 Task: Look for space in Mingguang, China from 1st August, 2023 to 5th August, 2023 for 1 adult in price range Rs.6000 to Rs.15000. Place can be entire place with 1  bedroom having 1 bed and 1 bathroom. Property type can be house, flat, guest house. Booking option can be shelf check-in. Required host language is Chinese (Simplified).
Action: Mouse moved to (432, 140)
Screenshot: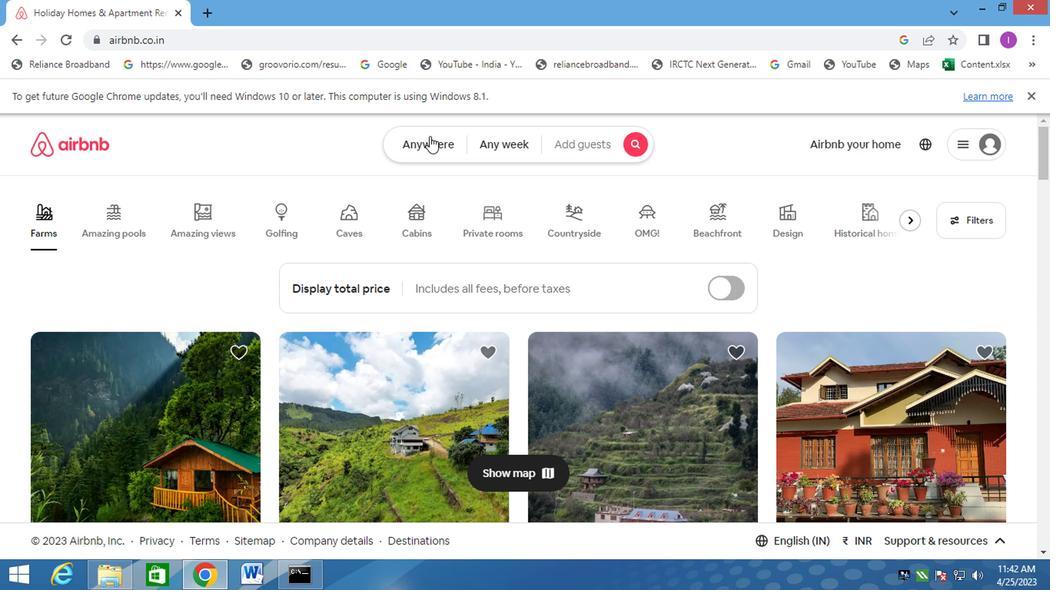 
Action: Mouse pressed left at (432, 140)
Screenshot: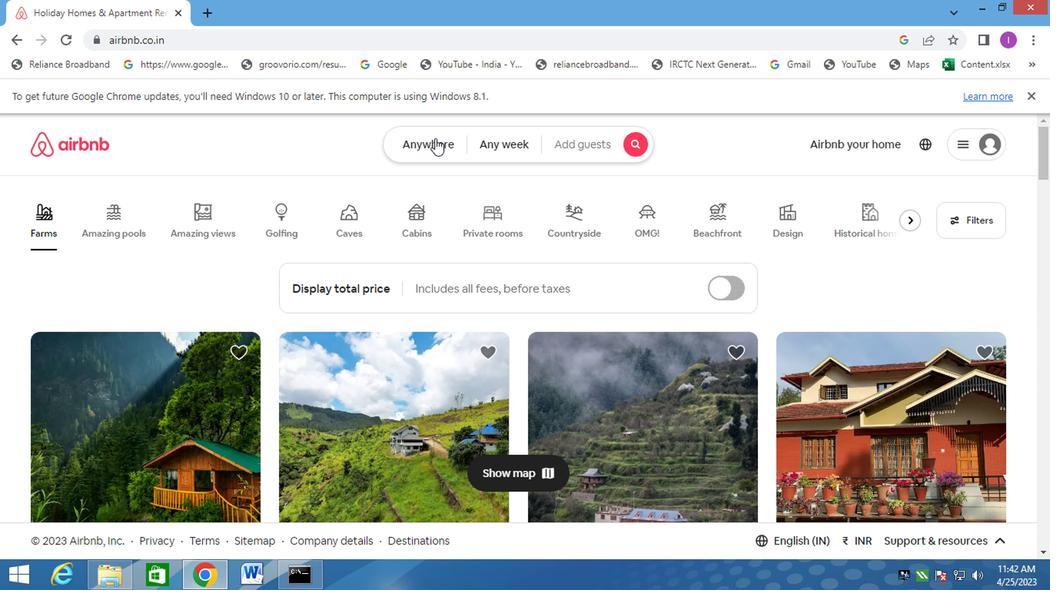 
Action: Mouse moved to (284, 211)
Screenshot: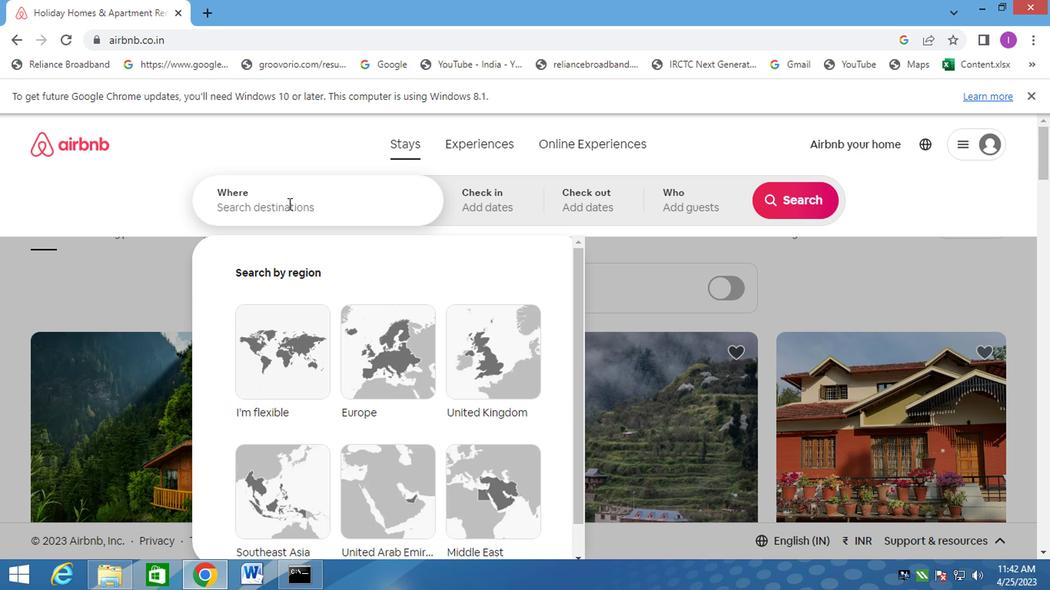 
Action: Mouse pressed left at (284, 211)
Screenshot: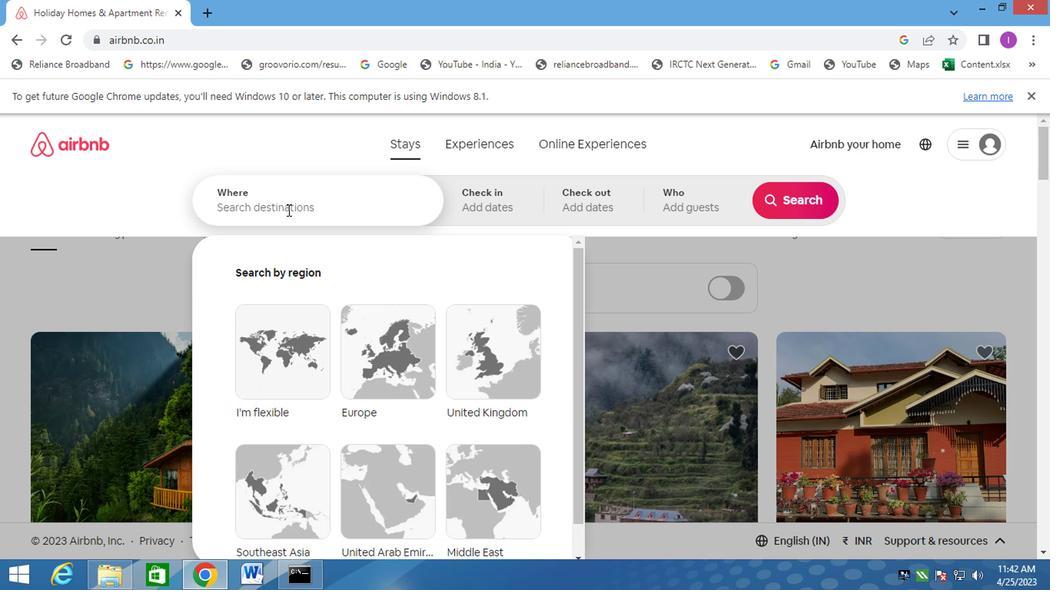 
Action: Mouse moved to (286, 211)
Screenshot: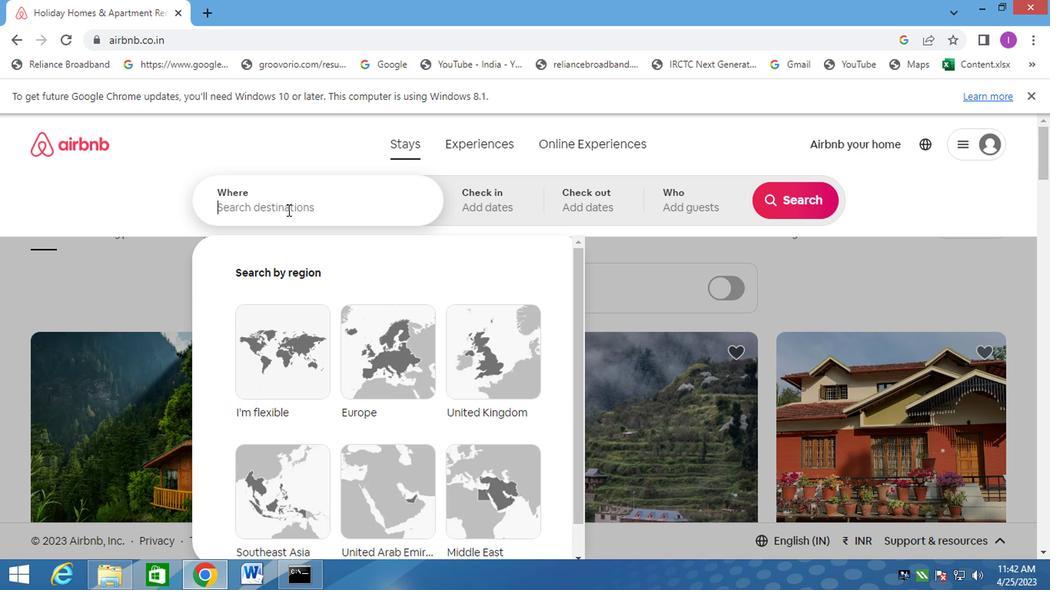 
Action: Key pressed mingguang
Screenshot: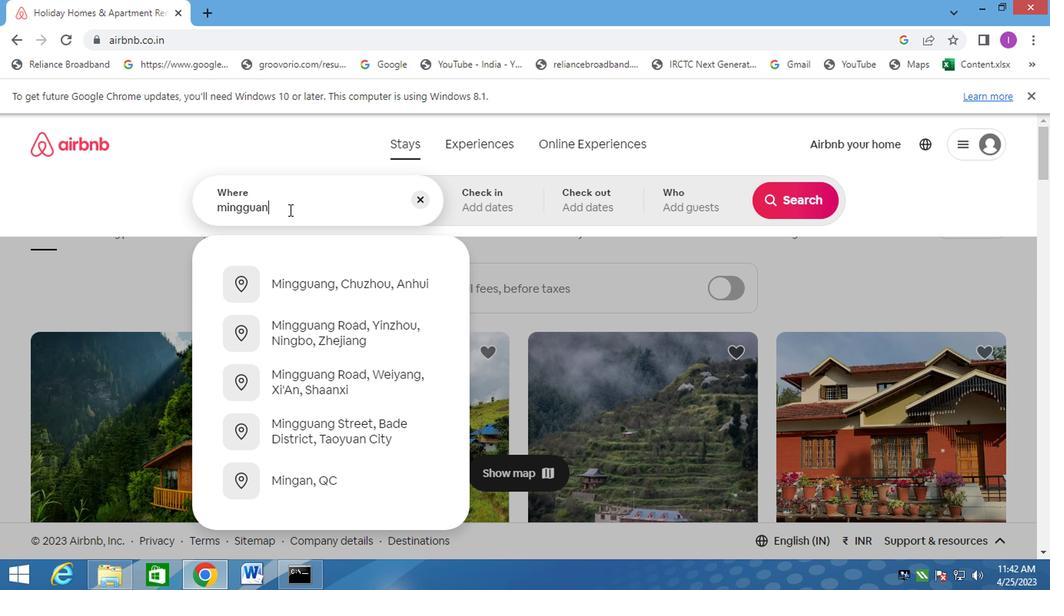 
Action: Mouse moved to (301, 330)
Screenshot: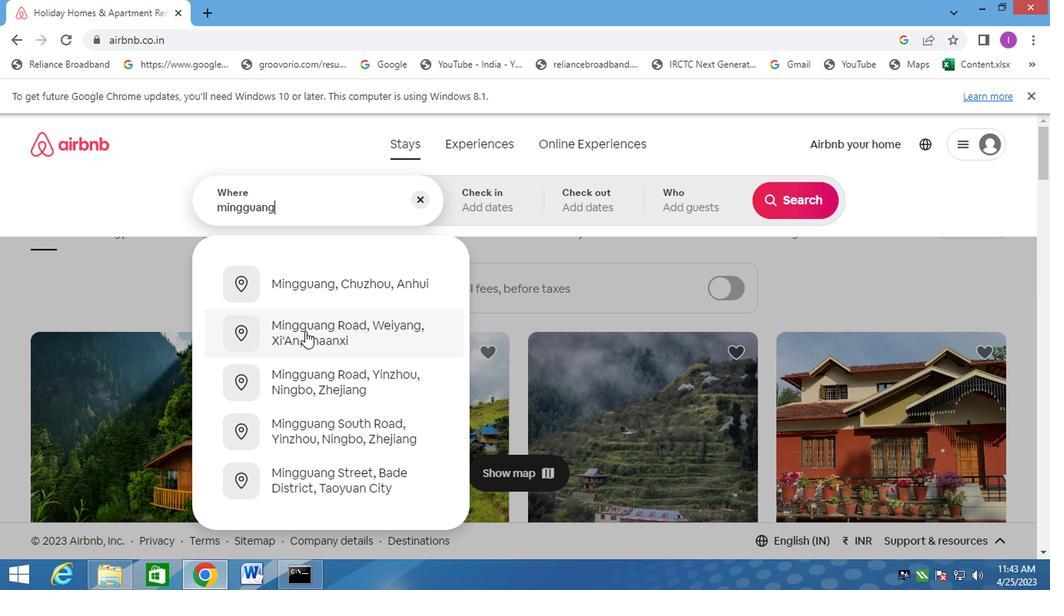
Action: Mouse pressed left at (301, 330)
Screenshot: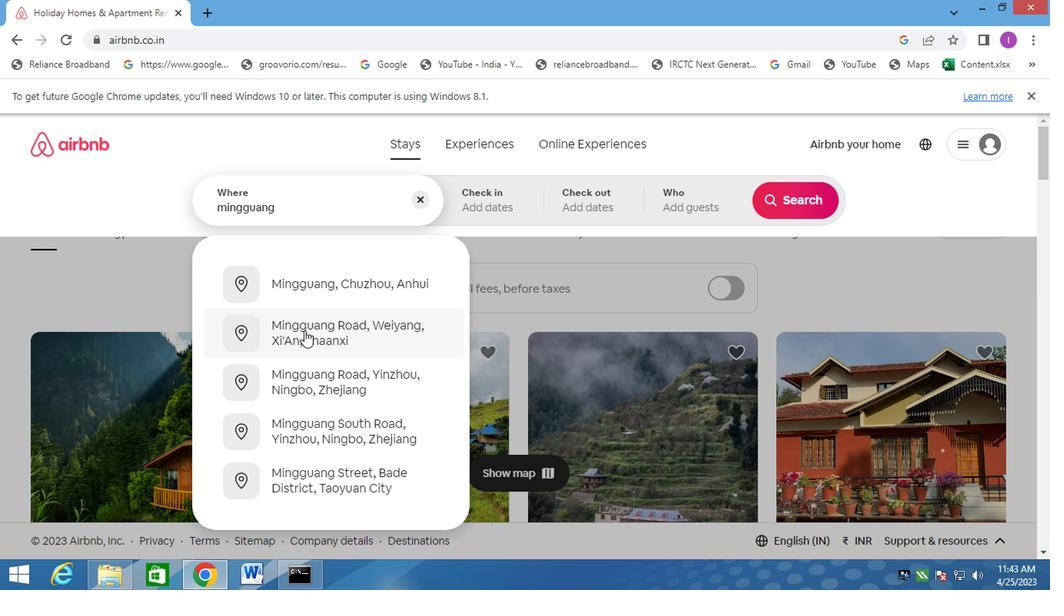 
Action: Mouse moved to (496, 195)
Screenshot: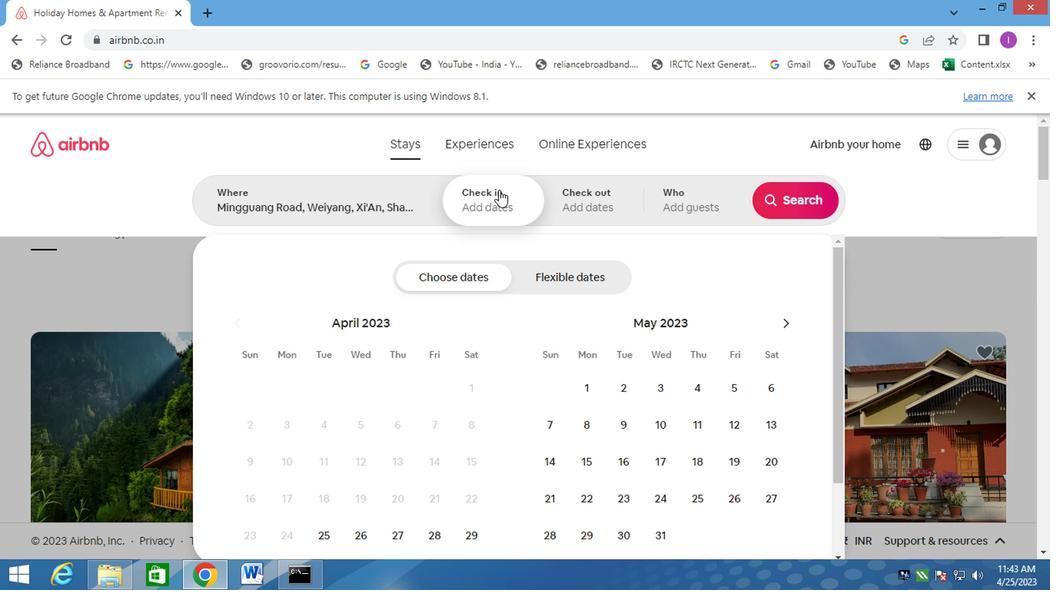 
Action: Mouse pressed left at (496, 195)
Screenshot: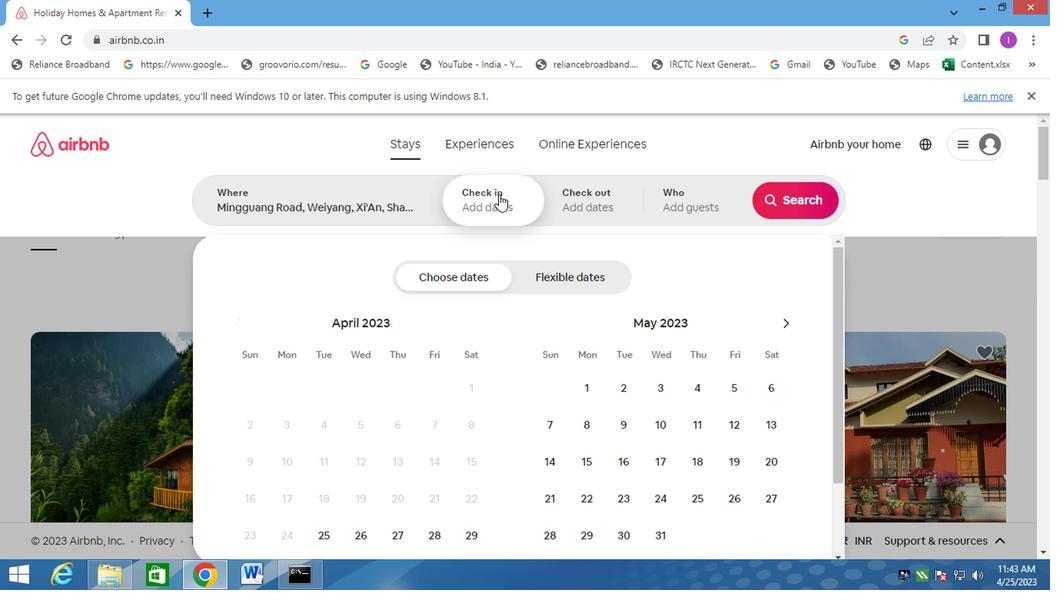 
Action: Mouse moved to (490, 192)
Screenshot: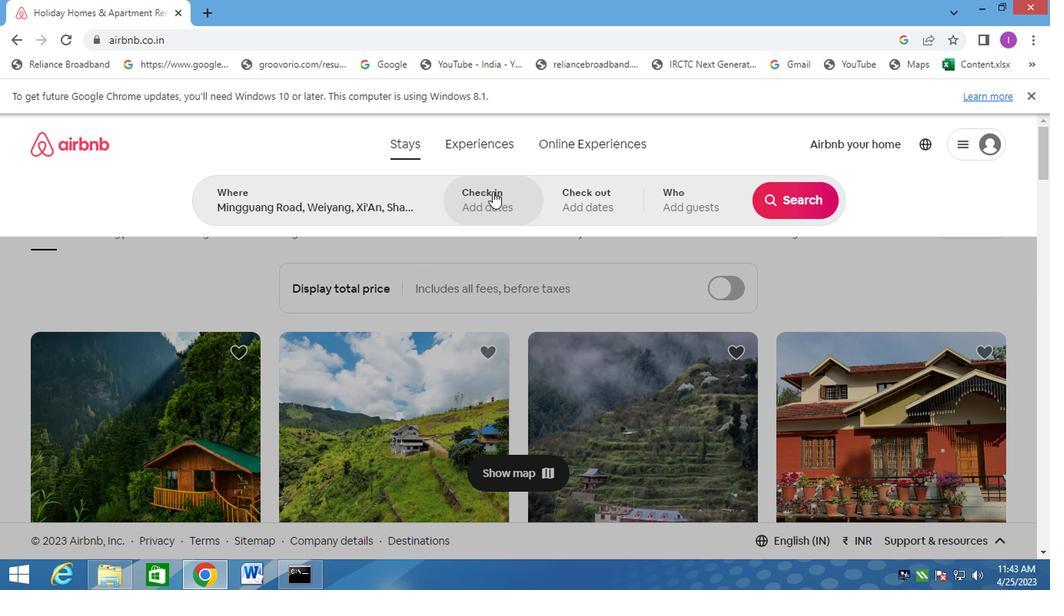 
Action: Mouse pressed left at (490, 192)
Screenshot: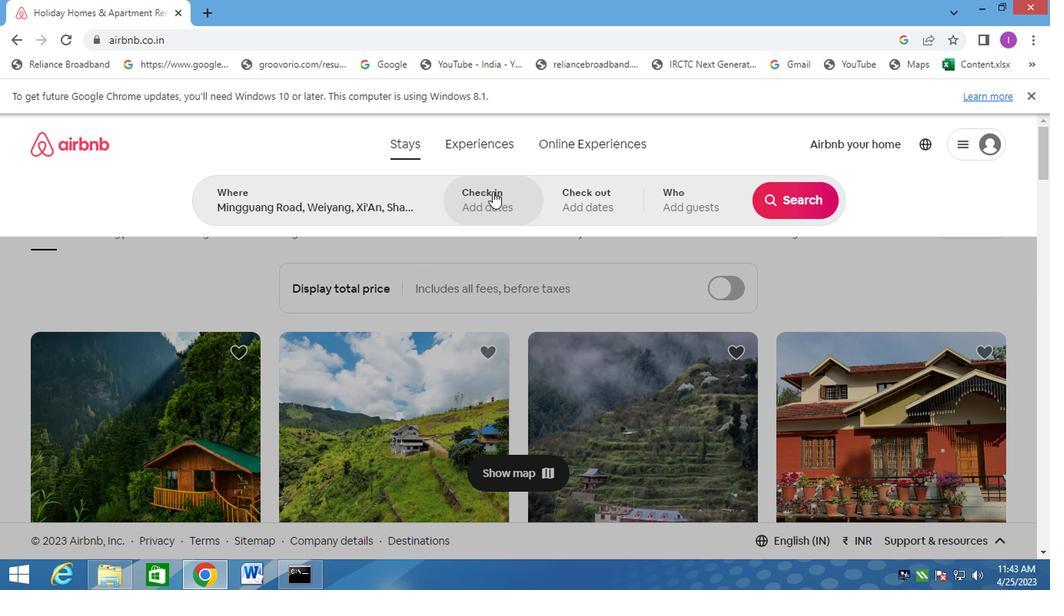 
Action: Mouse moved to (782, 326)
Screenshot: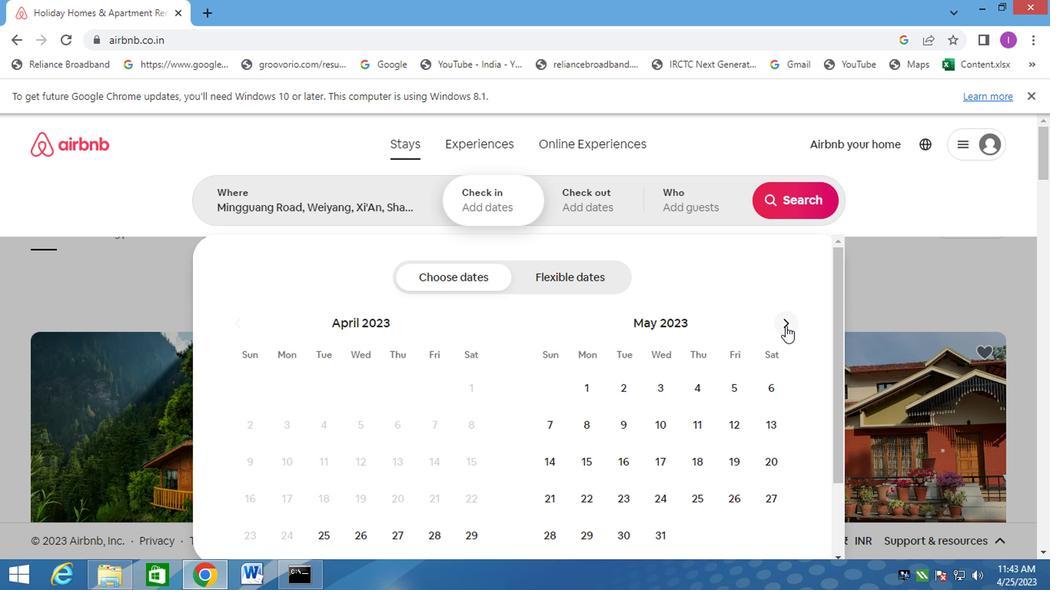 
Action: Mouse pressed left at (782, 326)
Screenshot: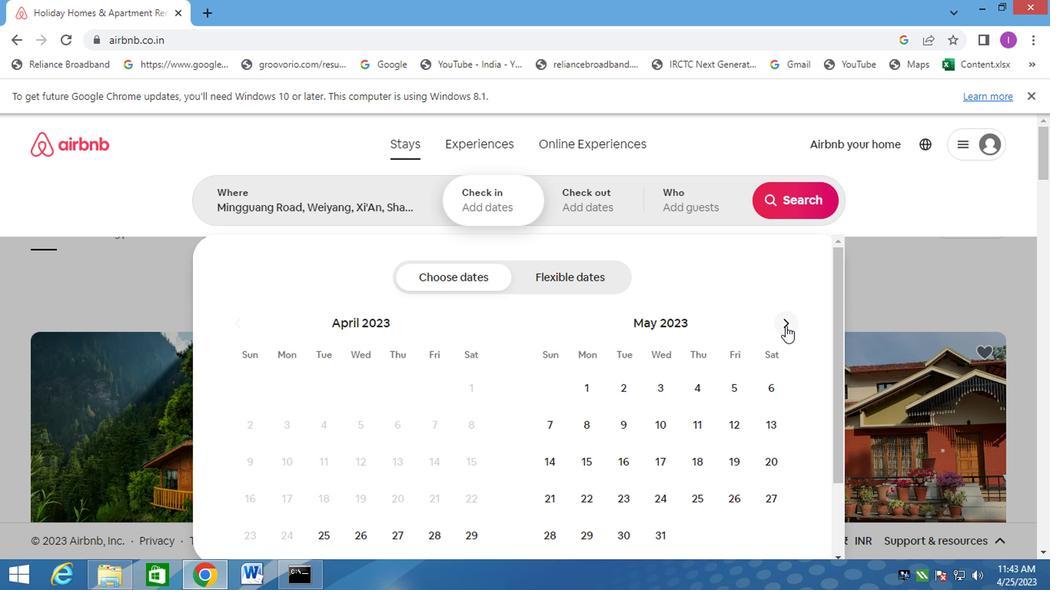 
Action: Mouse pressed left at (782, 326)
Screenshot: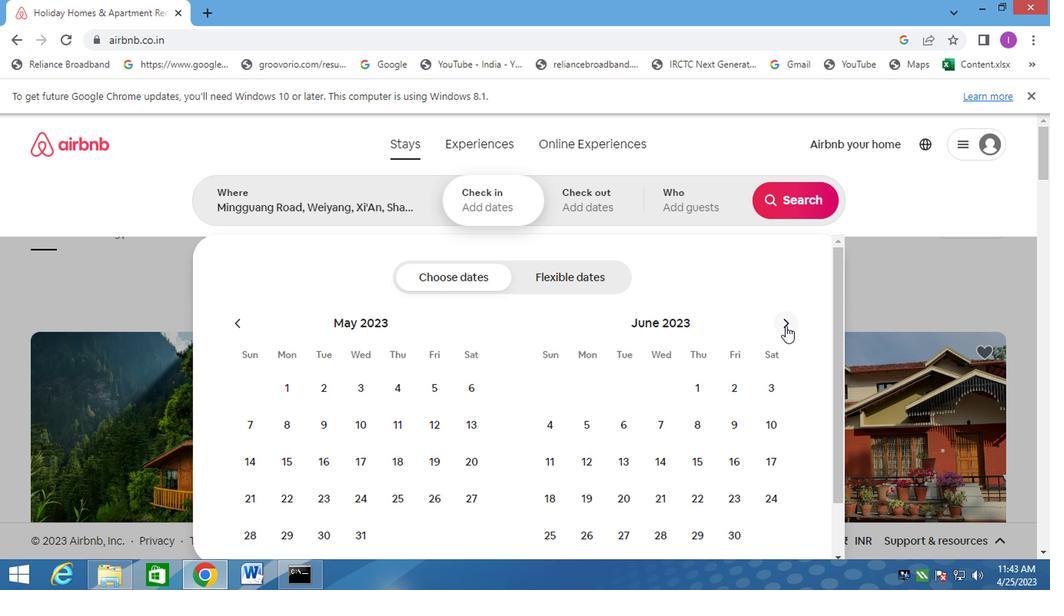 
Action: Mouse pressed left at (782, 326)
Screenshot: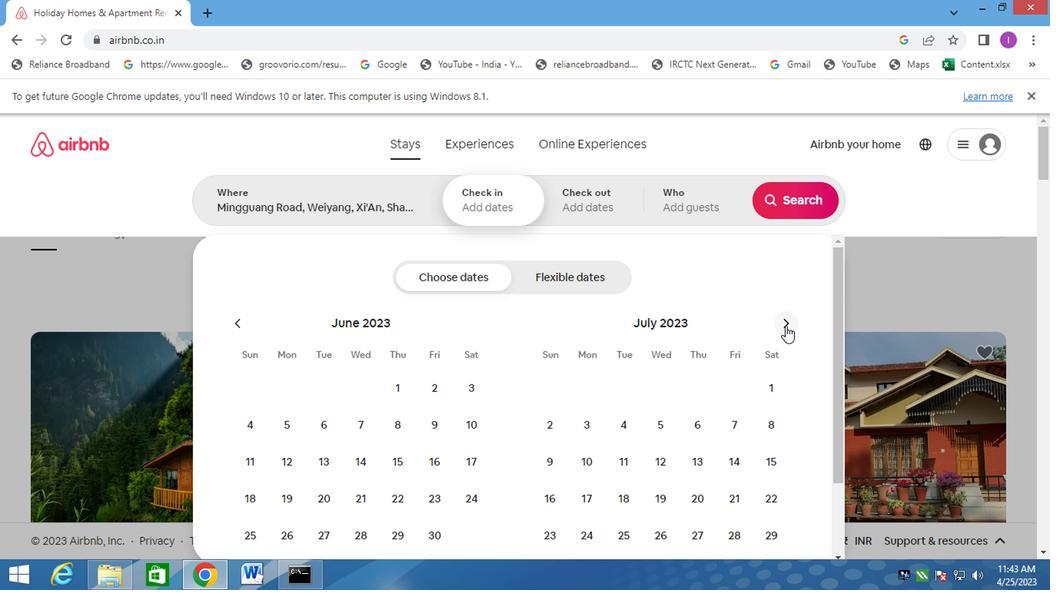 
Action: Mouse moved to (617, 392)
Screenshot: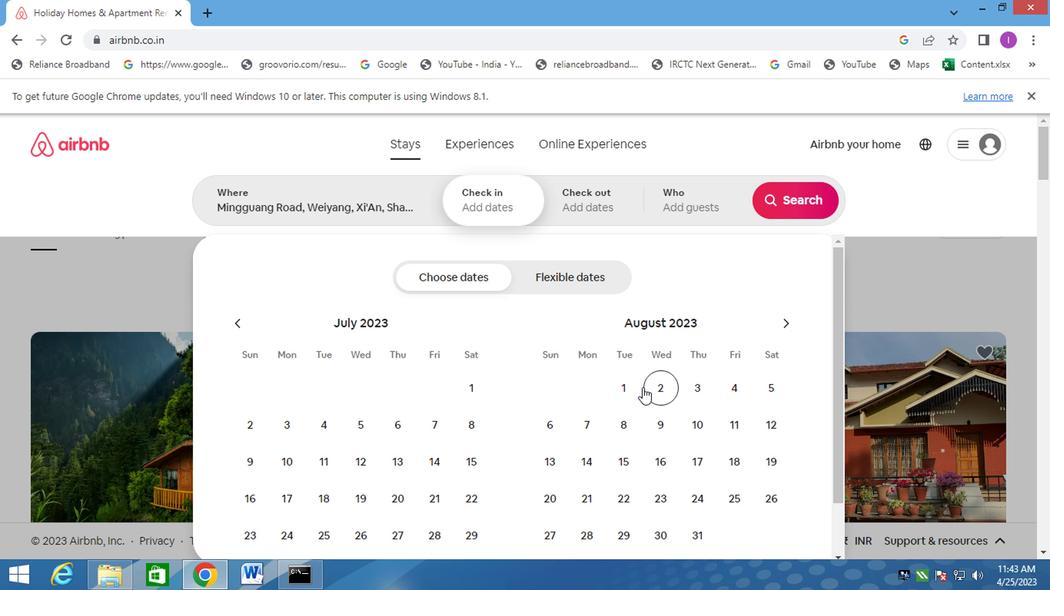 
Action: Mouse pressed left at (617, 392)
Screenshot: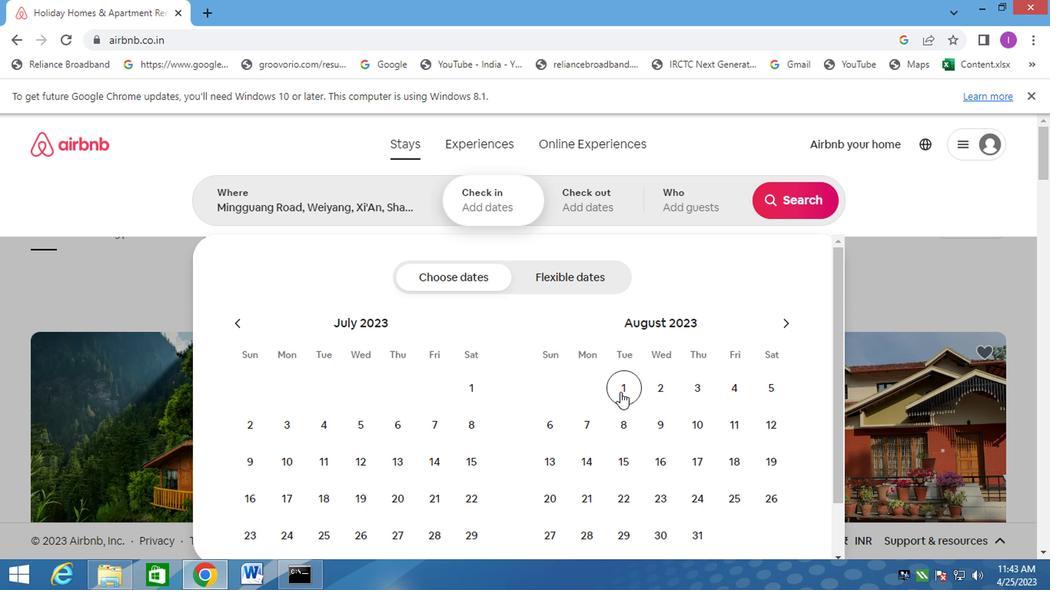 
Action: Mouse moved to (759, 389)
Screenshot: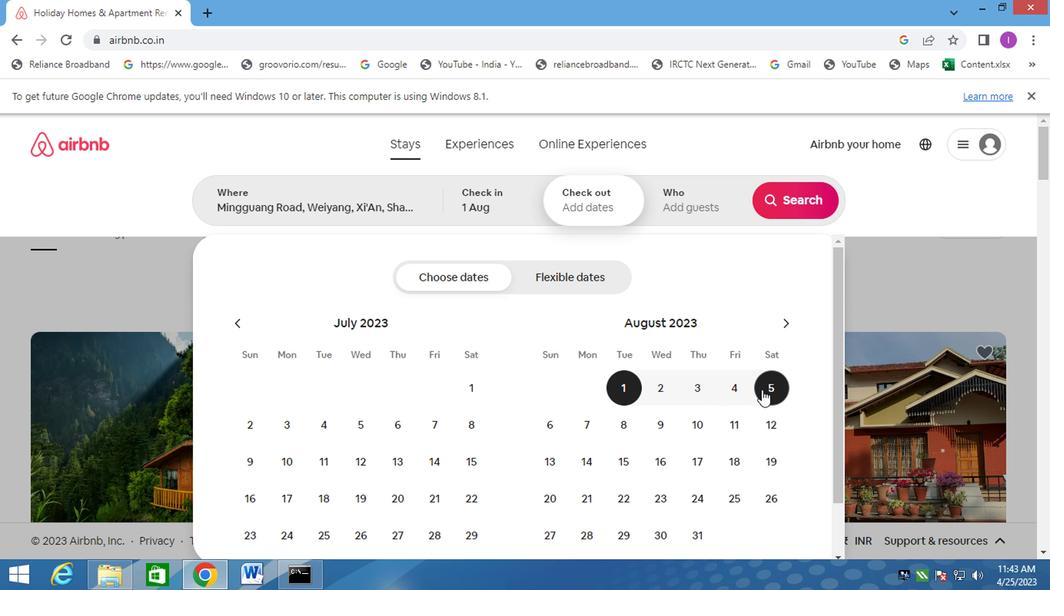 
Action: Mouse pressed left at (759, 389)
Screenshot: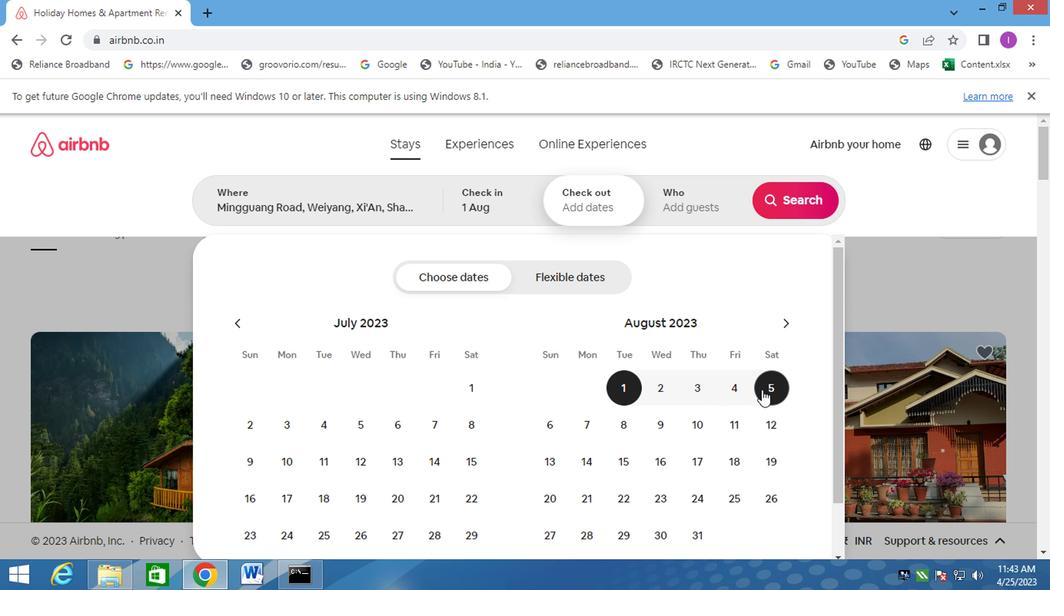 
Action: Mouse moved to (699, 213)
Screenshot: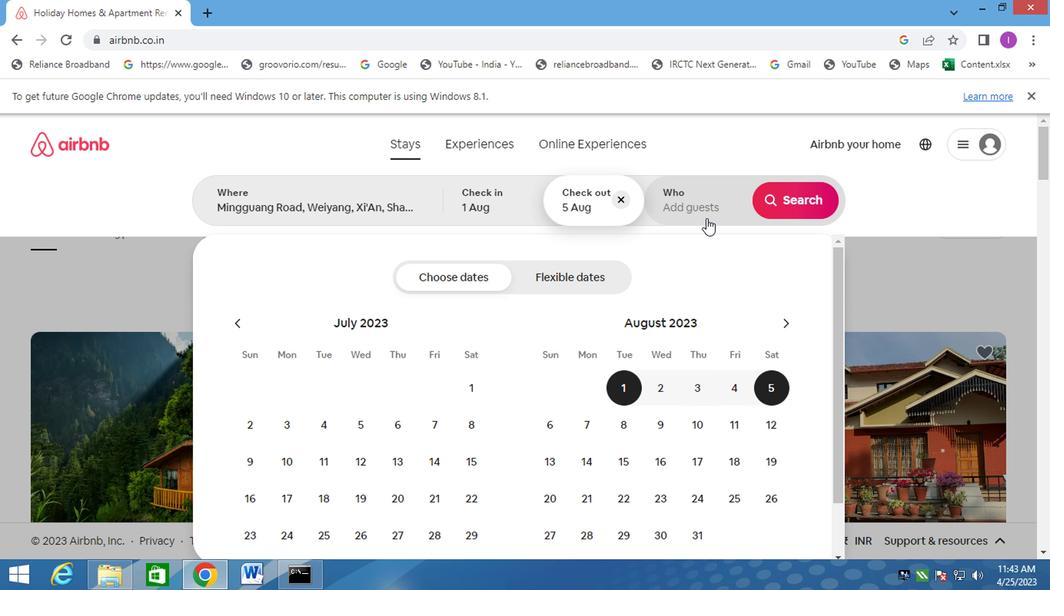 
Action: Mouse pressed left at (699, 213)
Screenshot: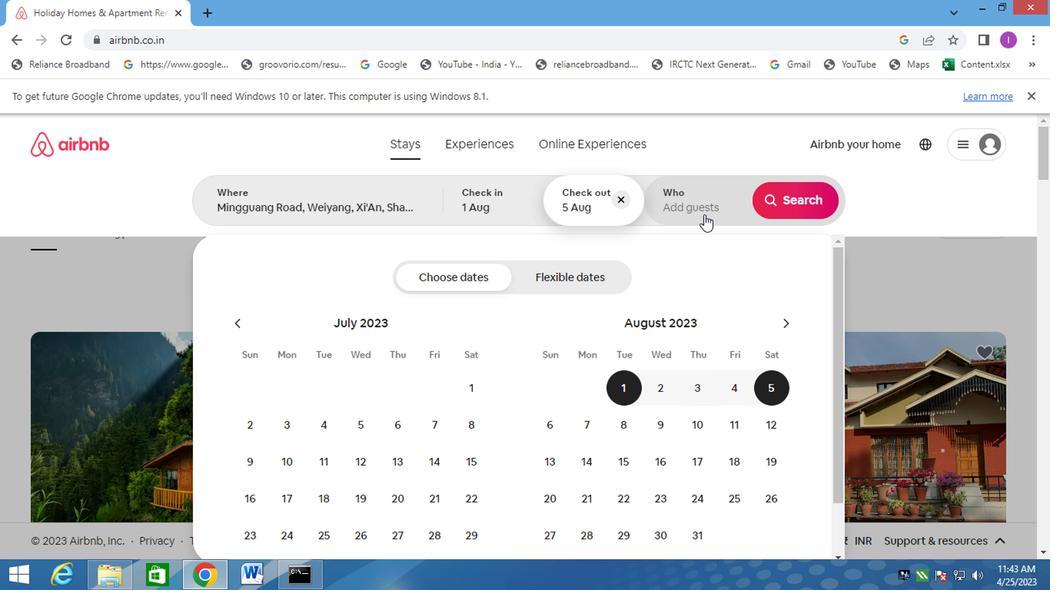 
Action: Mouse moved to (792, 282)
Screenshot: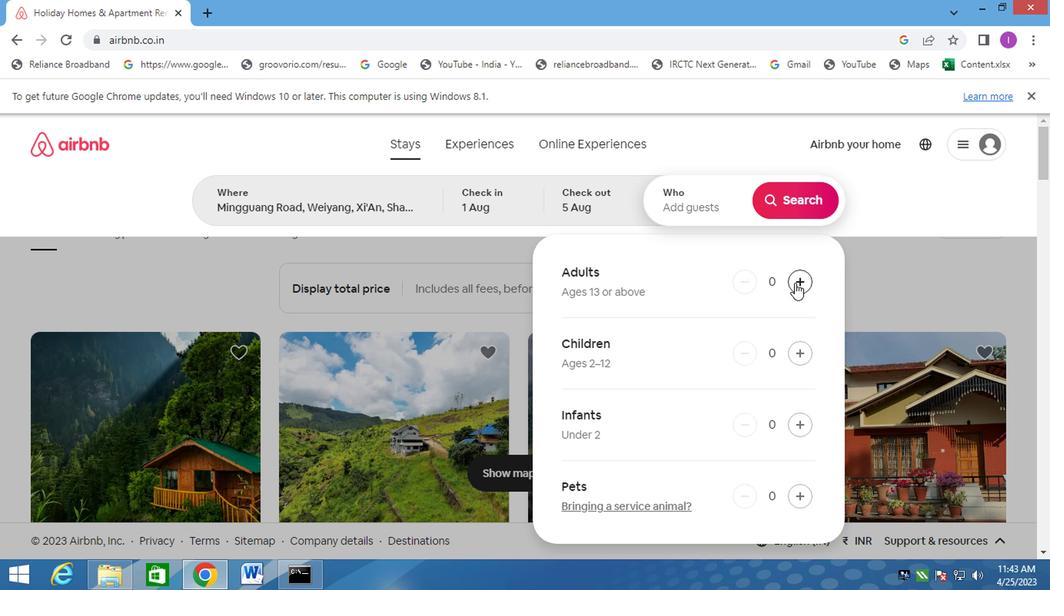 
Action: Mouse pressed left at (792, 282)
Screenshot: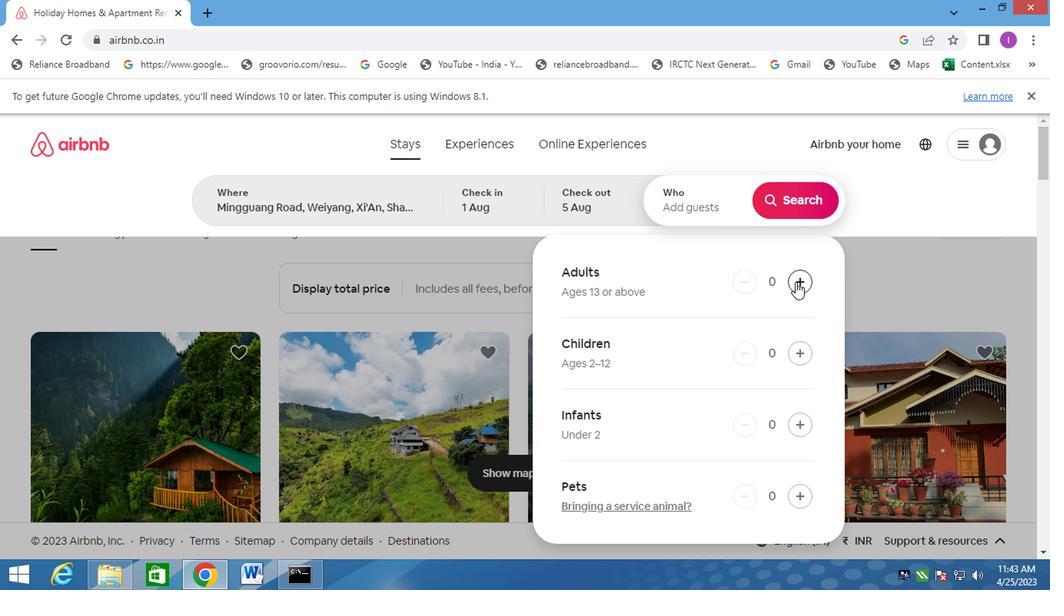 
Action: Mouse moved to (788, 195)
Screenshot: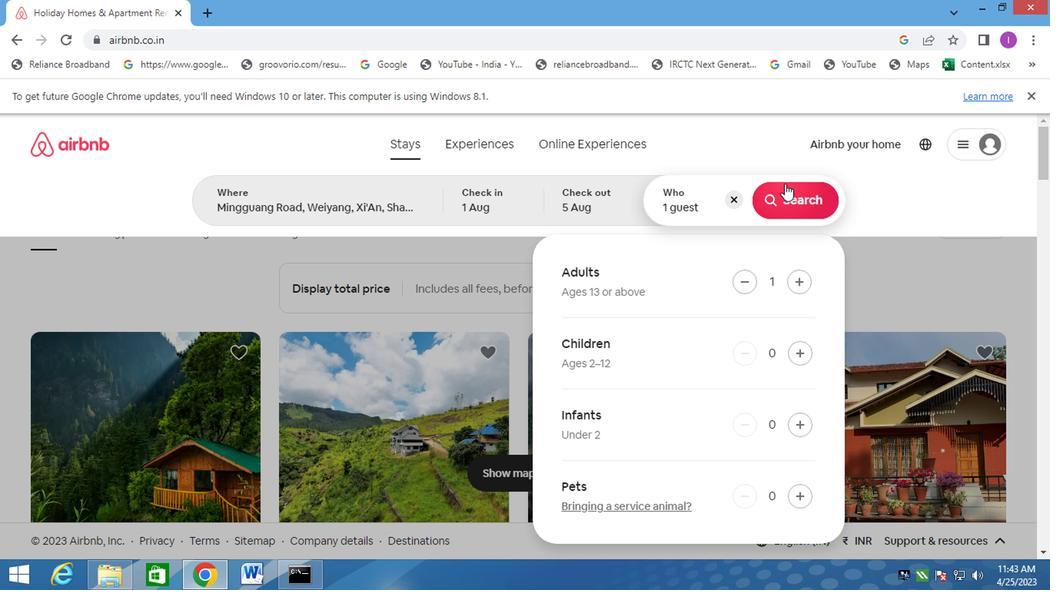 
Action: Mouse pressed left at (788, 195)
Screenshot: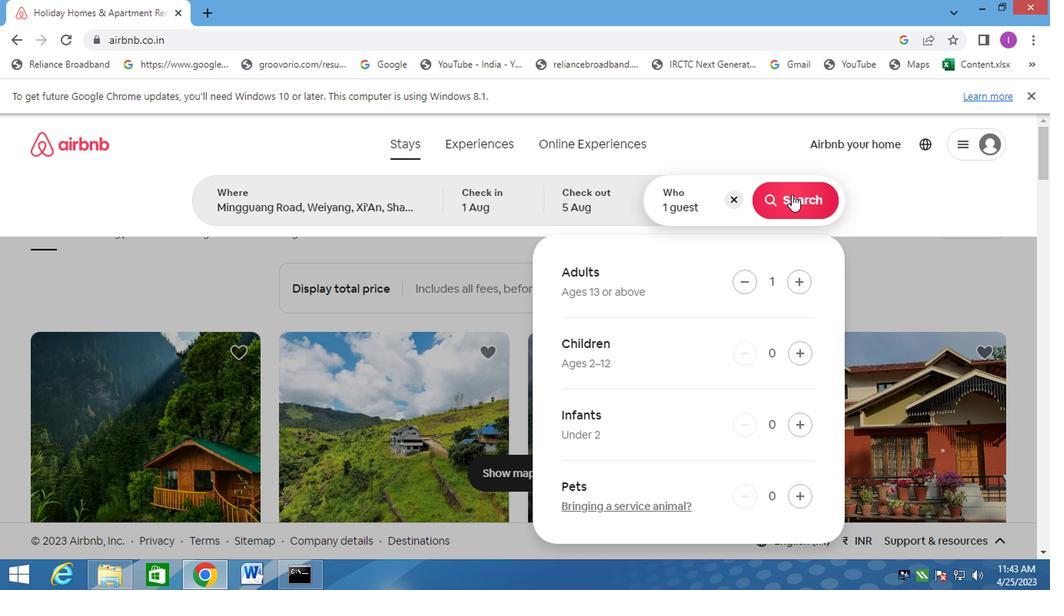 
Action: Mouse moved to (986, 209)
Screenshot: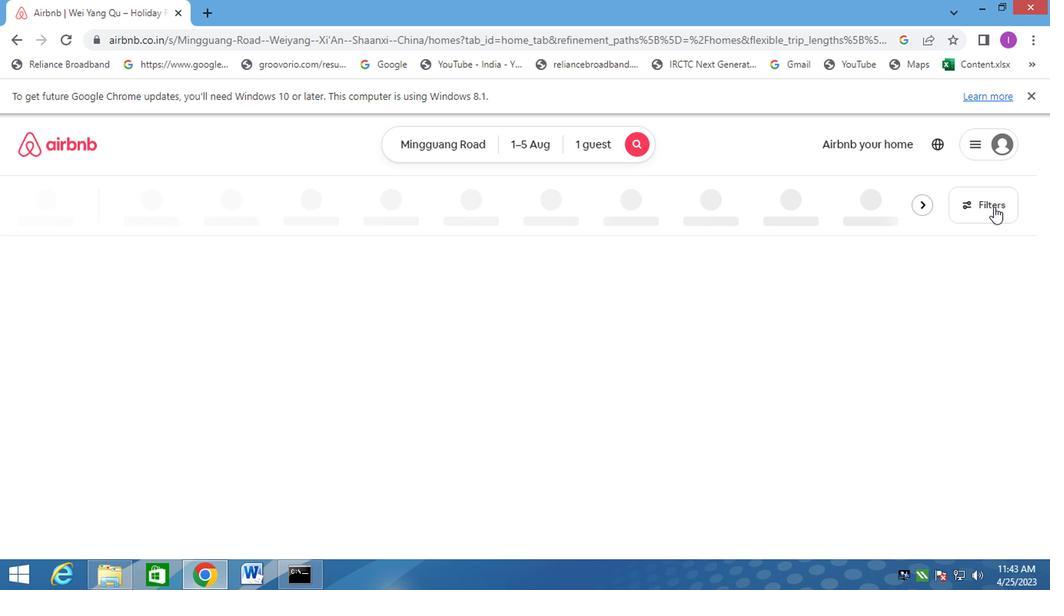 
Action: Mouse pressed left at (986, 209)
Screenshot: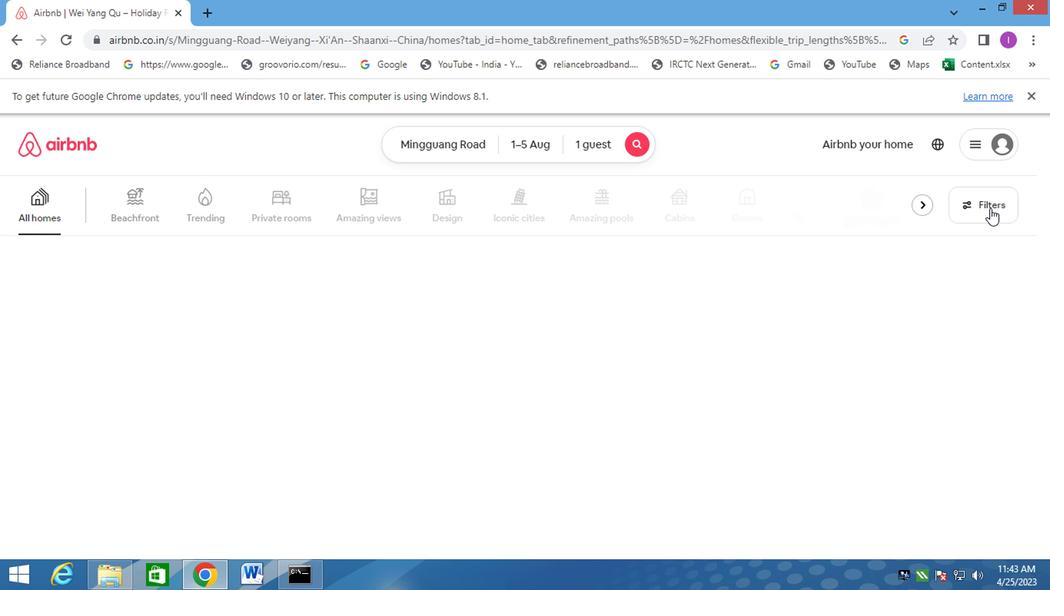 
Action: Mouse moved to (336, 286)
Screenshot: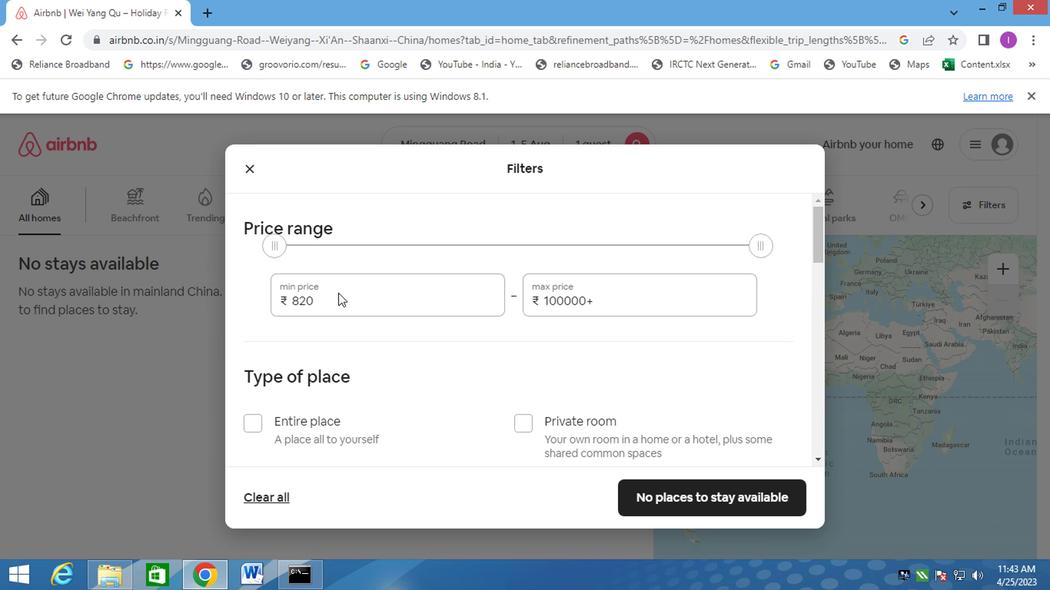 
Action: Mouse pressed left at (336, 286)
Screenshot: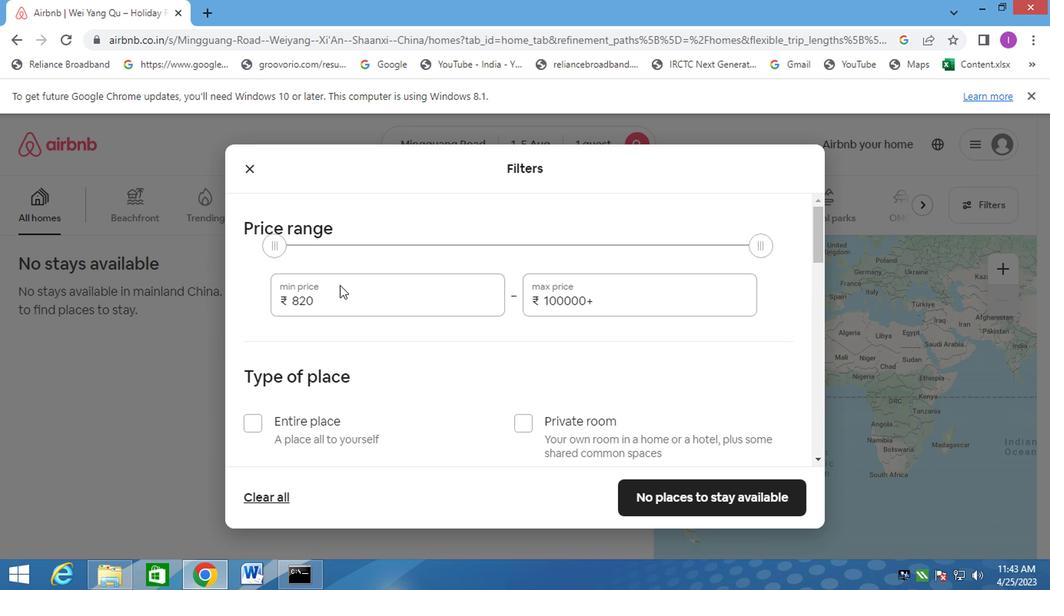 
Action: Mouse moved to (327, 299)
Screenshot: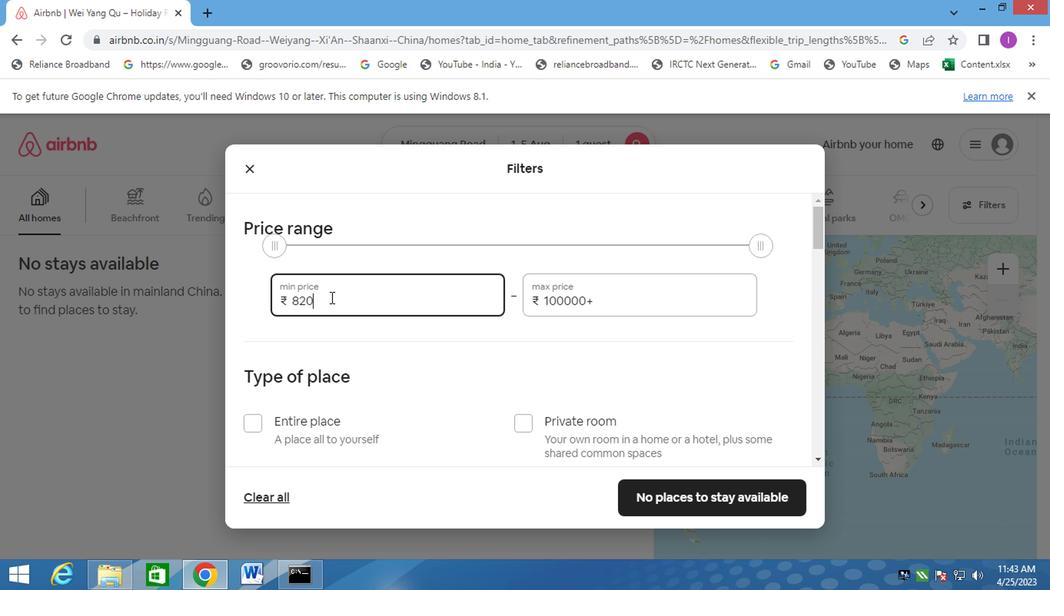
Action: Mouse pressed left at (327, 299)
Screenshot: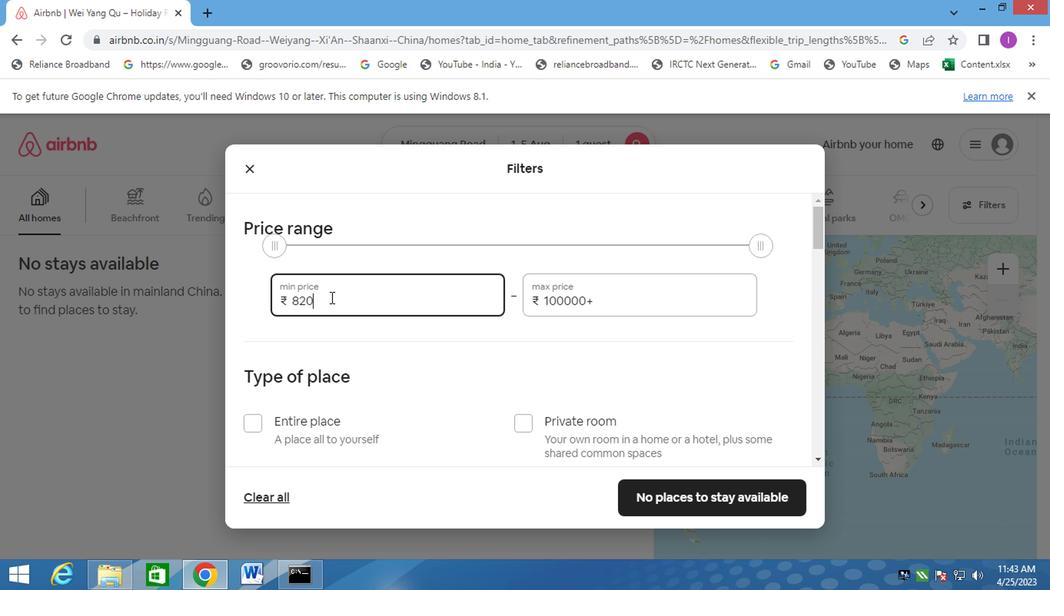 
Action: Mouse moved to (374, 310)
Screenshot: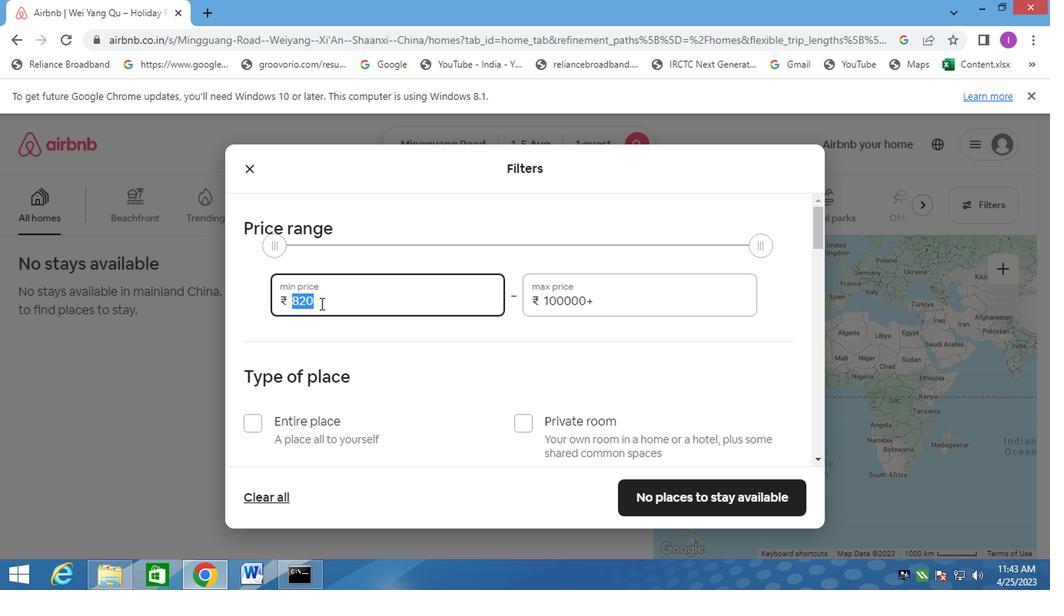 
Action: Key pressed 6000
Screenshot: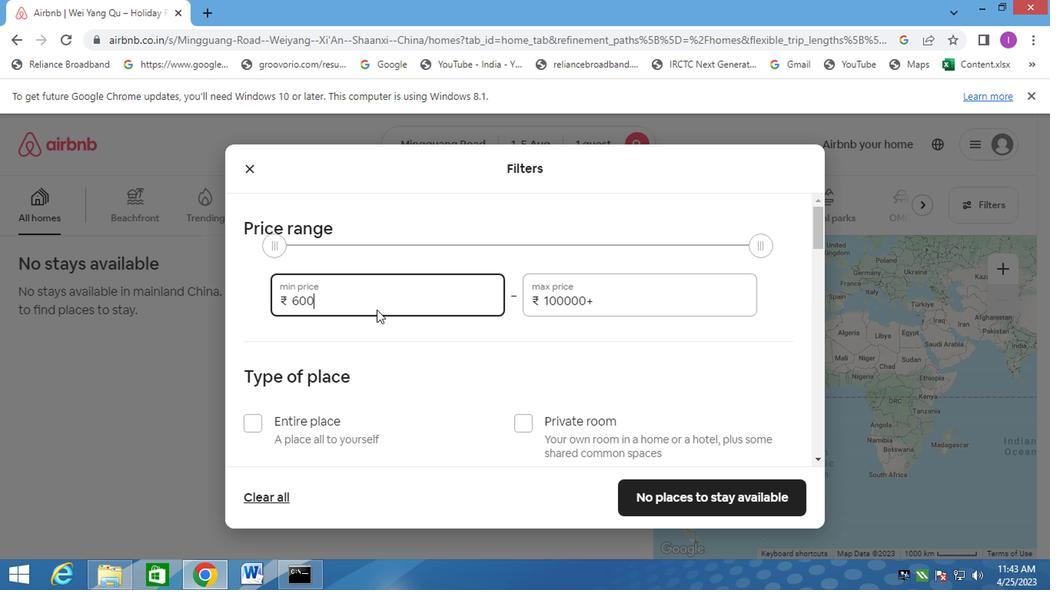 
Action: Mouse moved to (587, 295)
Screenshot: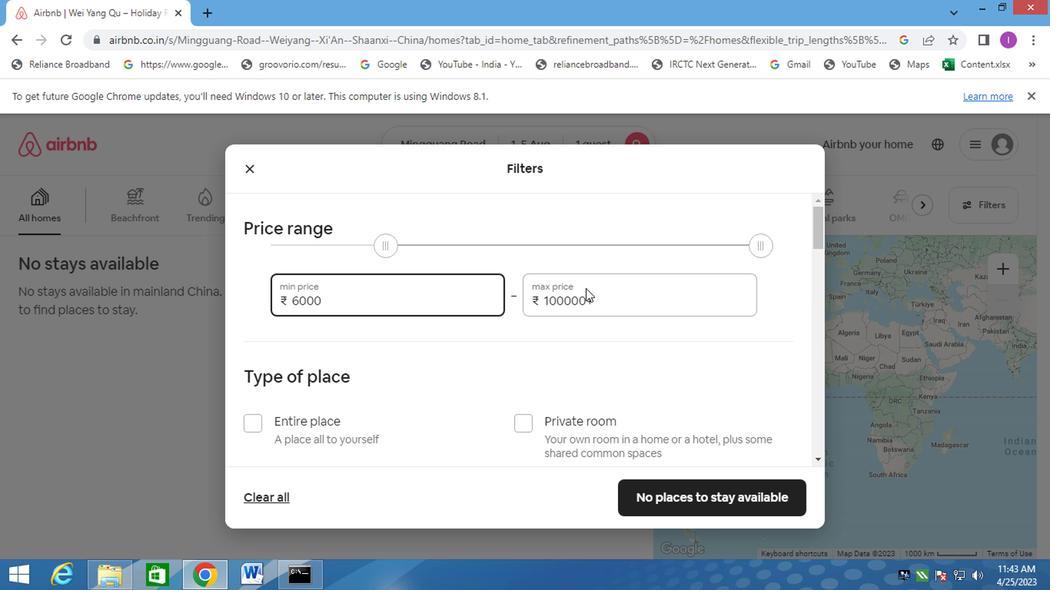 
Action: Mouse pressed left at (587, 295)
Screenshot: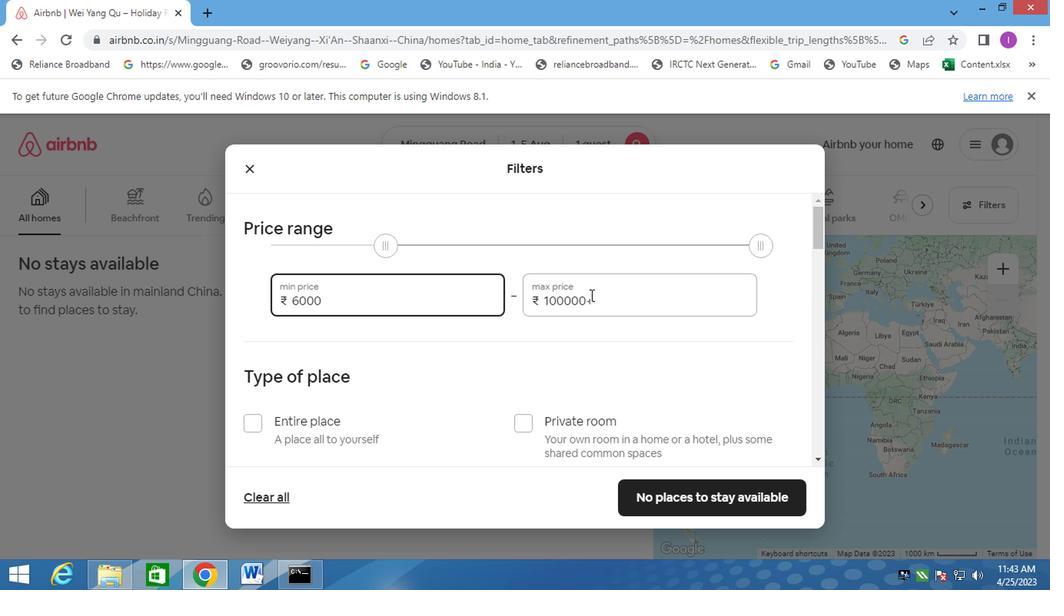 
Action: Mouse moved to (518, 303)
Screenshot: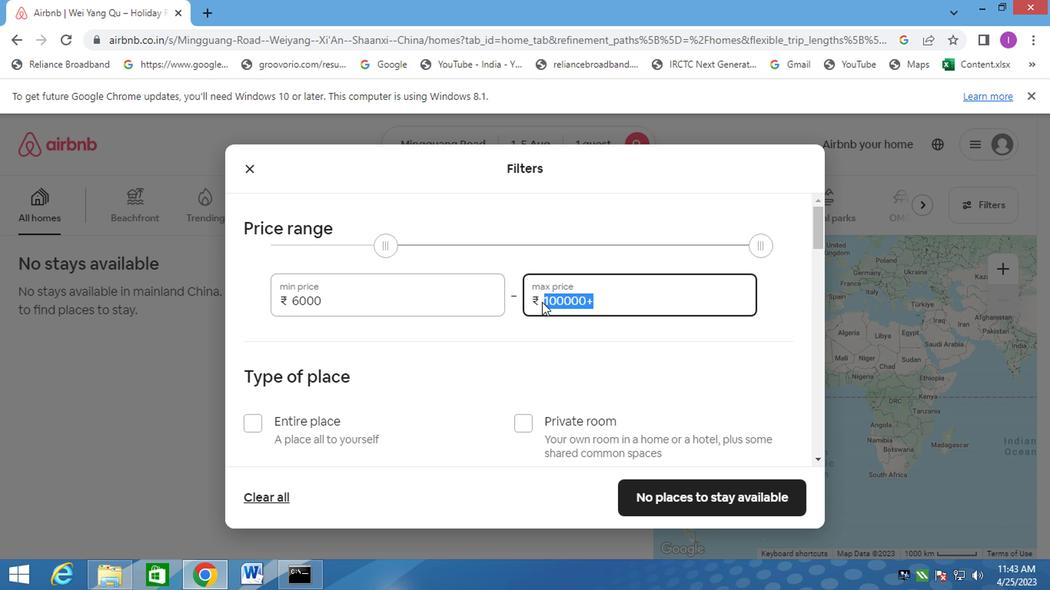 
Action: Key pressed 15000
Screenshot: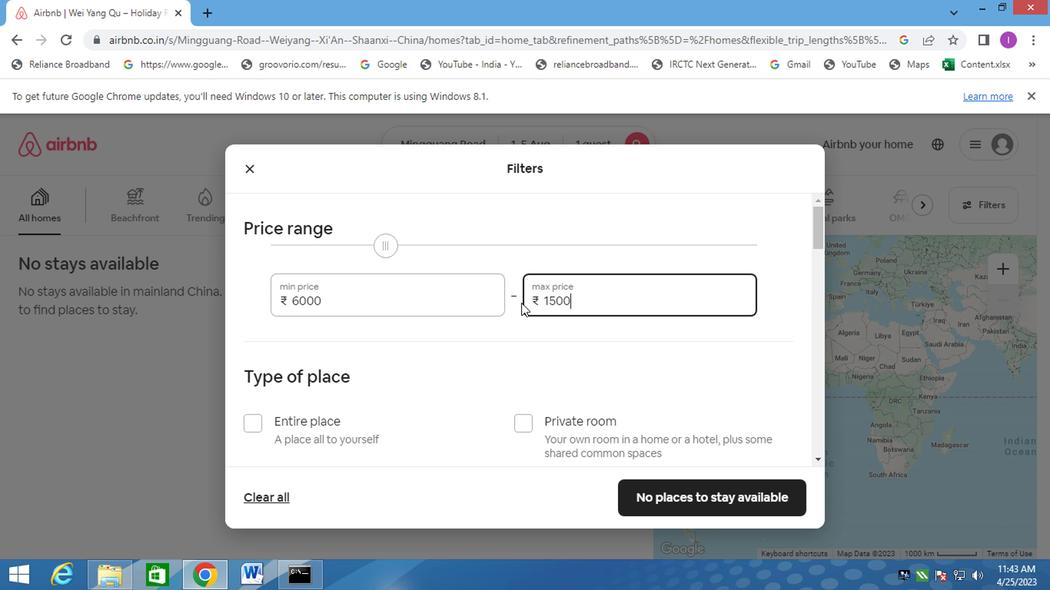 
Action: Mouse moved to (362, 355)
Screenshot: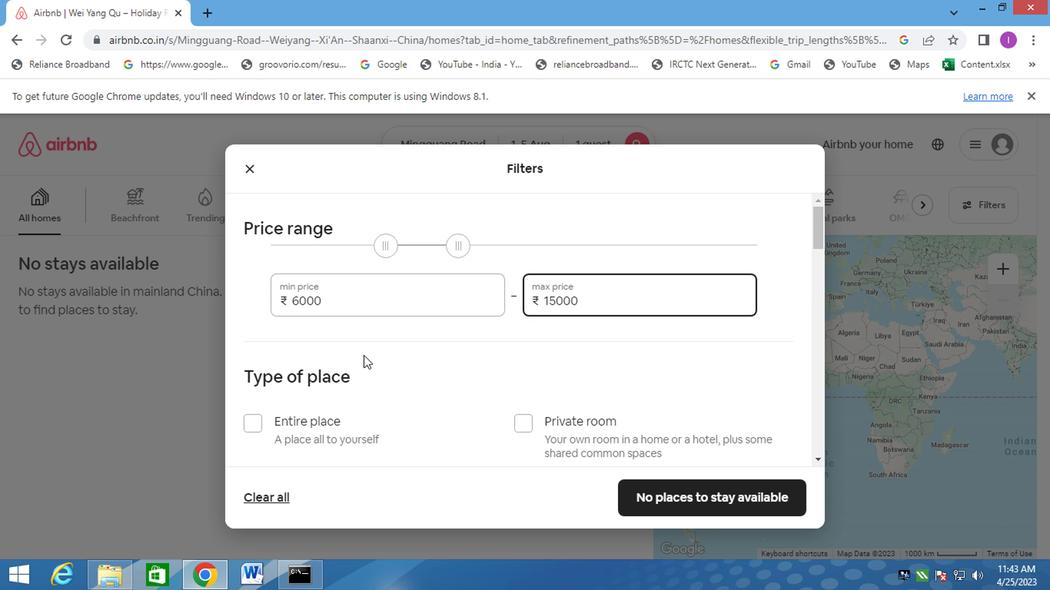 
Action: Mouse scrolled (362, 354) with delta (0, 0)
Screenshot: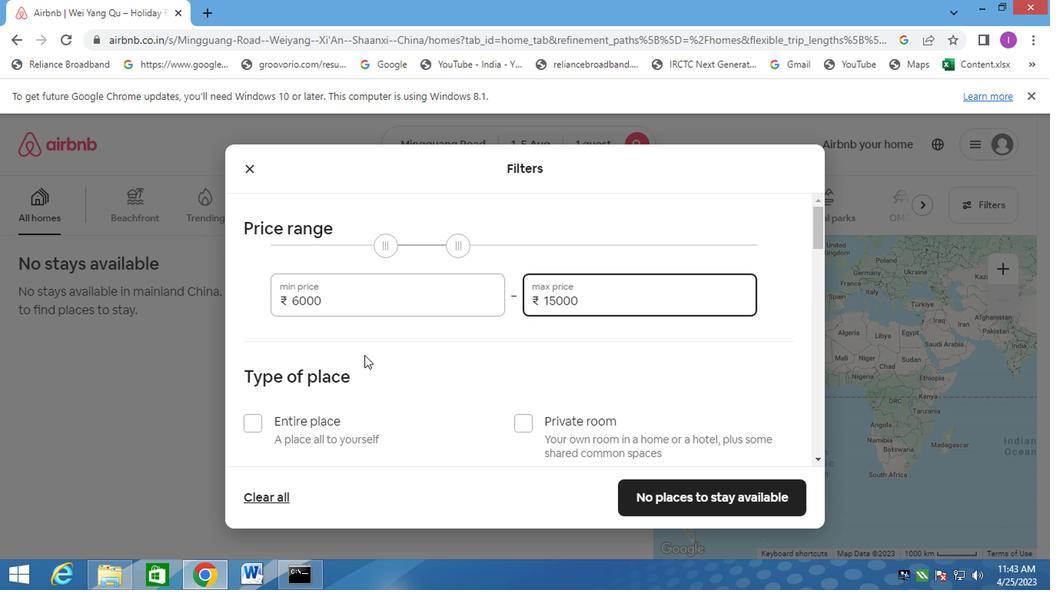 
Action: Mouse moved to (250, 347)
Screenshot: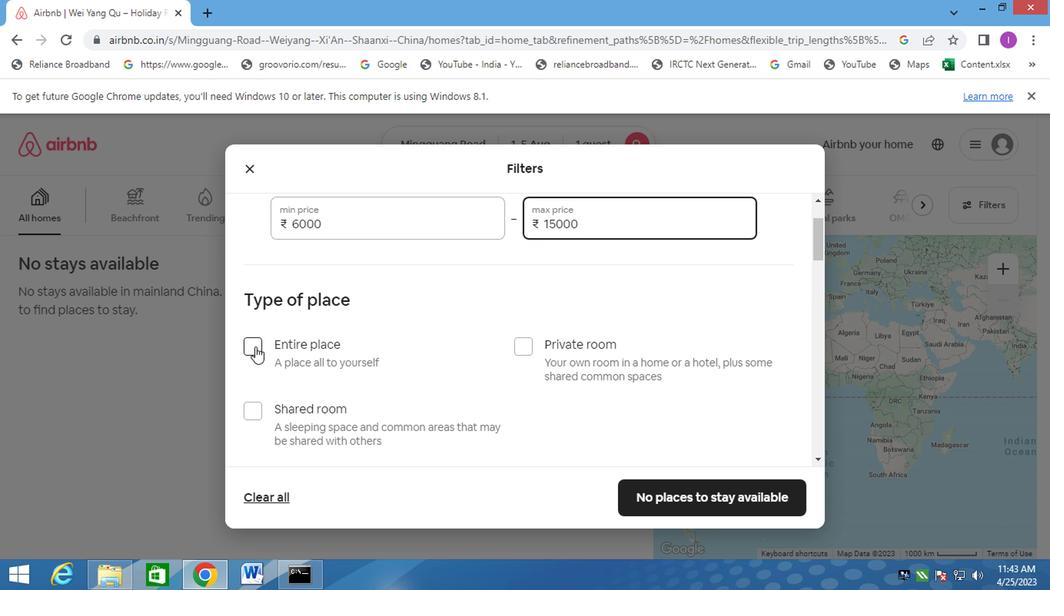 
Action: Mouse pressed left at (250, 347)
Screenshot: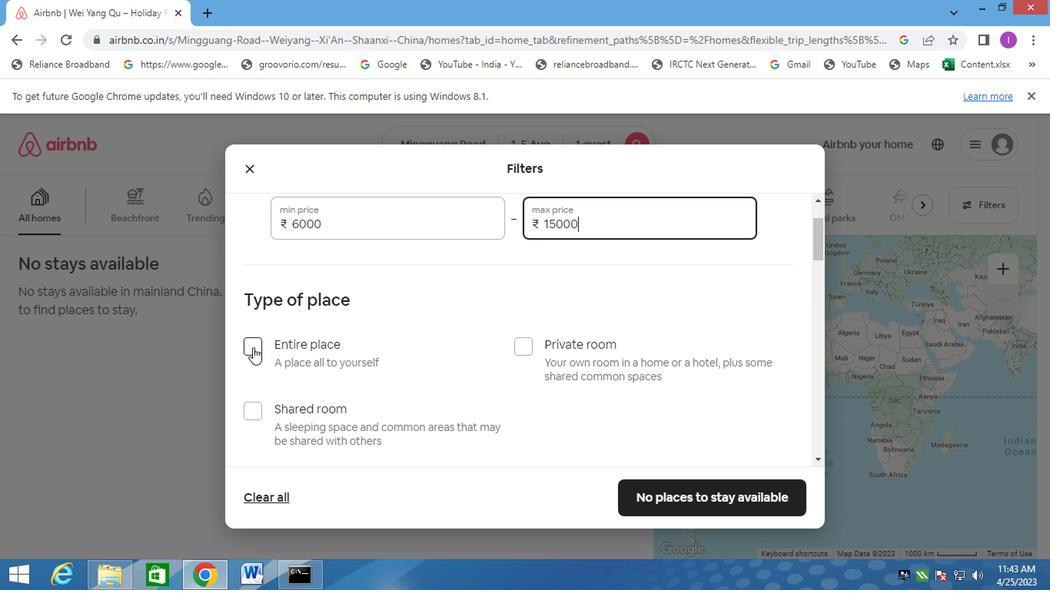 
Action: Mouse moved to (510, 361)
Screenshot: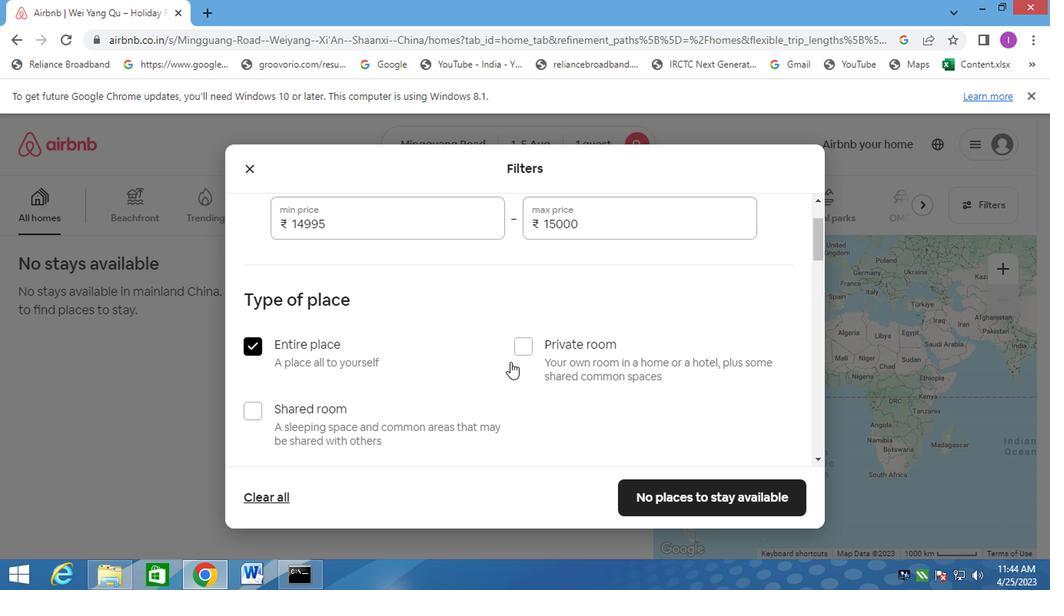 
Action: Mouse scrolled (510, 360) with delta (0, 0)
Screenshot: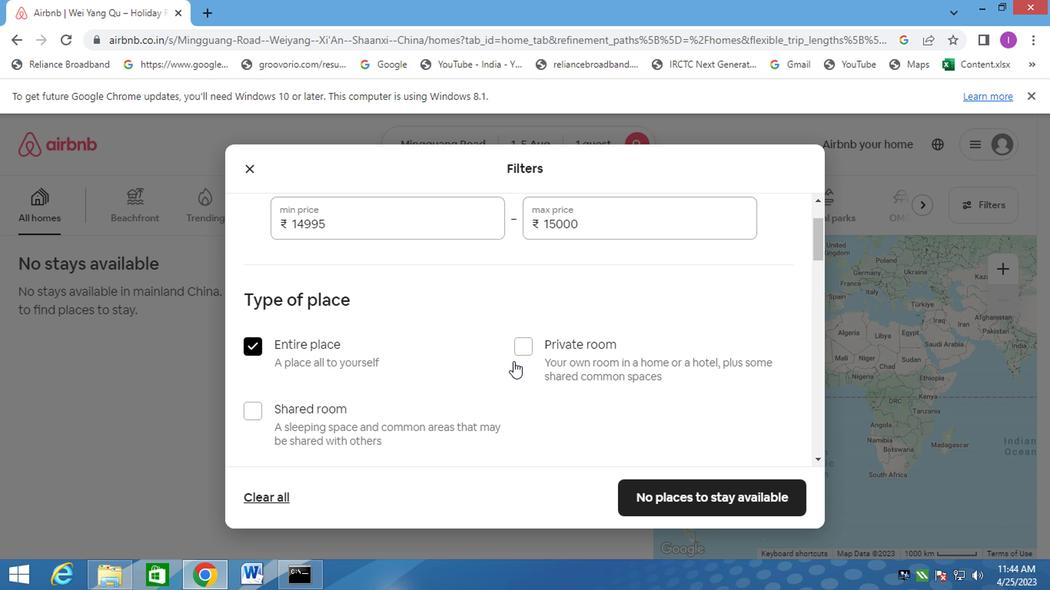 
Action: Mouse scrolled (510, 360) with delta (0, 0)
Screenshot: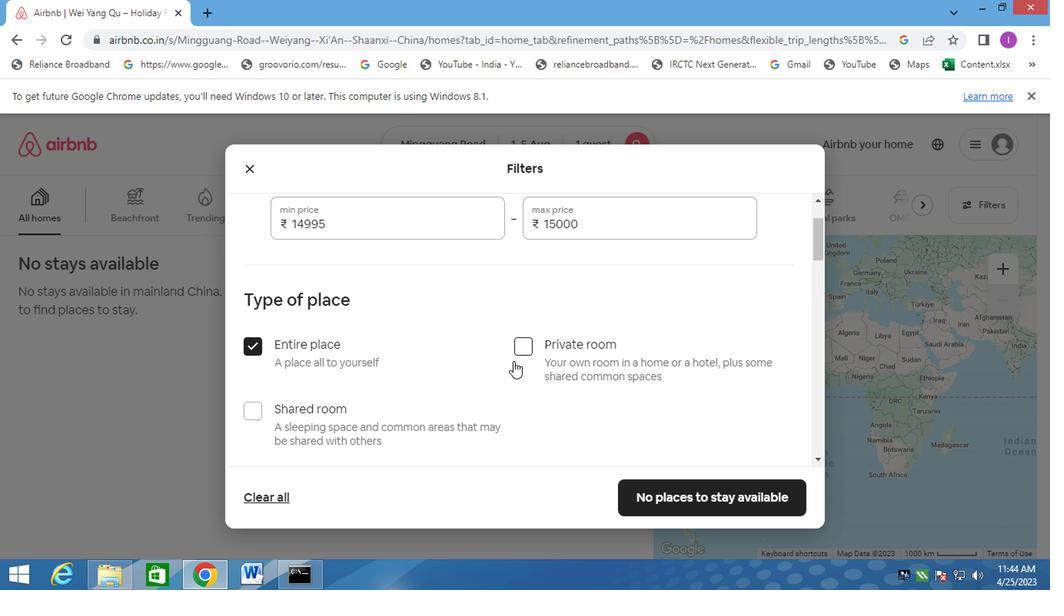 
Action: Mouse scrolled (510, 360) with delta (0, 0)
Screenshot: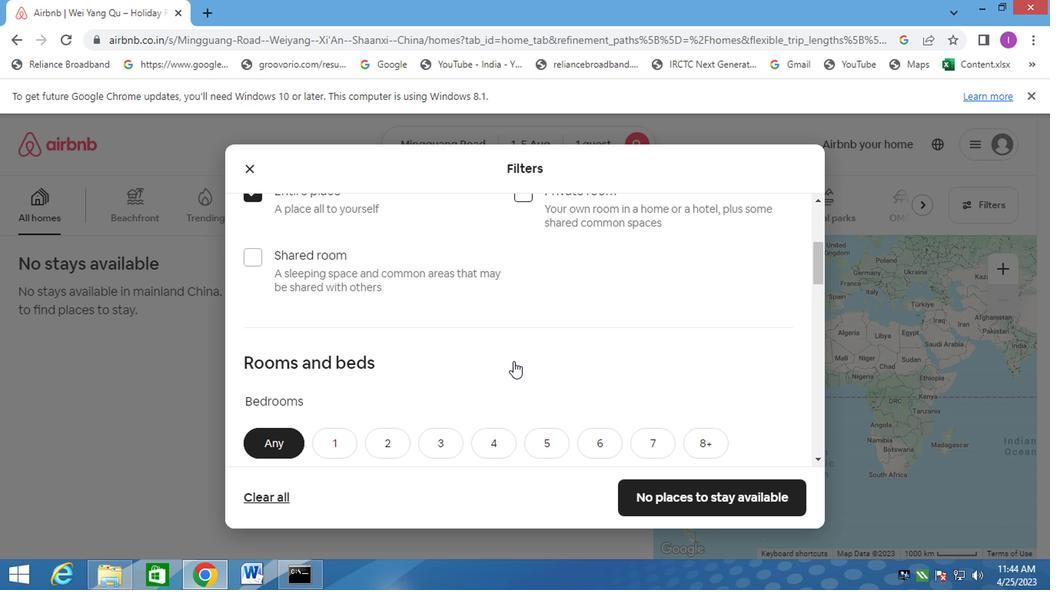 
Action: Mouse scrolled (510, 360) with delta (0, 0)
Screenshot: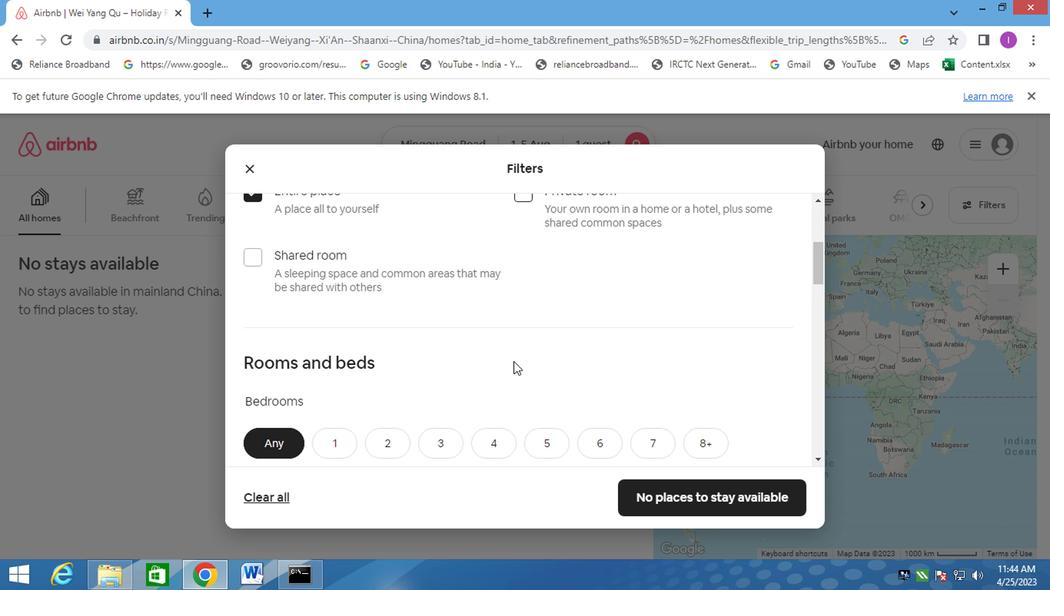 
Action: Mouse moved to (327, 288)
Screenshot: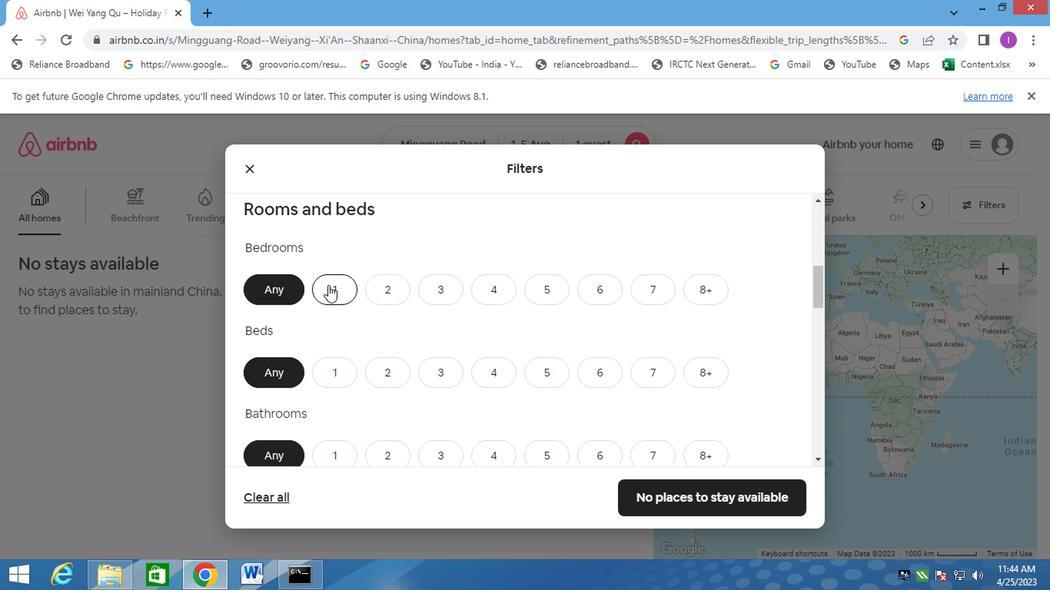 
Action: Mouse pressed left at (327, 288)
Screenshot: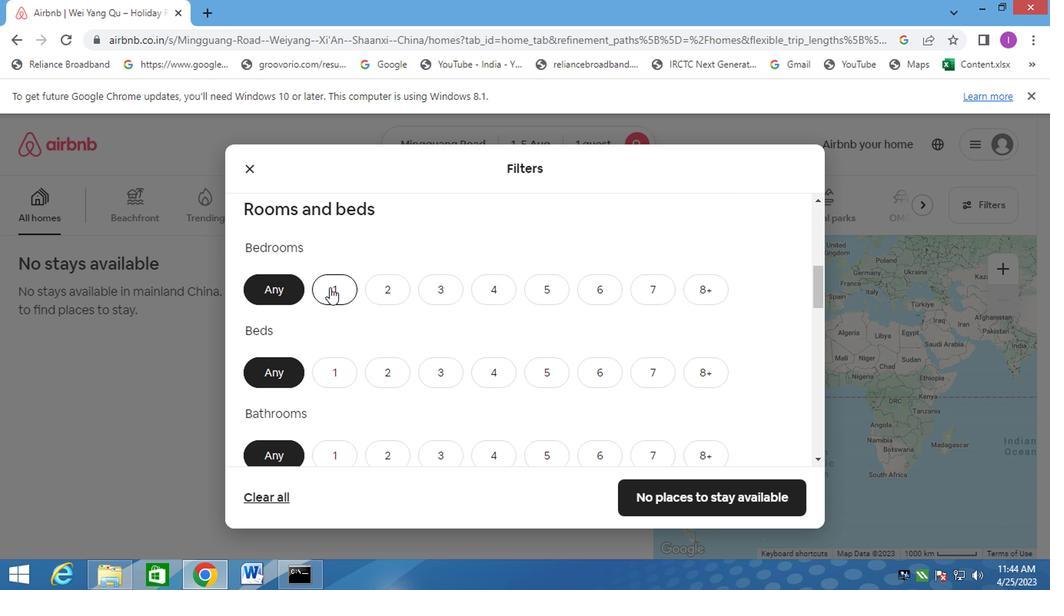 
Action: Mouse moved to (321, 378)
Screenshot: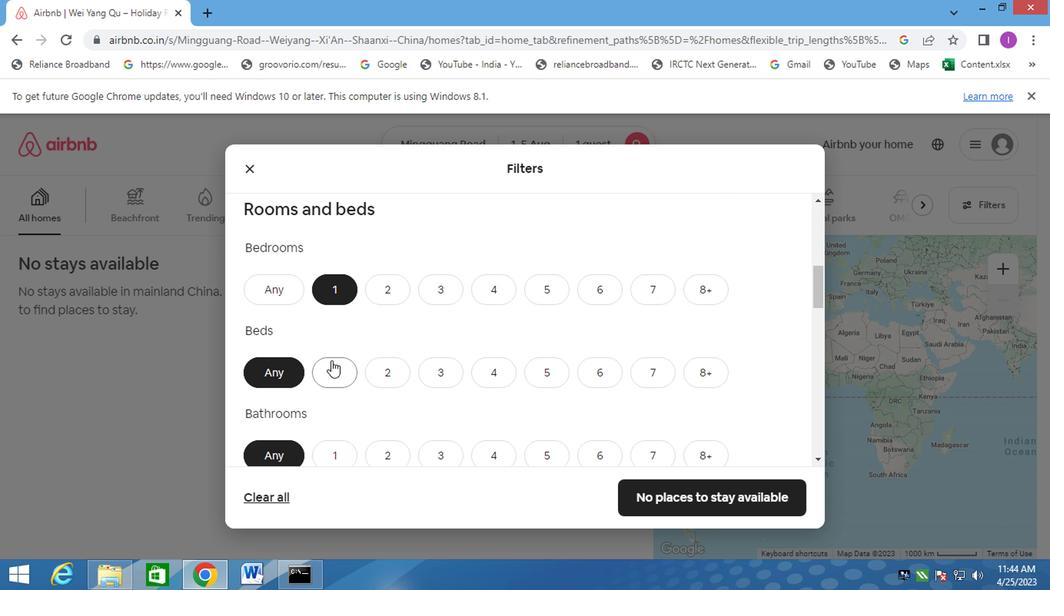 
Action: Mouse pressed left at (321, 378)
Screenshot: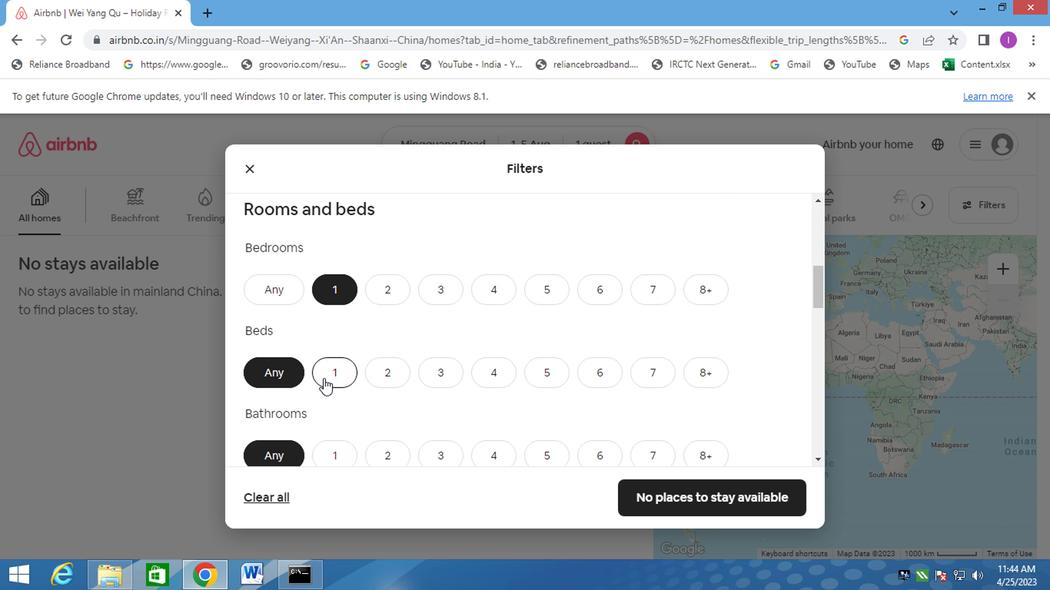 
Action: Mouse moved to (329, 455)
Screenshot: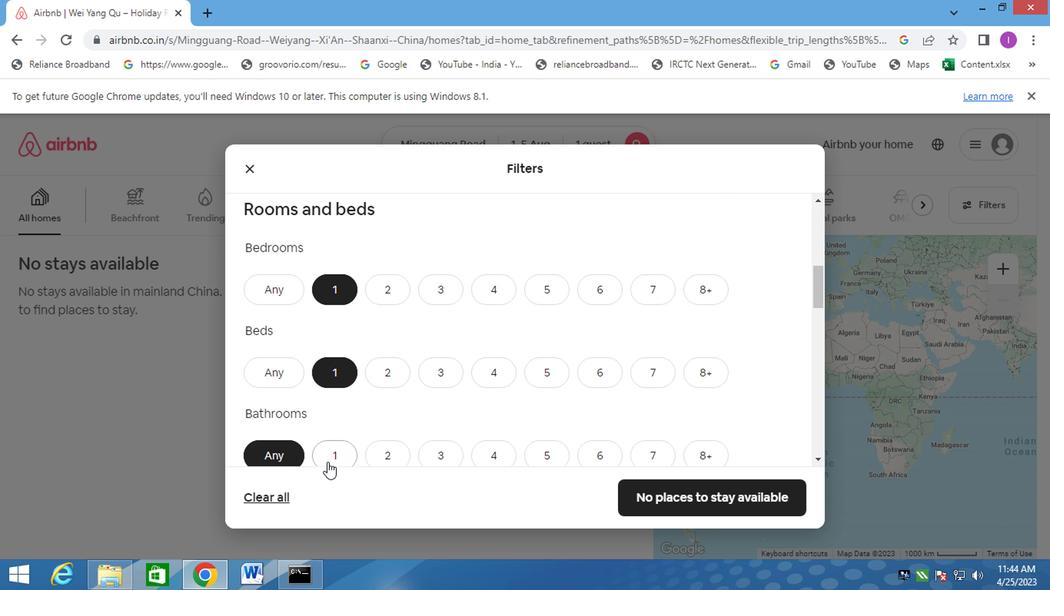 
Action: Mouse pressed left at (329, 455)
Screenshot: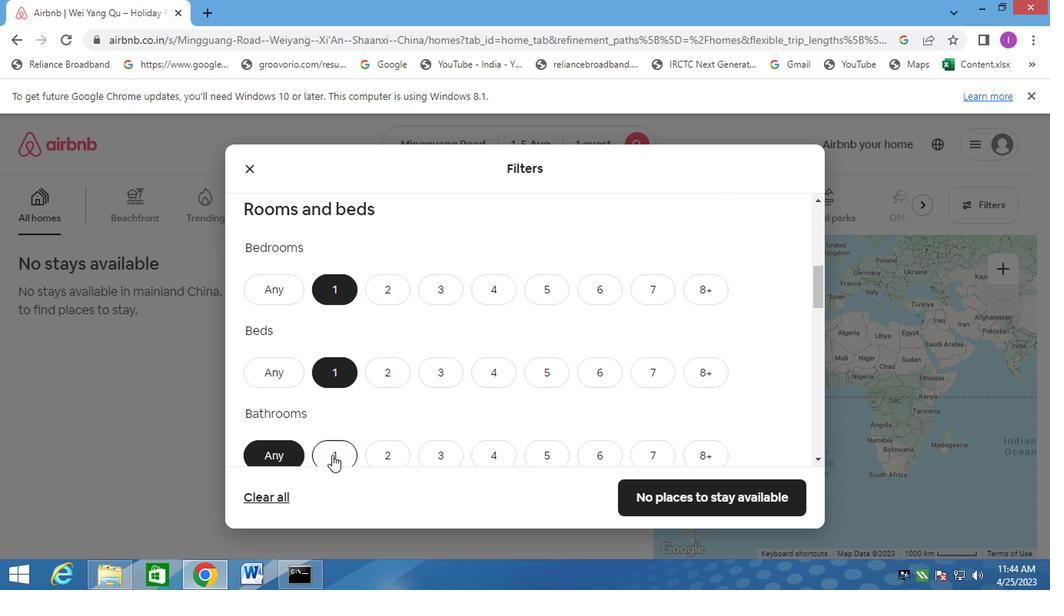 
Action: Mouse moved to (531, 358)
Screenshot: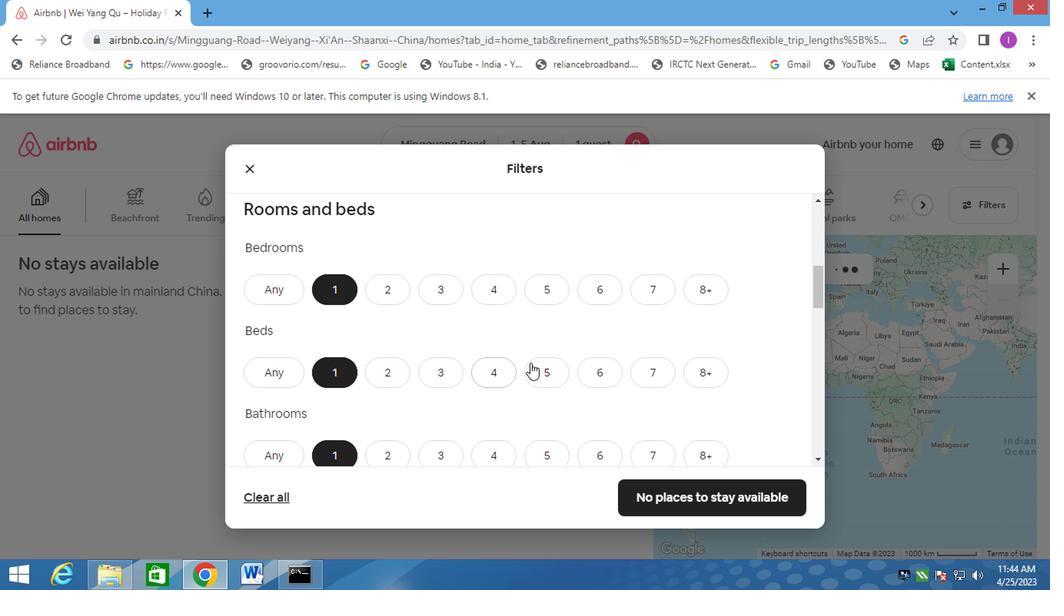 
Action: Mouse scrolled (531, 357) with delta (0, -1)
Screenshot: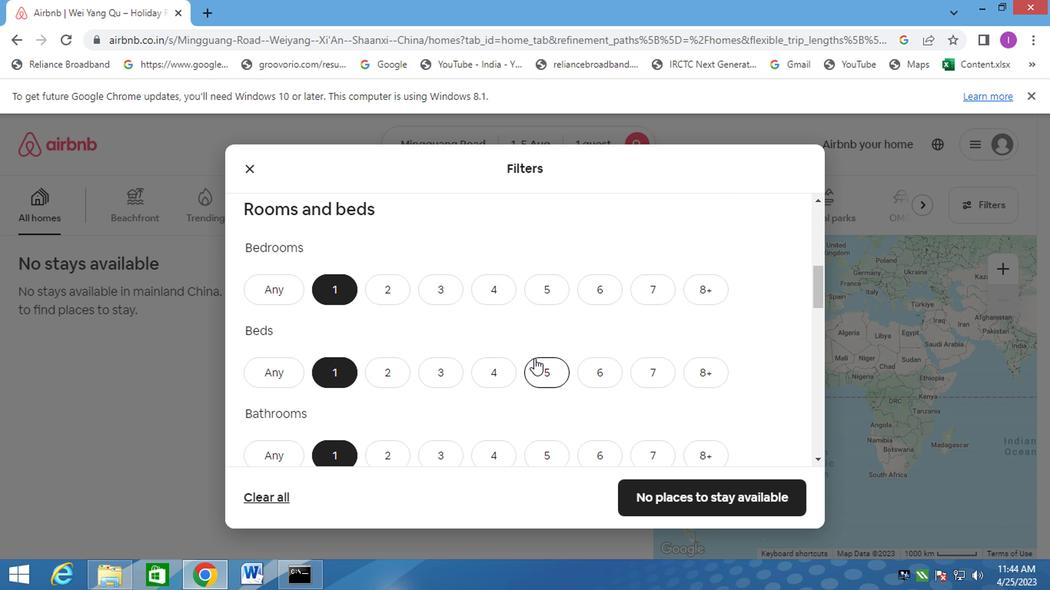 
Action: Mouse scrolled (531, 357) with delta (0, -1)
Screenshot: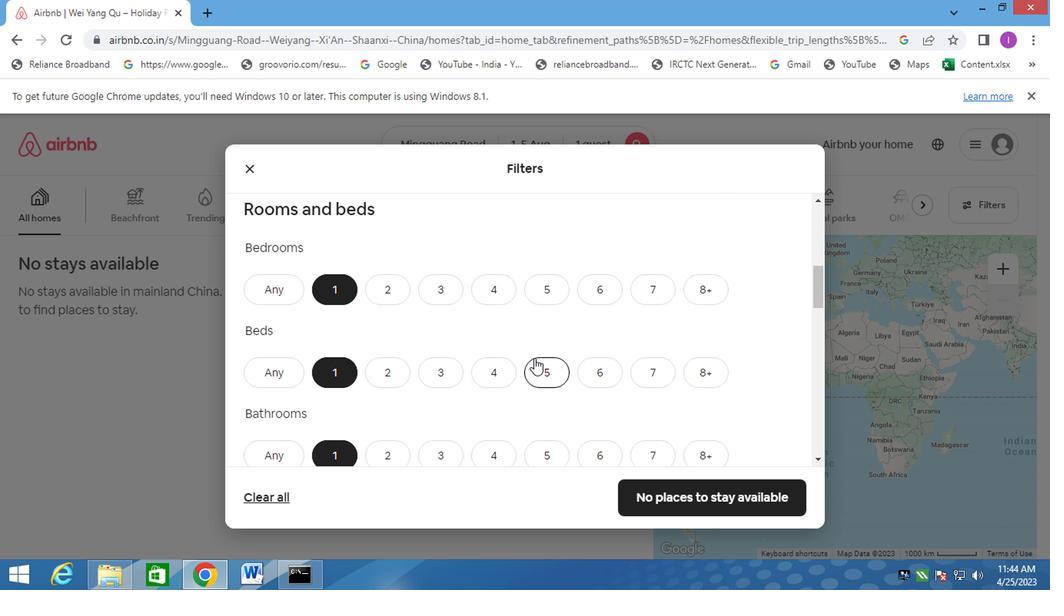 
Action: Mouse scrolled (531, 357) with delta (0, -1)
Screenshot: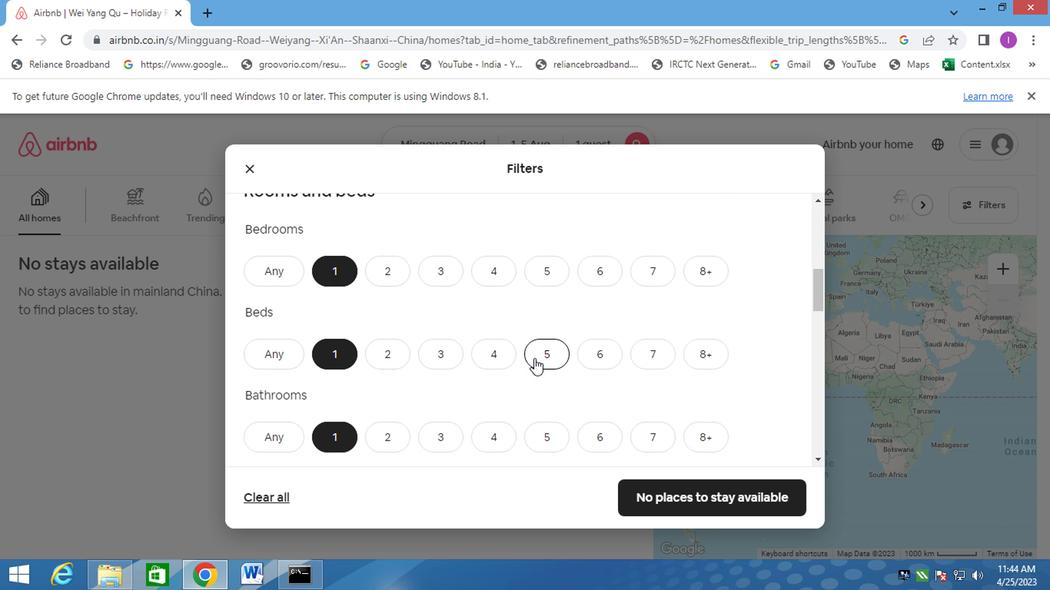 
Action: Mouse moved to (399, 360)
Screenshot: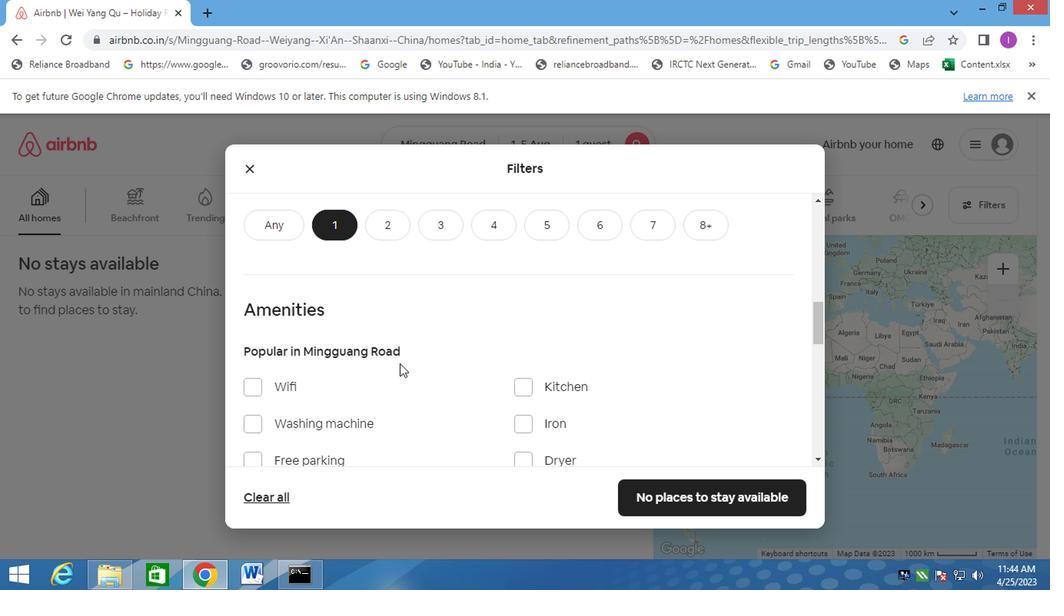 
Action: Mouse scrolled (399, 360) with delta (0, 0)
Screenshot: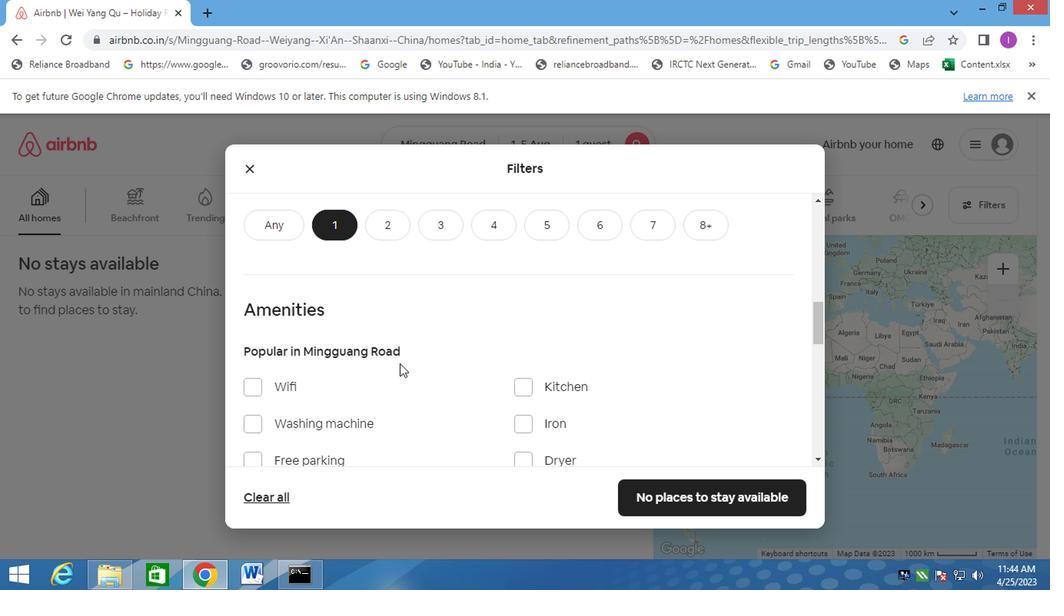 
Action: Mouse scrolled (399, 360) with delta (0, 0)
Screenshot: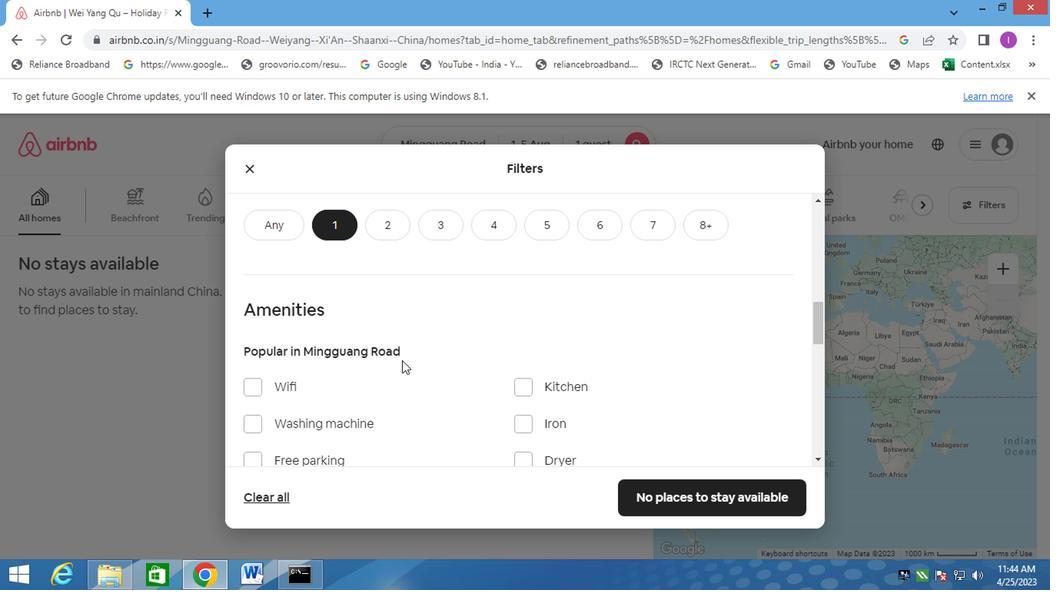 
Action: Mouse scrolled (399, 361) with delta (0, 0)
Screenshot: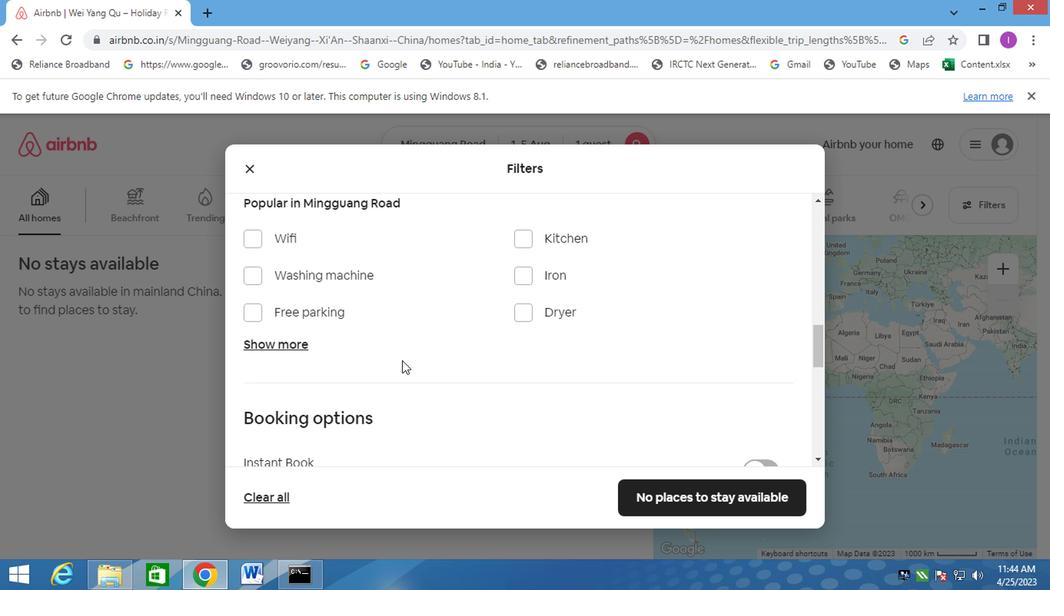 
Action: Mouse moved to (399, 353)
Screenshot: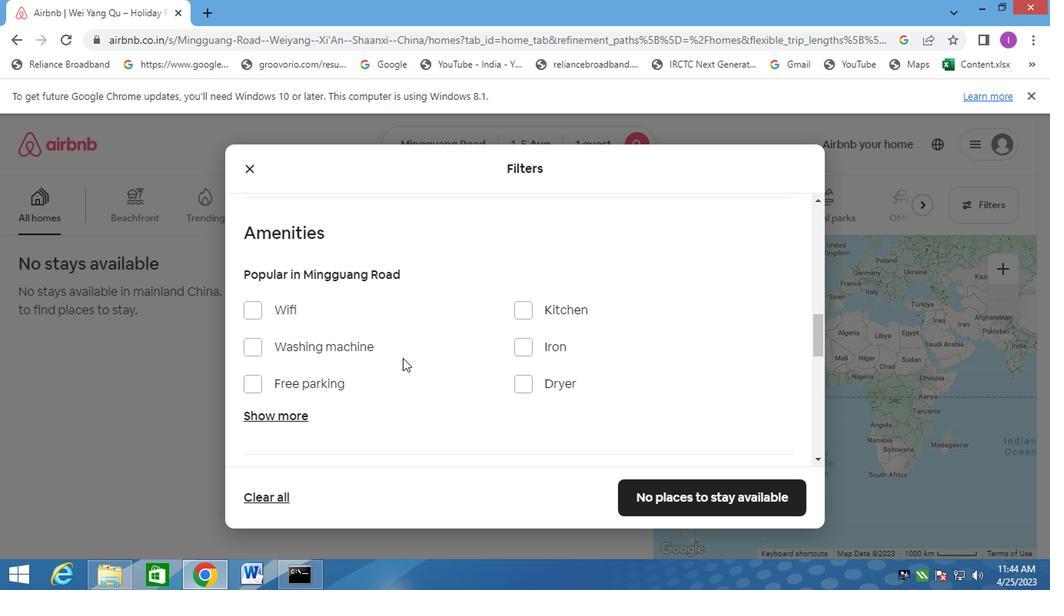 
Action: Mouse scrolled (399, 353) with delta (0, 0)
Screenshot: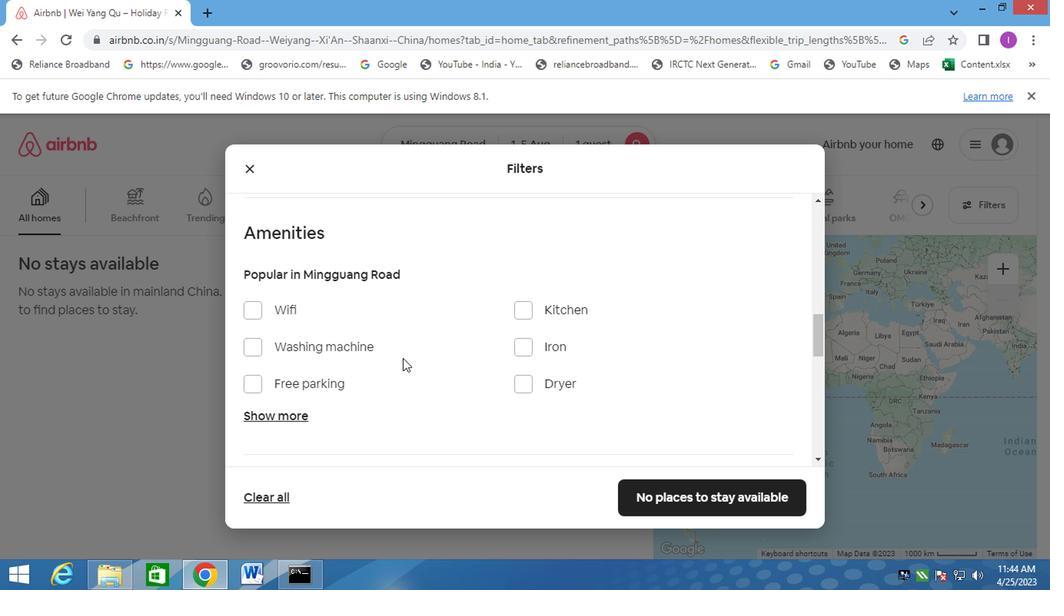 
Action: Mouse scrolled (399, 353) with delta (0, 0)
Screenshot: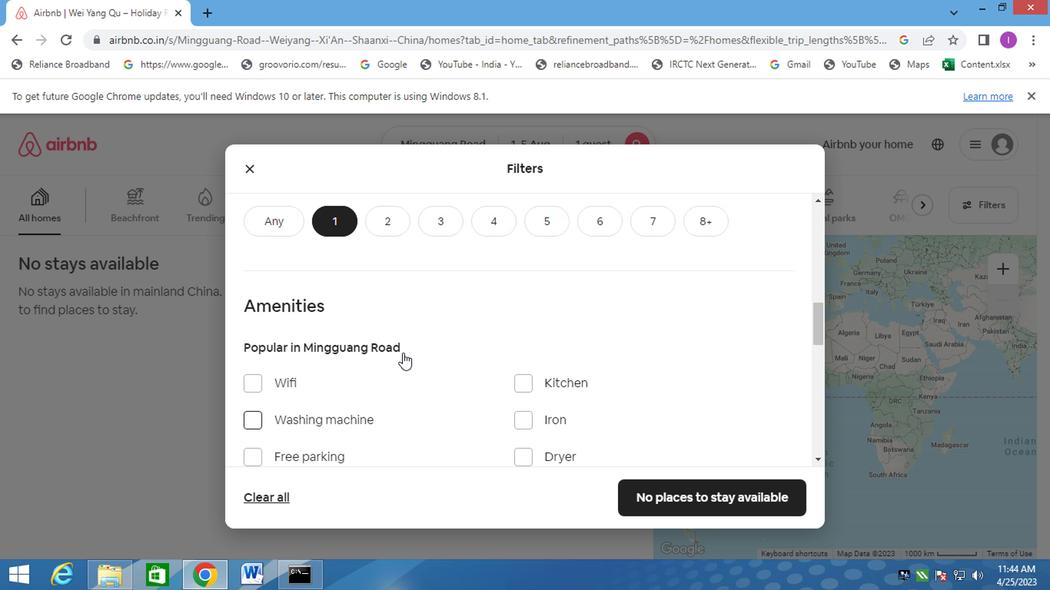 
Action: Mouse scrolled (399, 353) with delta (0, 0)
Screenshot: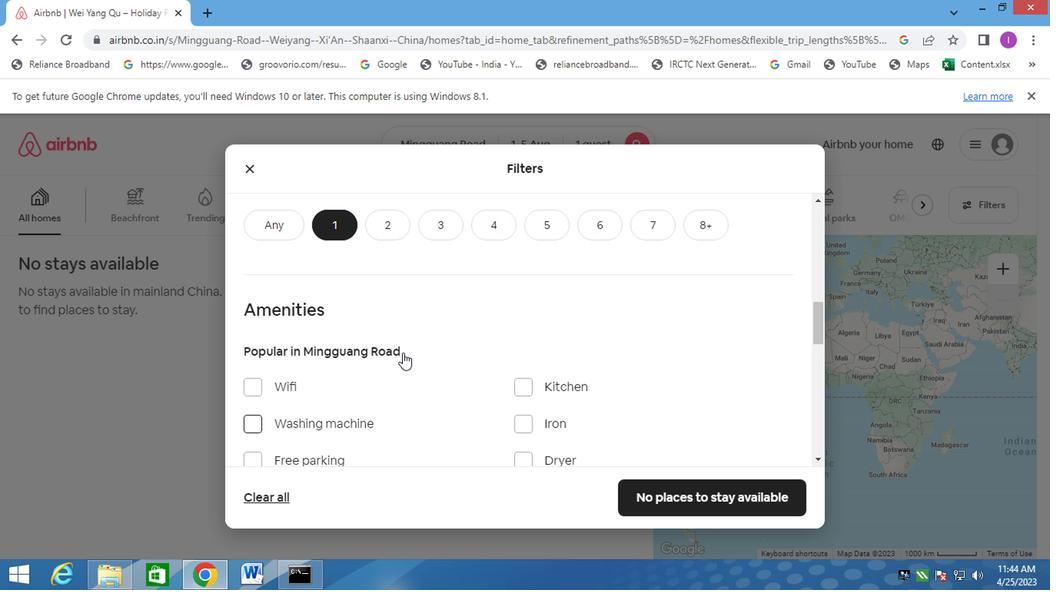 
Action: Mouse scrolled (399, 353) with delta (0, 0)
Screenshot: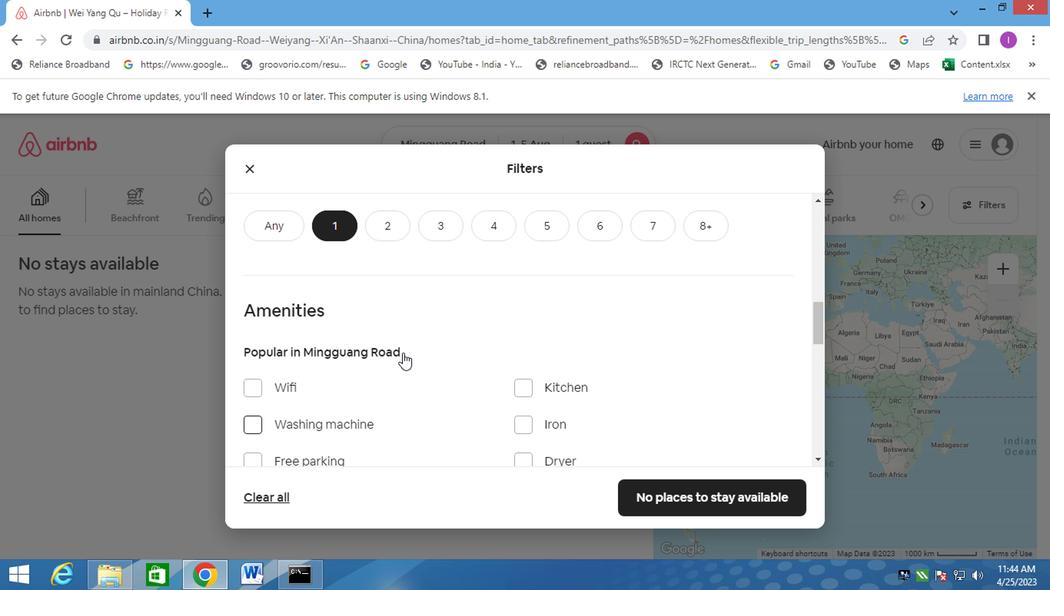
Action: Mouse scrolled (399, 352) with delta (0, 0)
Screenshot: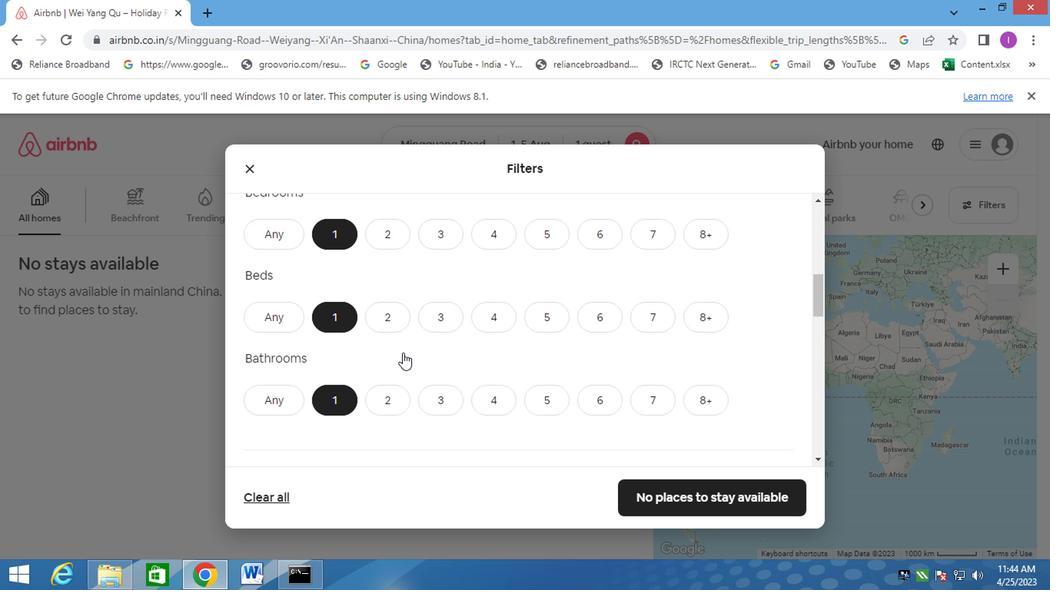
Action: Mouse scrolled (399, 352) with delta (0, 0)
Screenshot: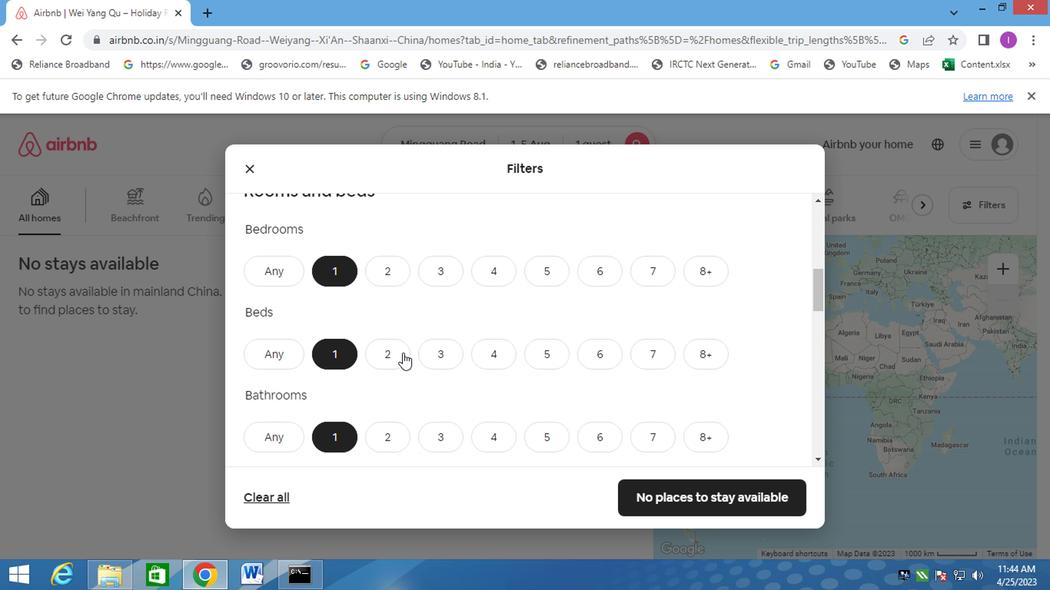 
Action: Mouse scrolled (399, 352) with delta (0, 0)
Screenshot: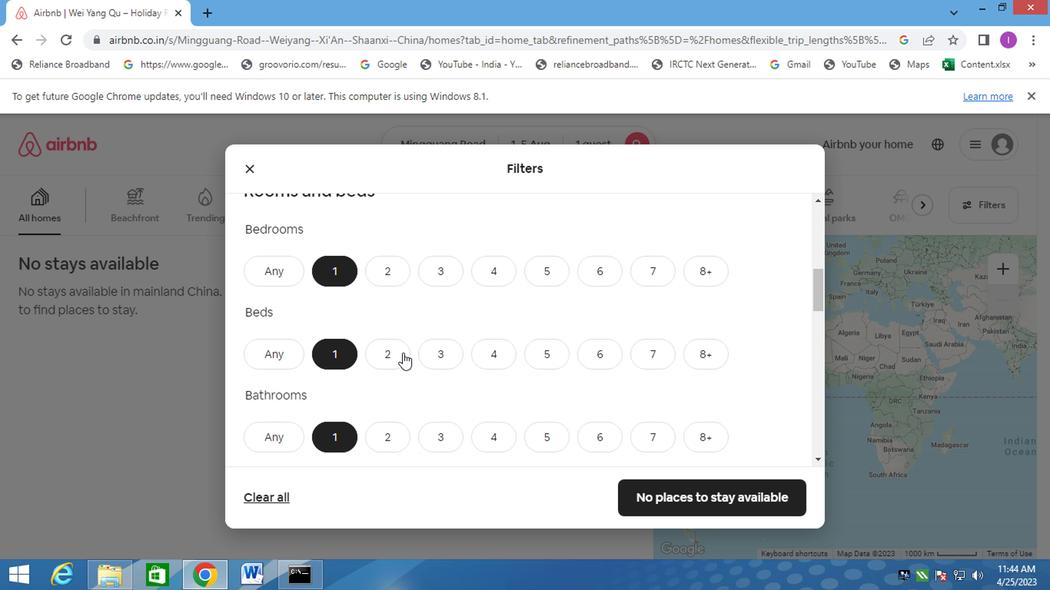 
Action: Mouse scrolled (399, 352) with delta (0, 0)
Screenshot: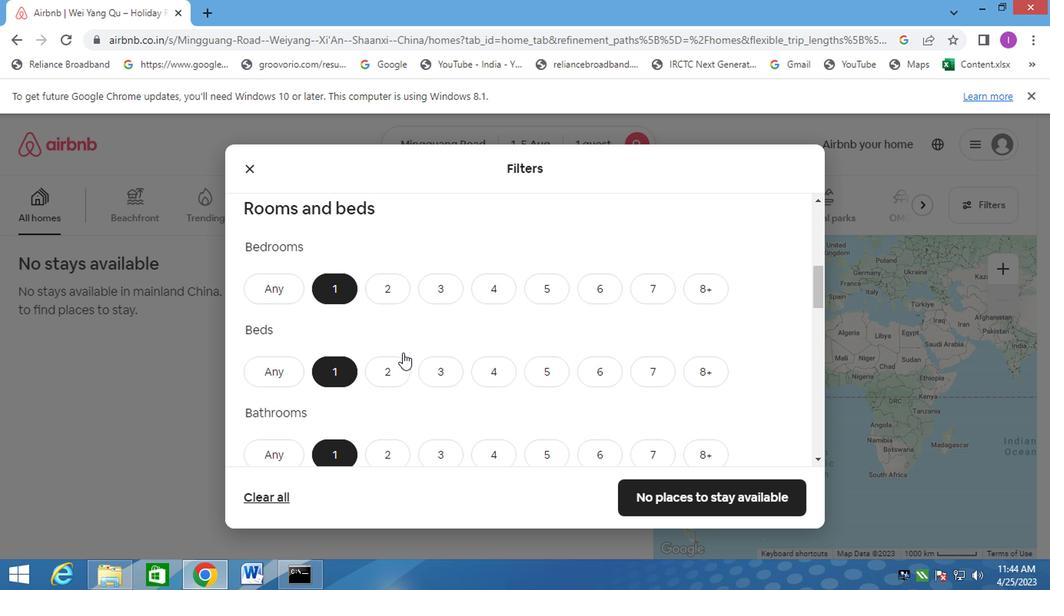 
Action: Mouse scrolled (399, 352) with delta (0, 0)
Screenshot: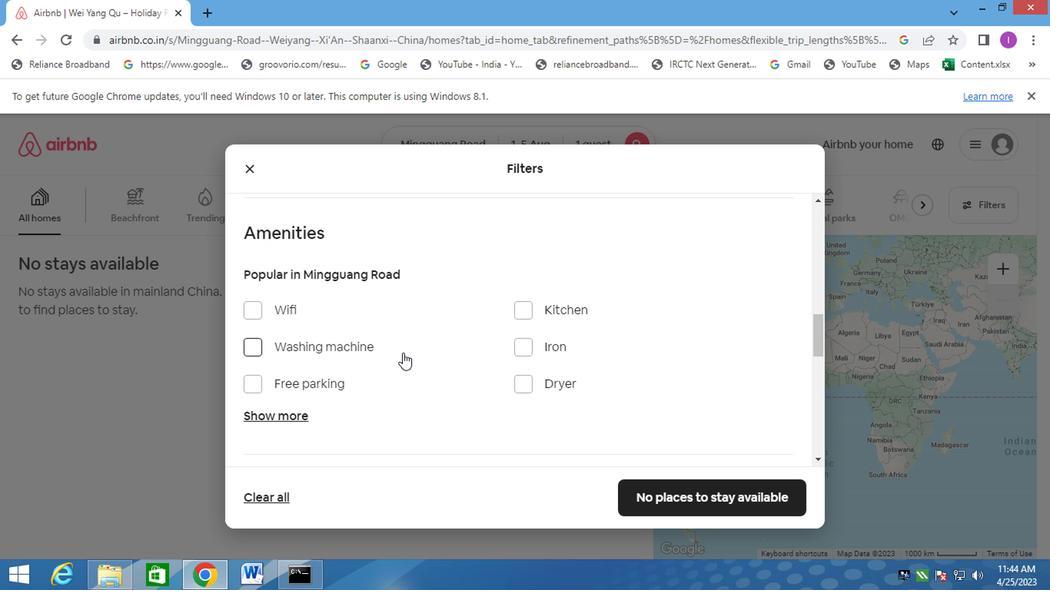 
Action: Mouse scrolled (399, 352) with delta (0, 0)
Screenshot: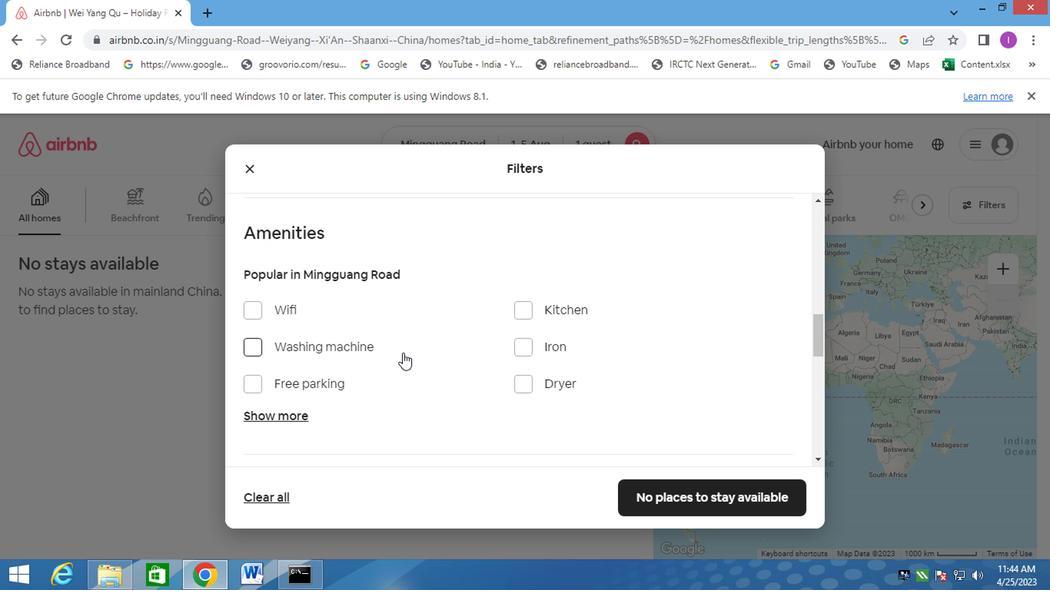 
Action: Mouse scrolled (399, 352) with delta (0, 0)
Screenshot: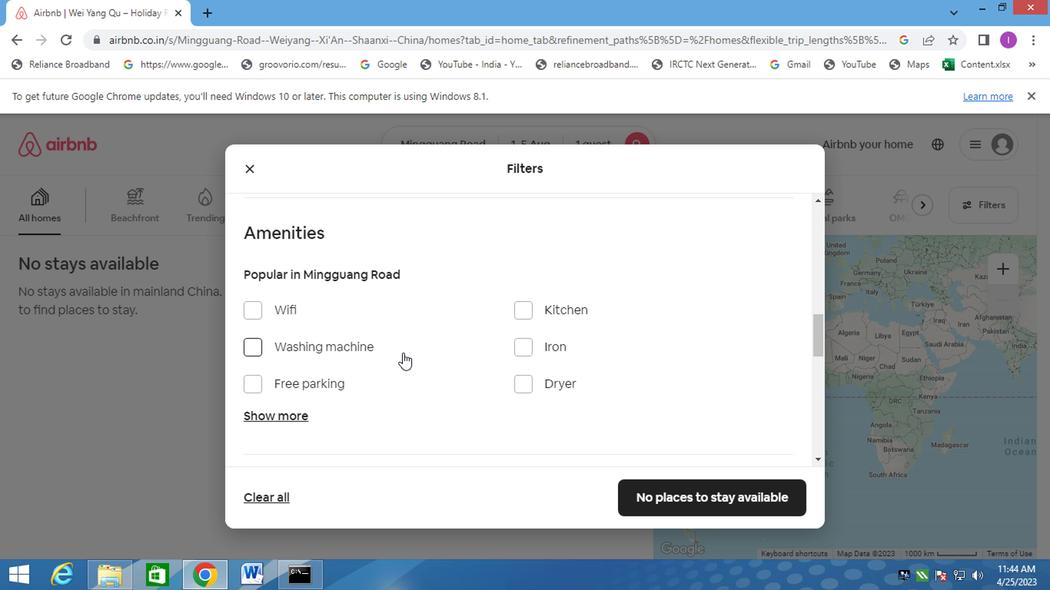 
Action: Mouse scrolled (399, 352) with delta (0, 0)
Screenshot: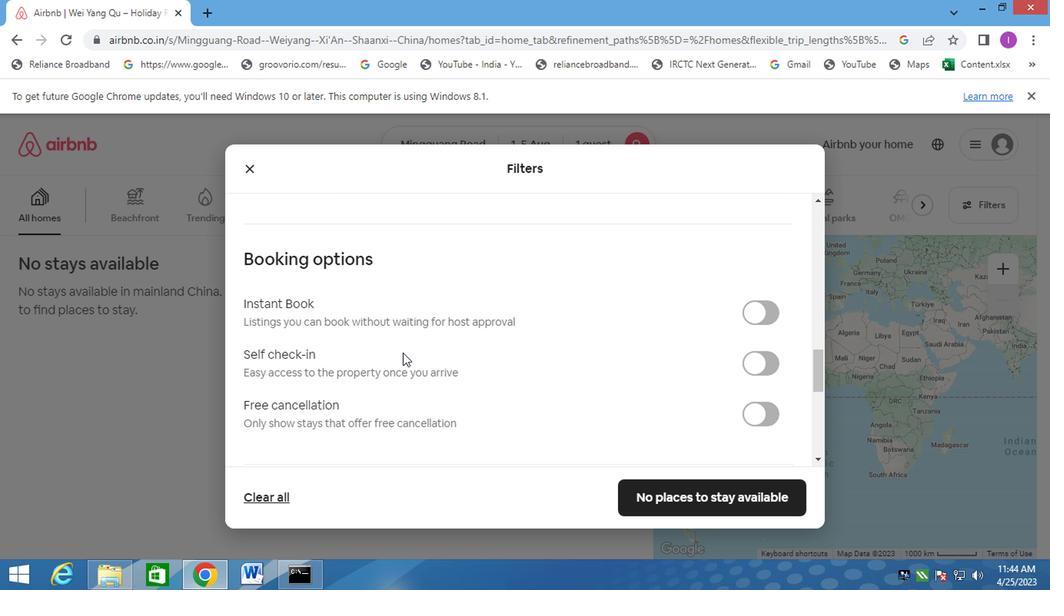 
Action: Mouse scrolled (399, 352) with delta (0, 0)
Screenshot: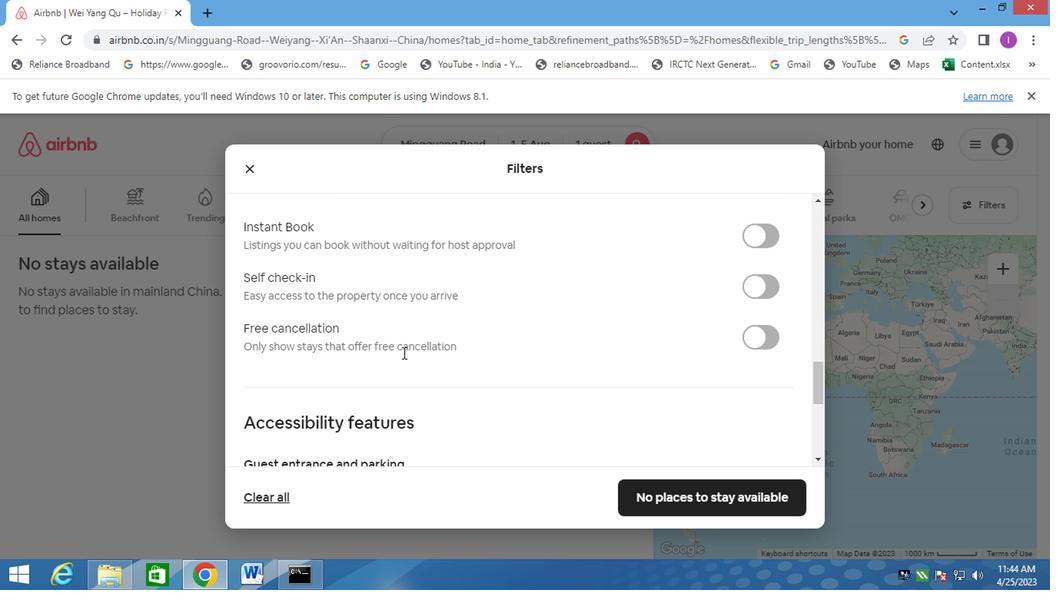 
Action: Mouse scrolled (399, 352) with delta (0, 0)
Screenshot: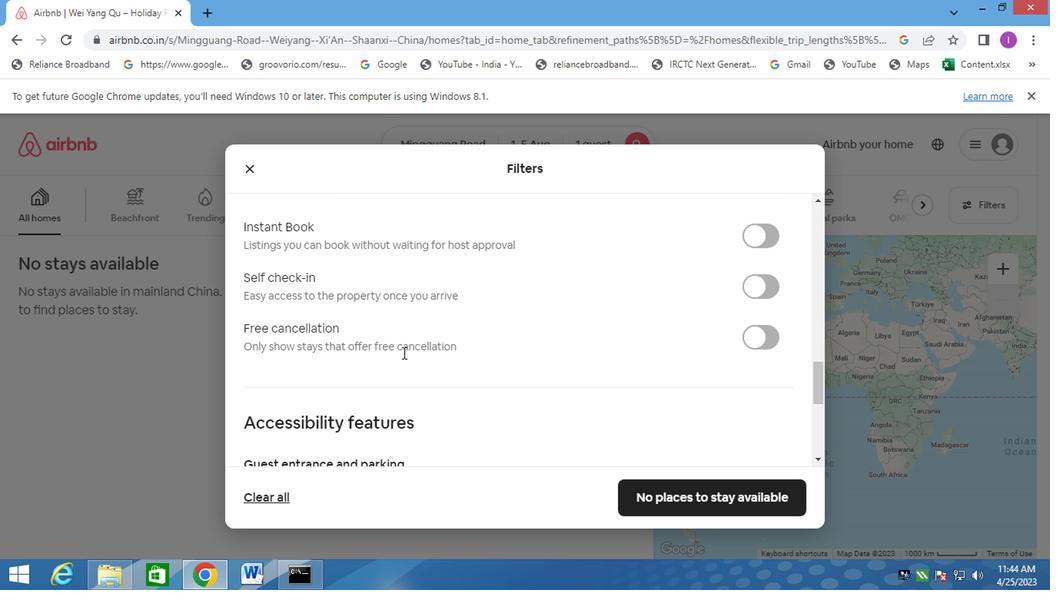
Action: Mouse scrolled (399, 353) with delta (0, 0)
Screenshot: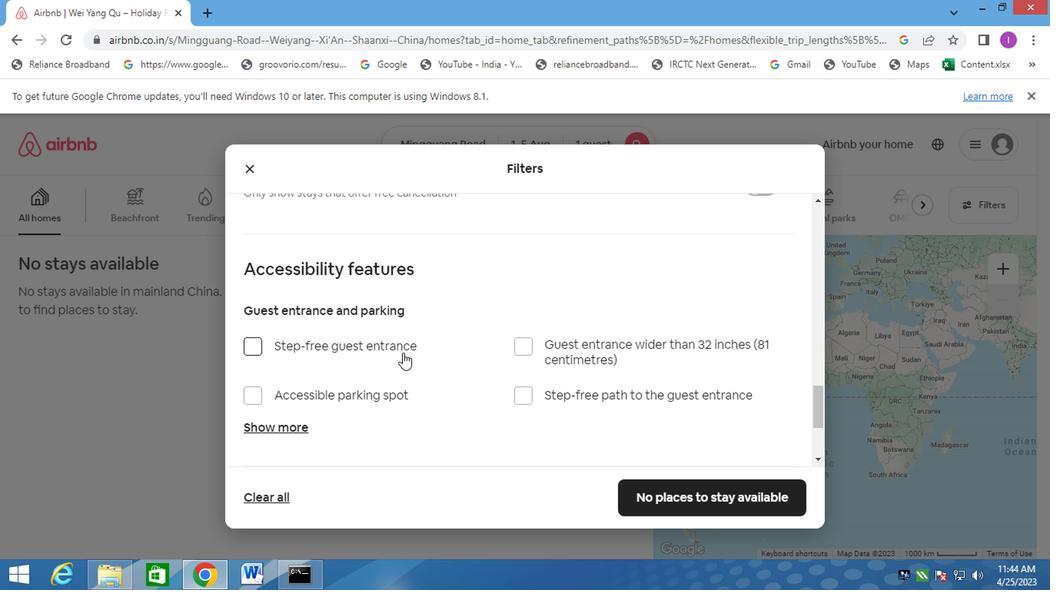 
Action: Mouse scrolled (399, 353) with delta (0, 0)
Screenshot: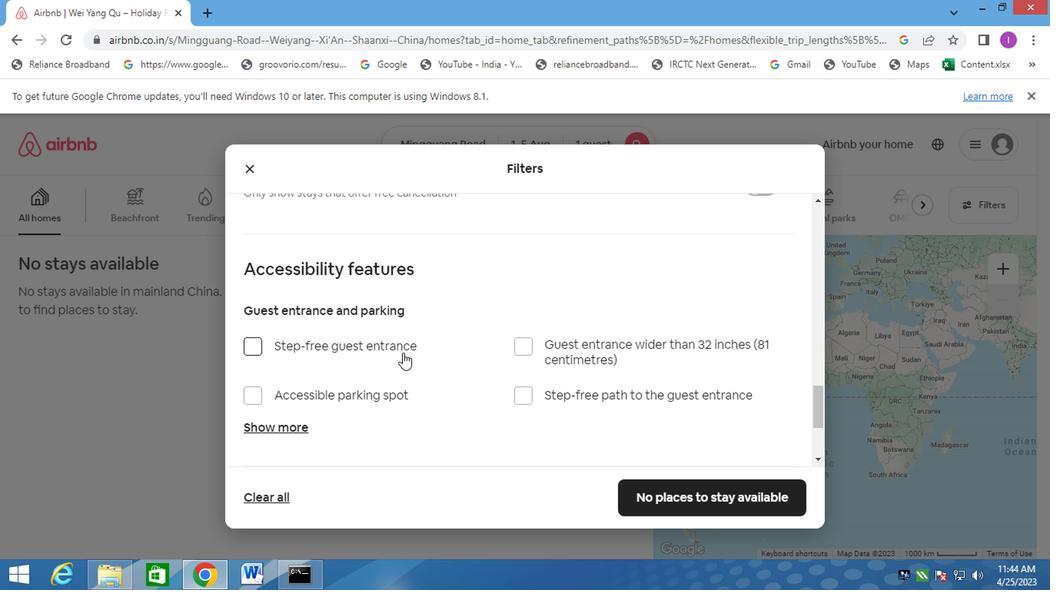 
Action: Mouse moved to (399, 349)
Screenshot: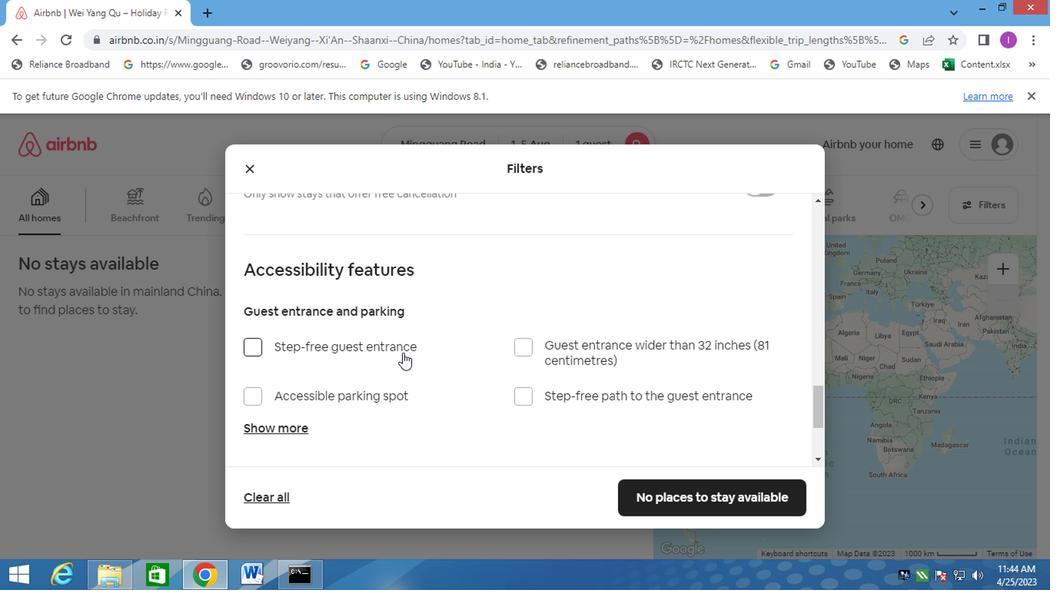
Action: Mouse scrolled (399, 350) with delta (0, 0)
Screenshot: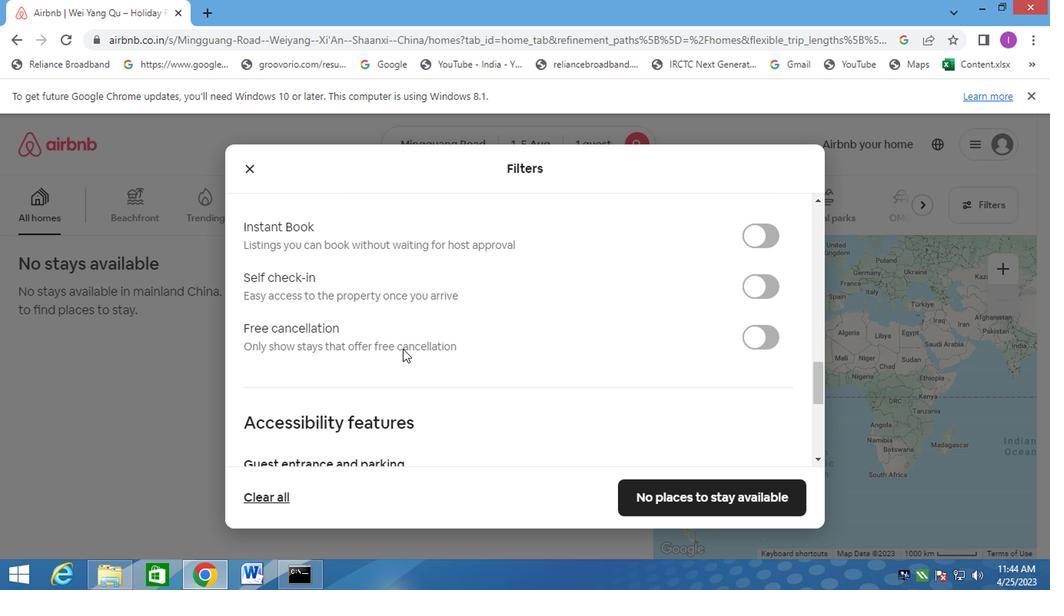 
Action: Mouse scrolled (399, 350) with delta (0, 0)
Screenshot: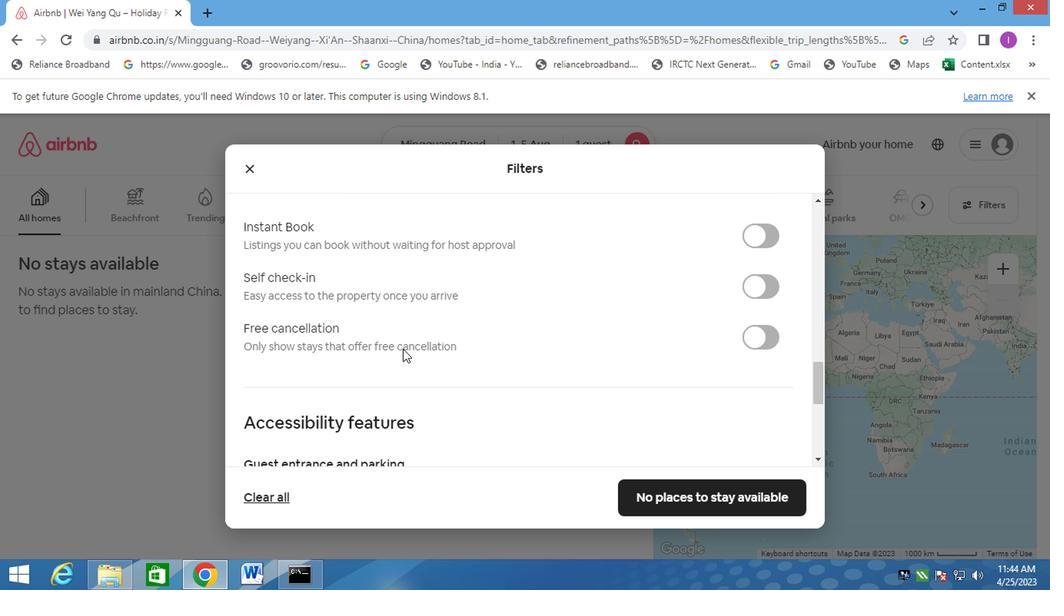
Action: Mouse scrolled (399, 350) with delta (0, 0)
Screenshot: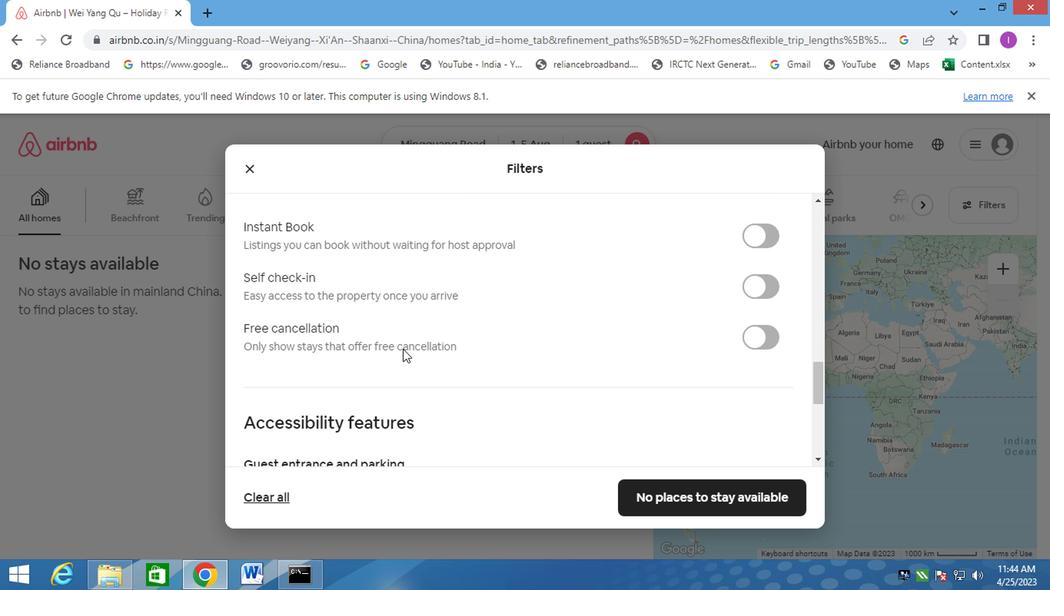 
Action: Mouse scrolled (399, 350) with delta (0, 0)
Screenshot: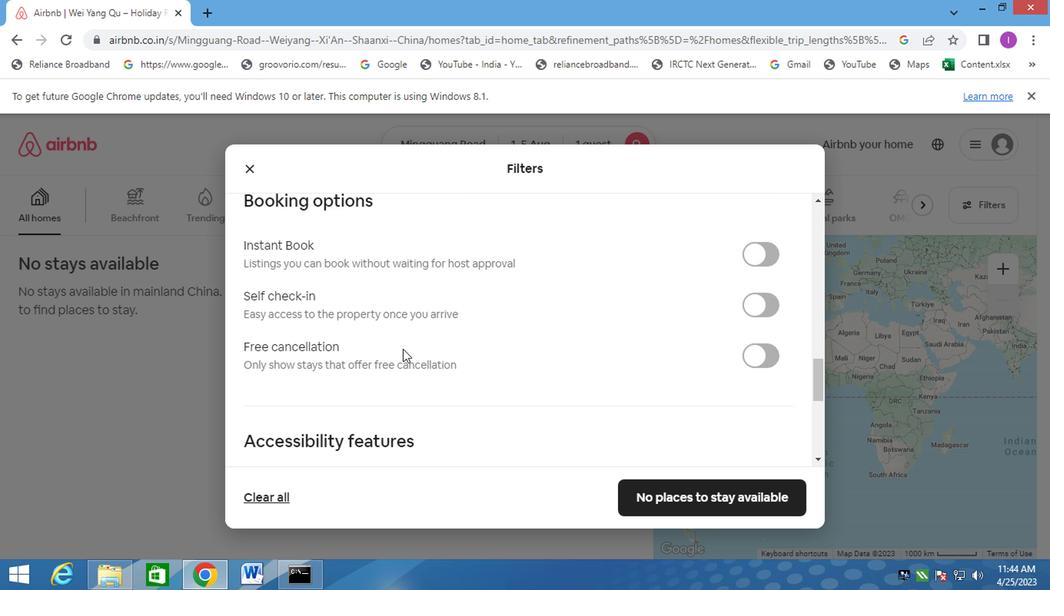 
Action: Mouse moved to (402, 353)
Screenshot: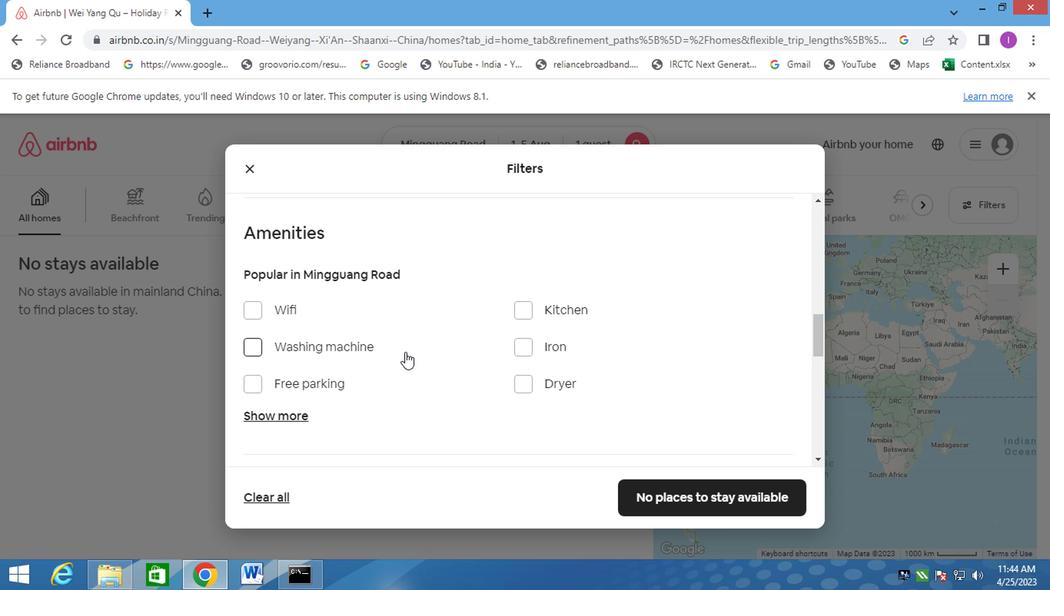 
Action: Mouse scrolled (402, 352) with delta (0, 0)
Screenshot: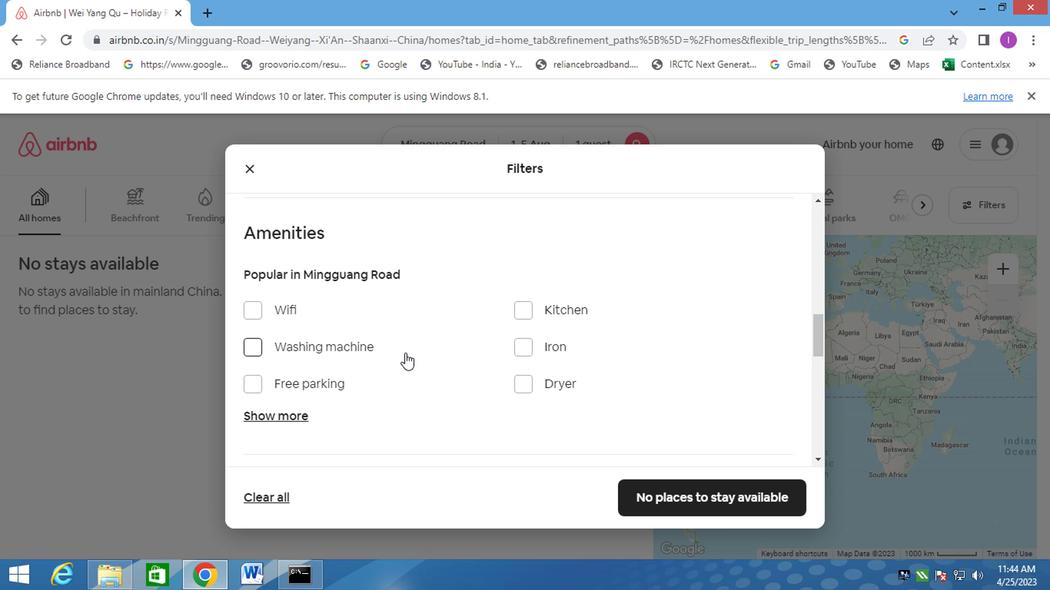 
Action: Mouse moved to (404, 350)
Screenshot: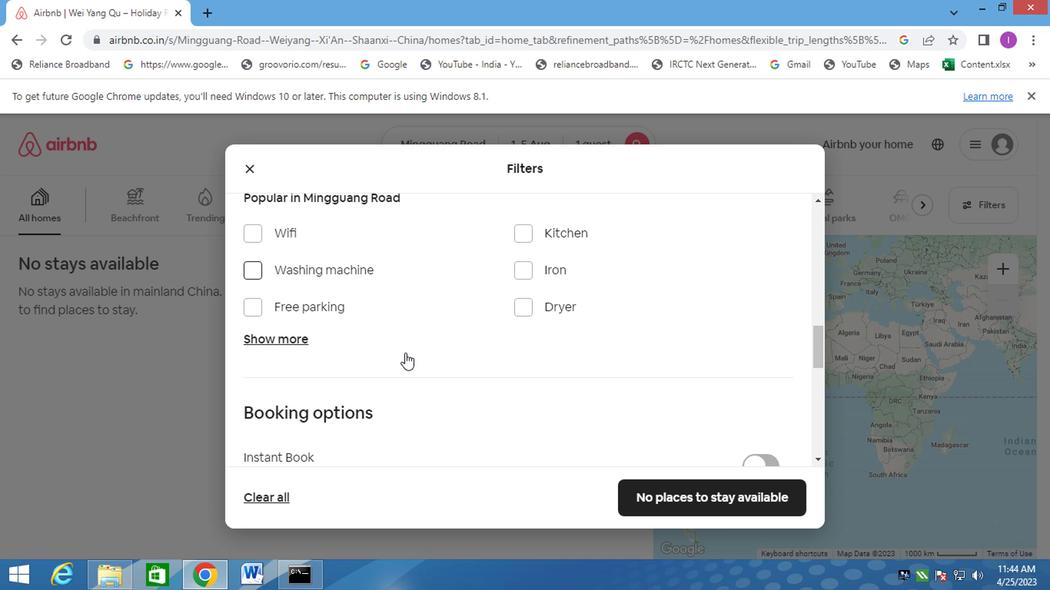 
Action: Mouse scrolled (404, 349) with delta (0, 0)
Screenshot: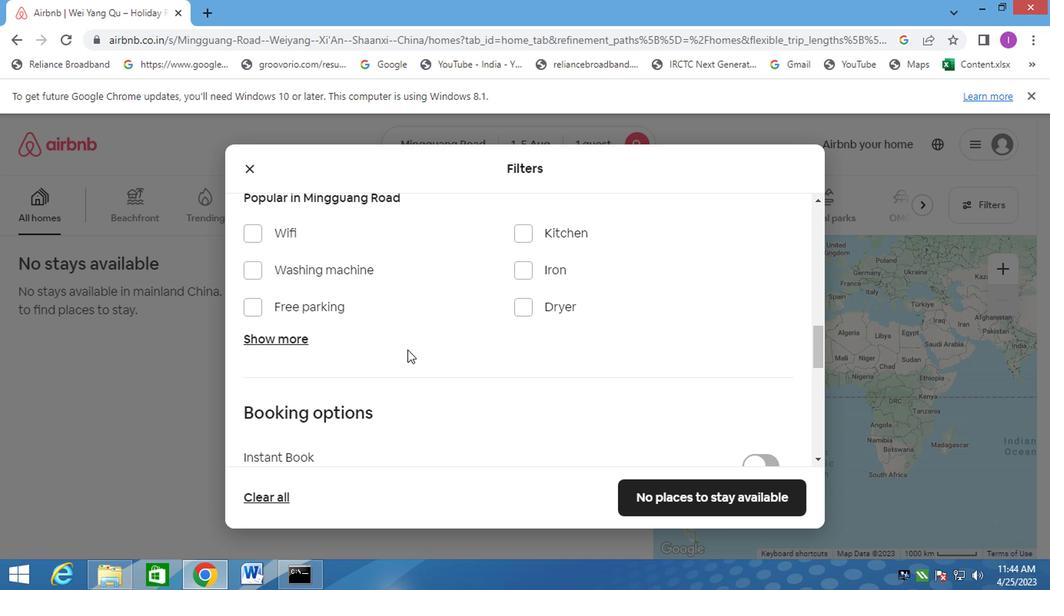 
Action: Mouse scrolled (404, 349) with delta (0, 0)
Screenshot: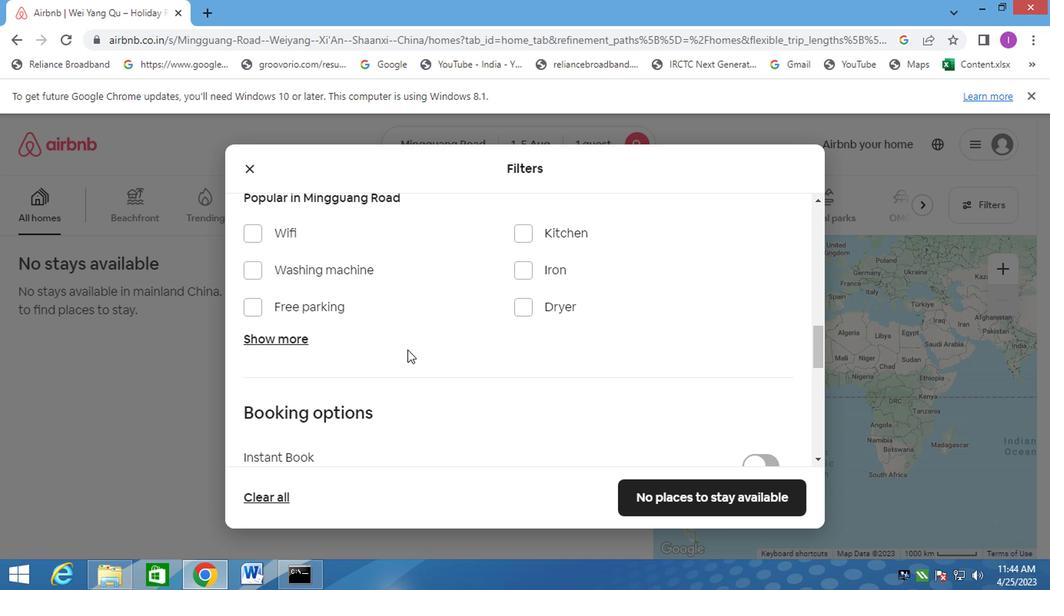 
Action: Mouse scrolled (404, 349) with delta (0, 0)
Screenshot: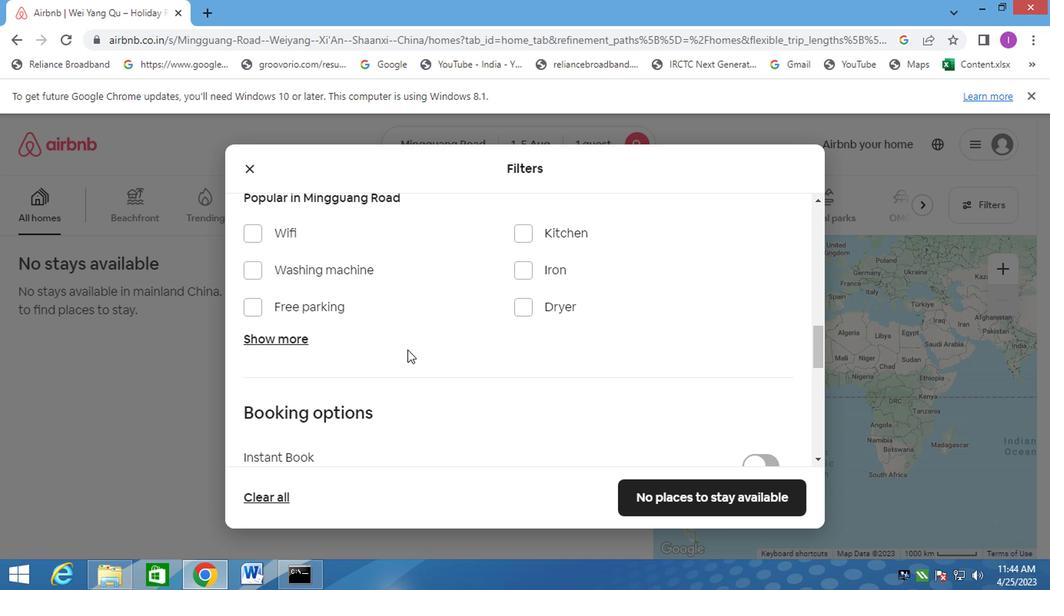 
Action: Mouse moved to (767, 286)
Screenshot: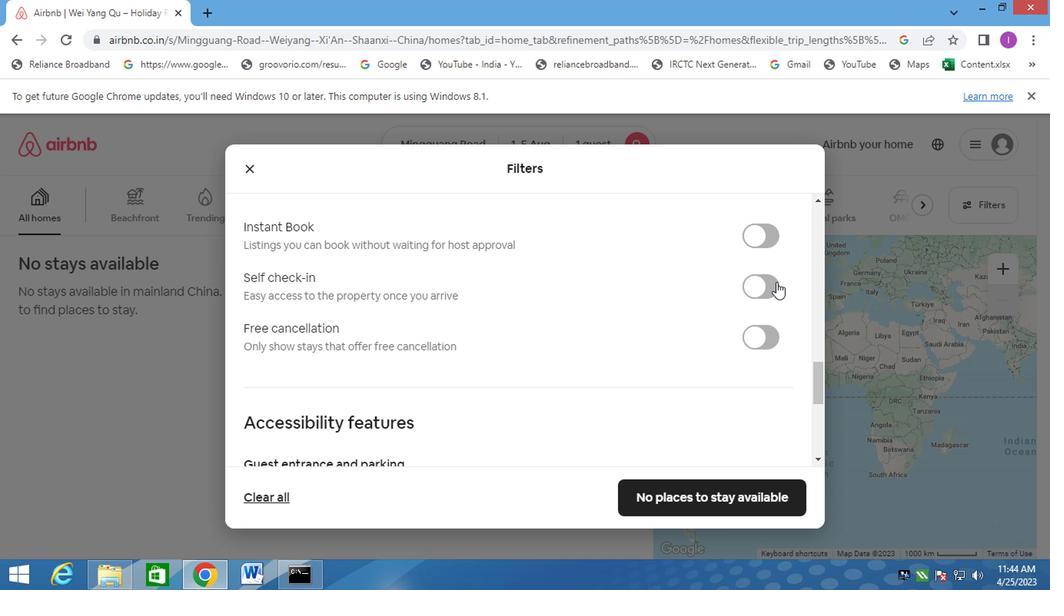 
Action: Mouse pressed left at (767, 286)
Screenshot: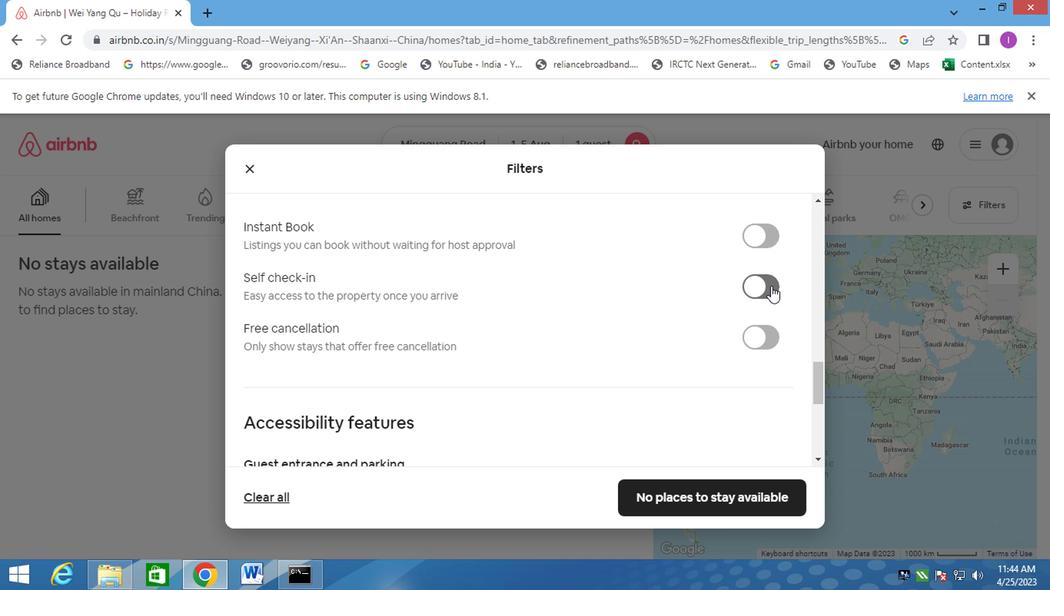 
Action: Mouse moved to (755, 292)
Screenshot: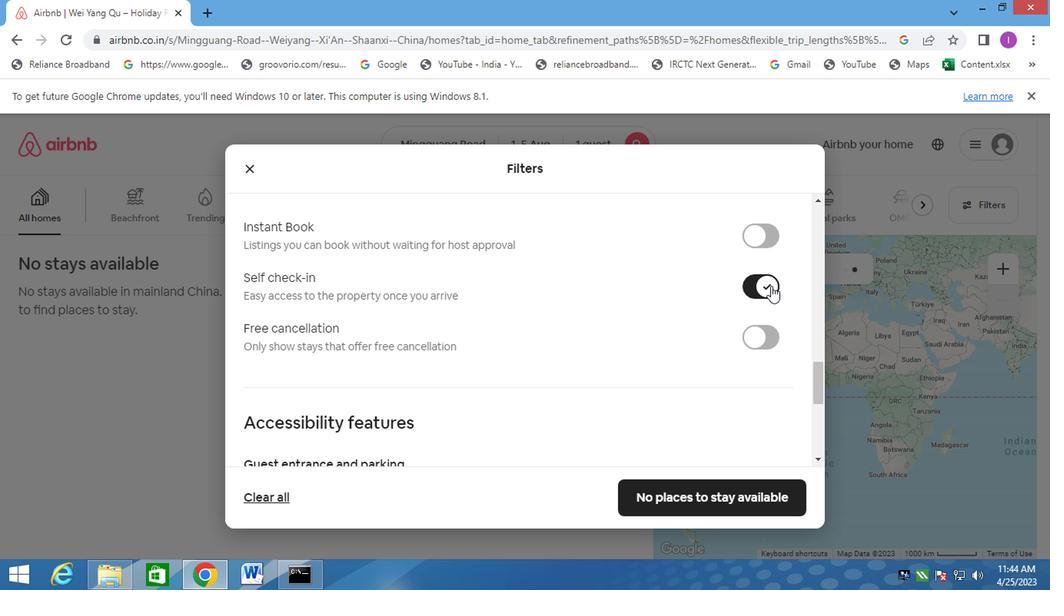 
Action: Mouse scrolled (755, 291) with delta (0, 0)
Screenshot: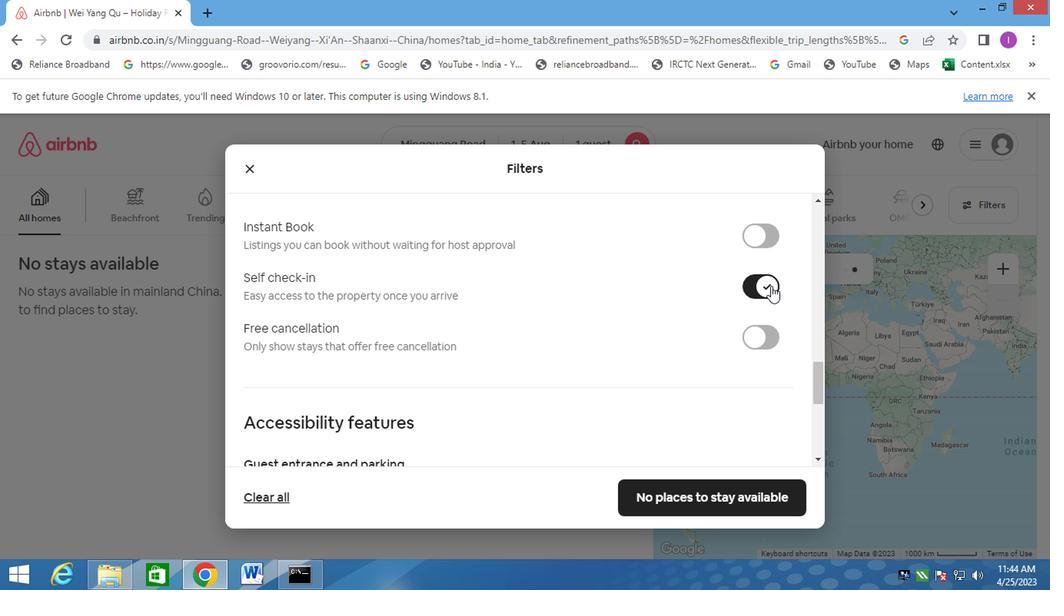 
Action: Mouse moved to (754, 293)
Screenshot: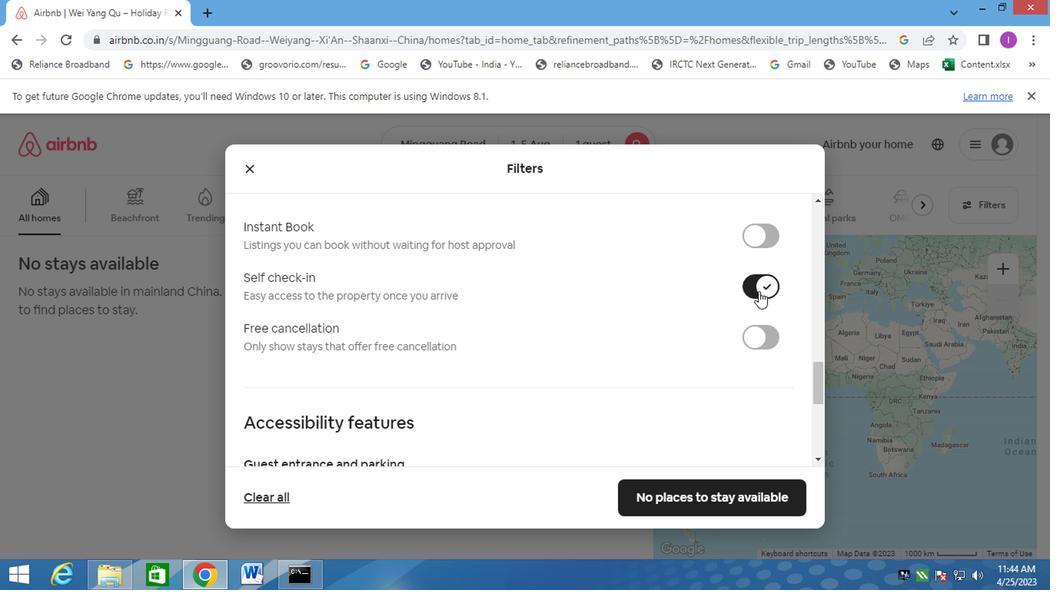 
Action: Mouse scrolled (754, 292) with delta (0, -1)
Screenshot: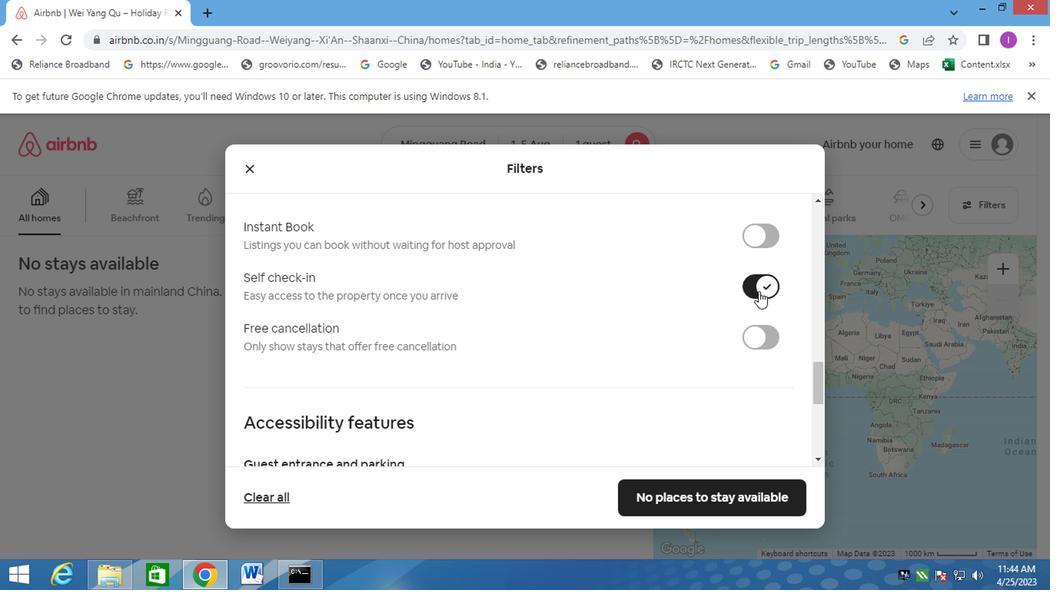 
Action: Mouse moved to (634, 328)
Screenshot: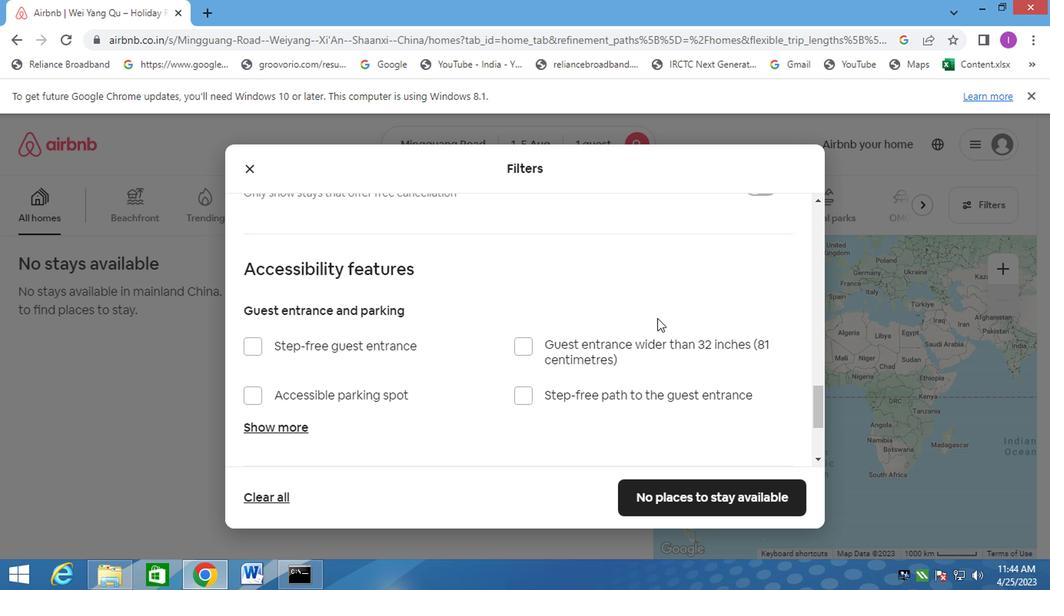 
Action: Mouse scrolled (634, 327) with delta (0, -1)
Screenshot: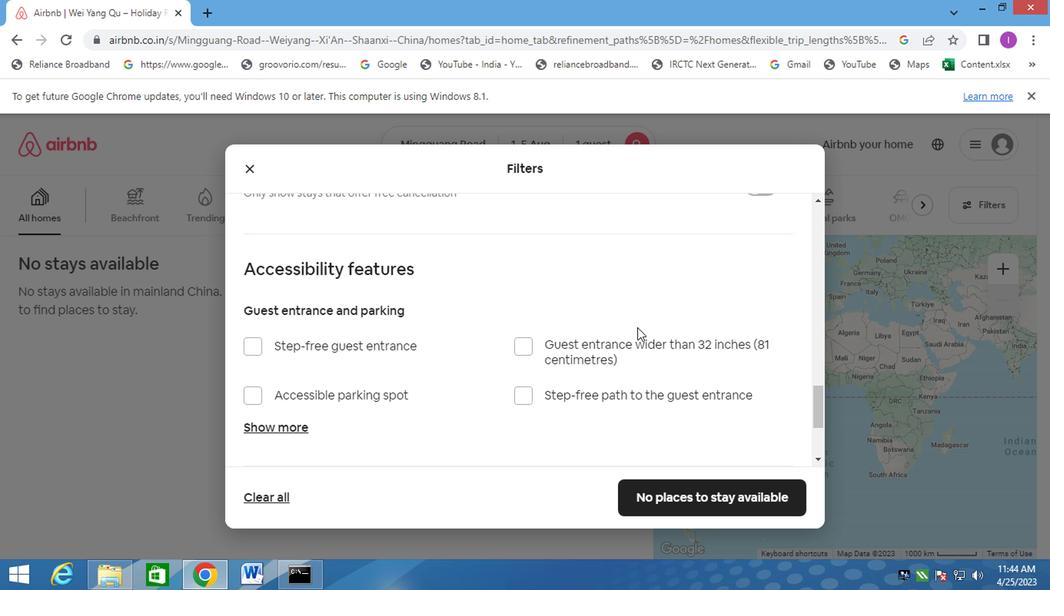 
Action: Mouse scrolled (634, 327) with delta (0, -1)
Screenshot: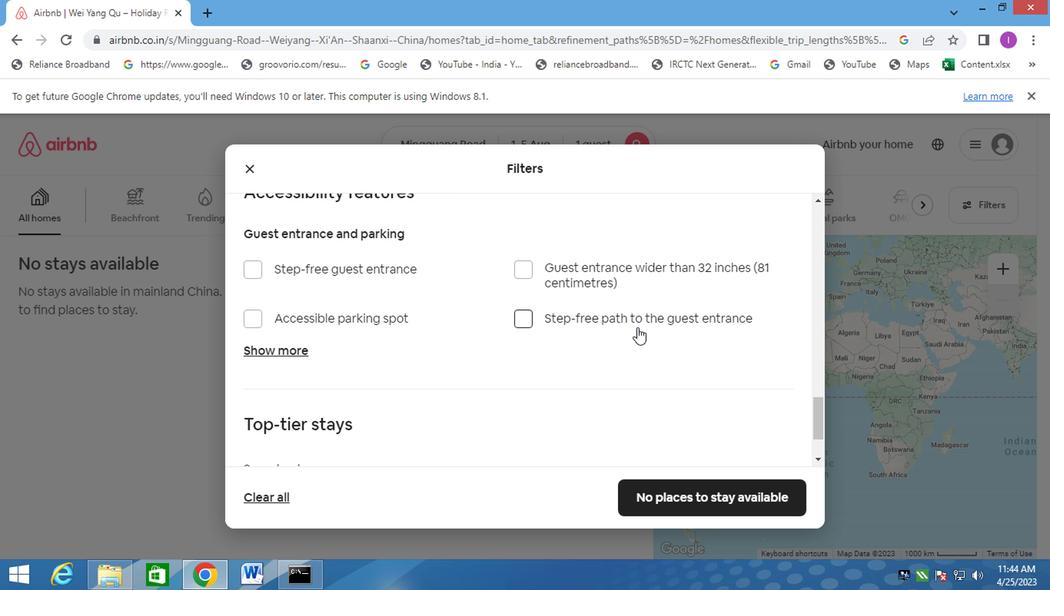 
Action: Mouse scrolled (634, 327) with delta (0, -1)
Screenshot: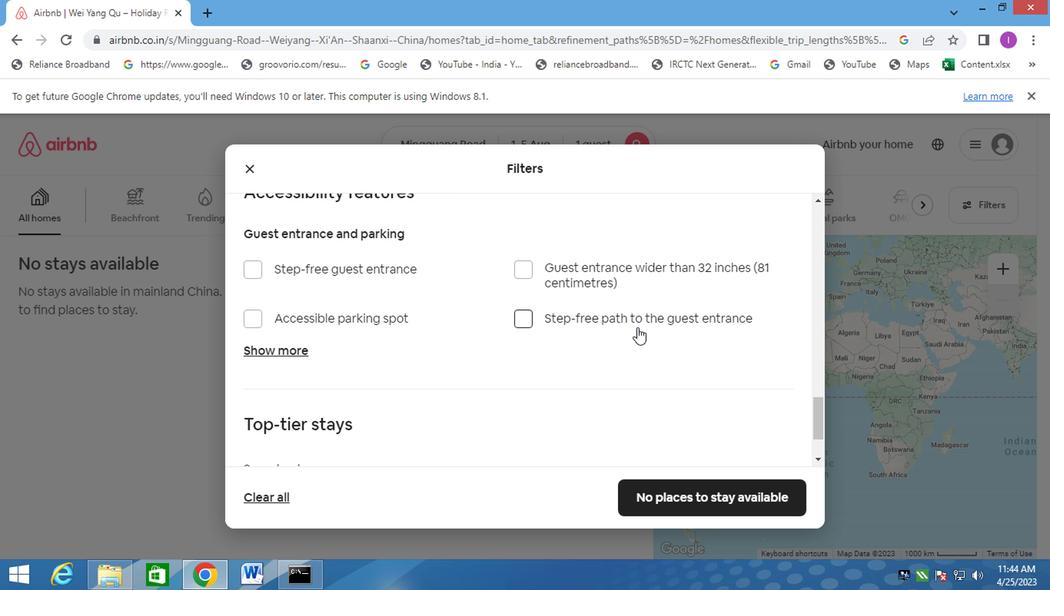 
Action: Mouse scrolled (634, 327) with delta (0, -1)
Screenshot: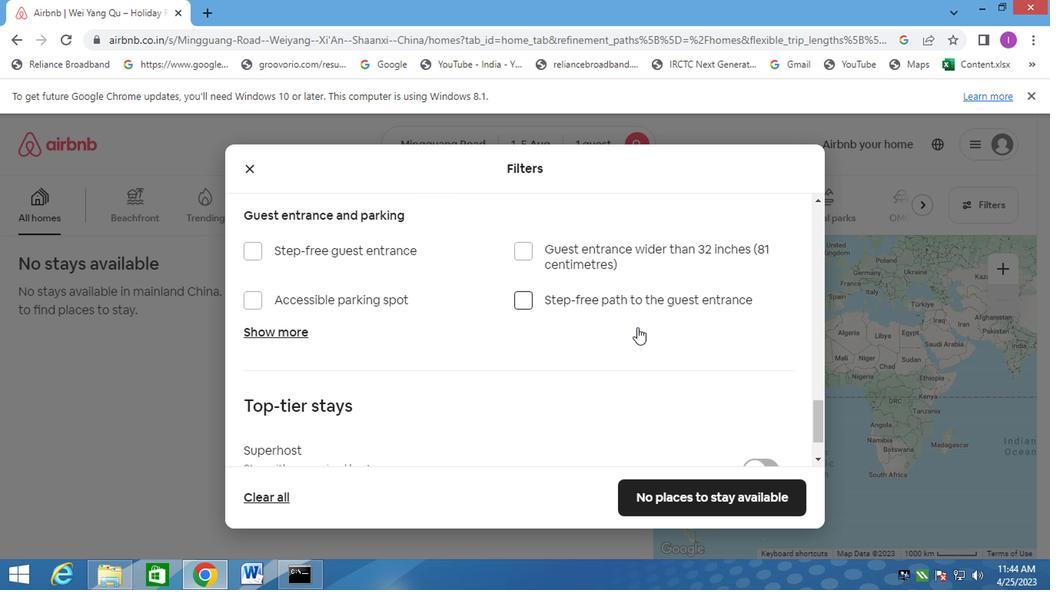 
Action: Mouse moved to (633, 328)
Screenshot: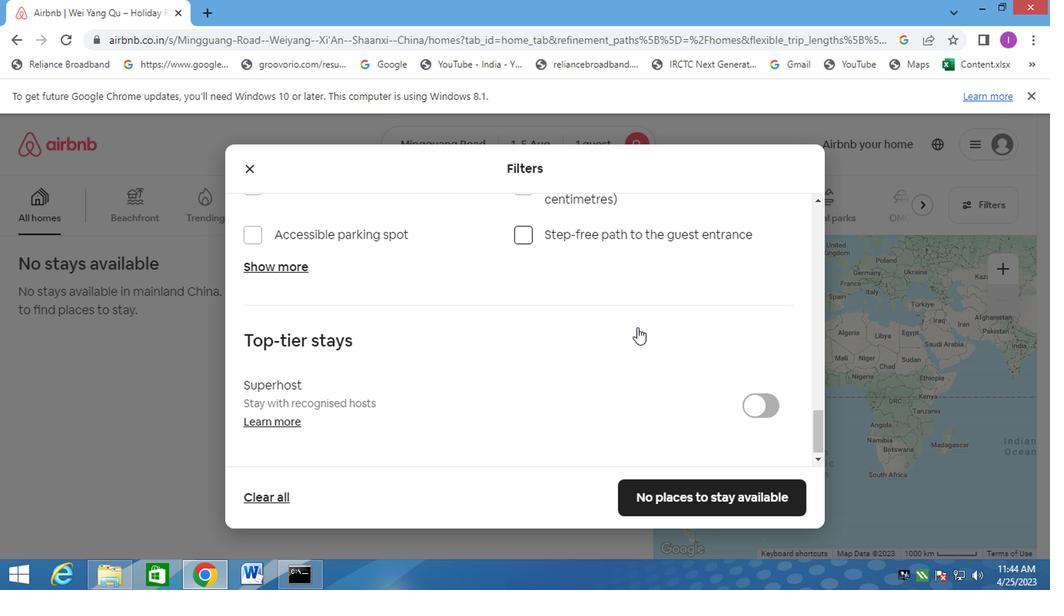 
Action: Mouse scrolled (633, 327) with delta (0, -1)
Screenshot: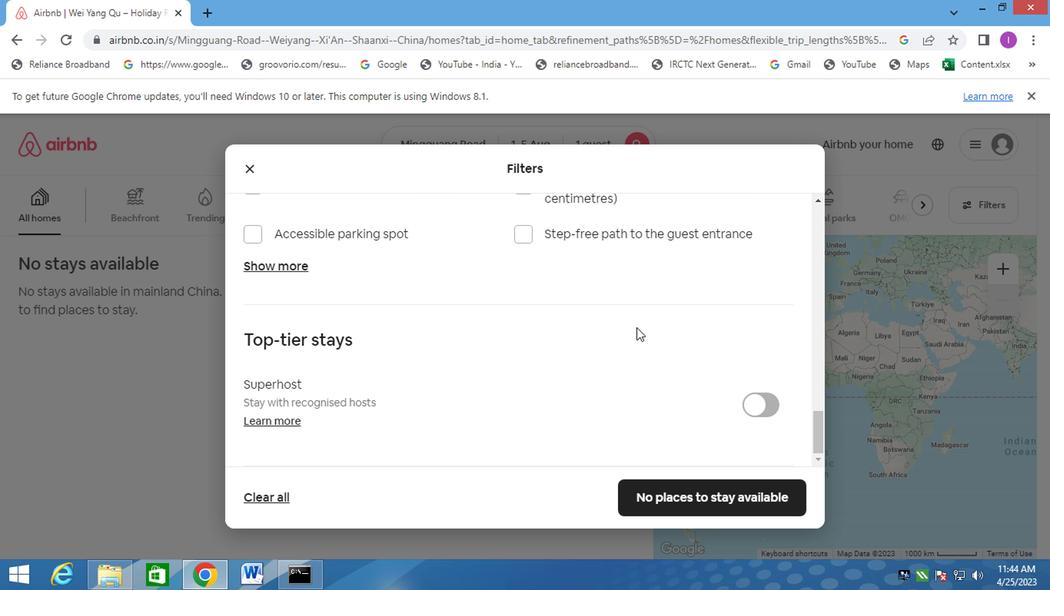 
Action: Mouse scrolled (633, 327) with delta (0, -1)
Screenshot: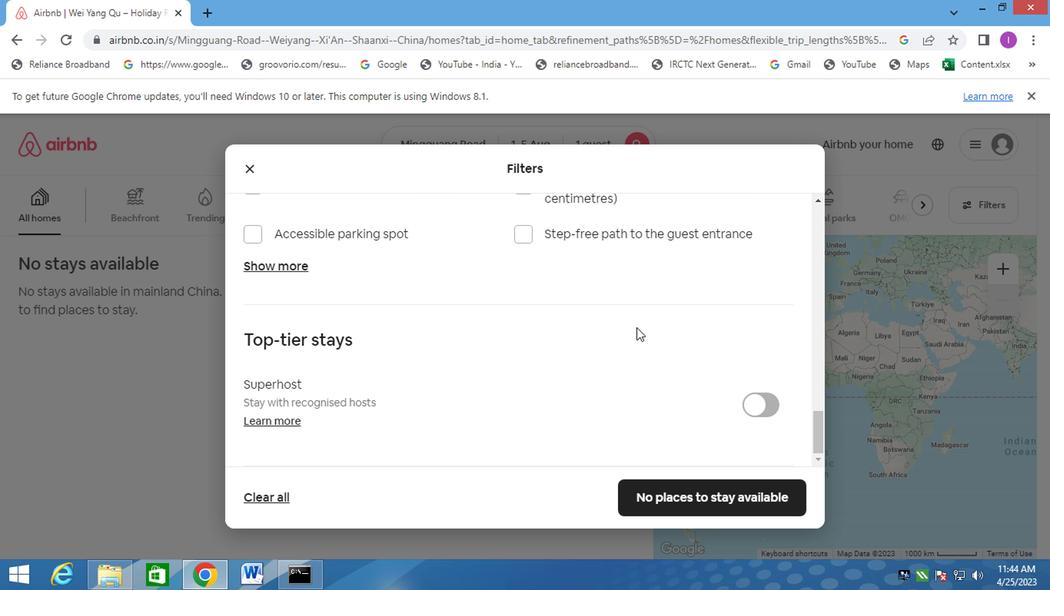 
Action: Mouse scrolled (633, 327) with delta (0, -1)
Screenshot: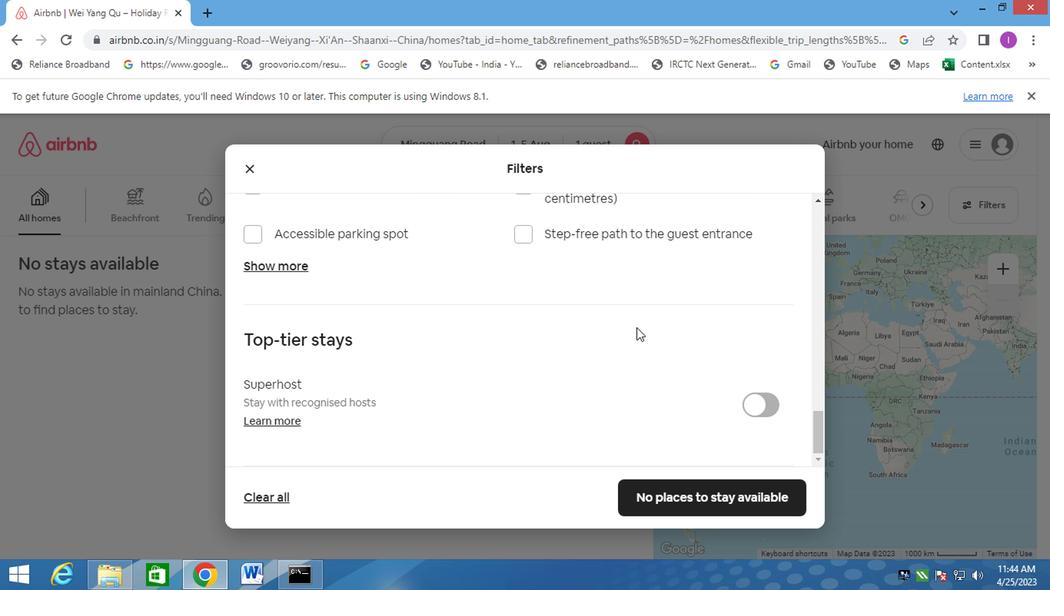 
Action: Mouse scrolled (633, 327) with delta (0, -1)
Screenshot: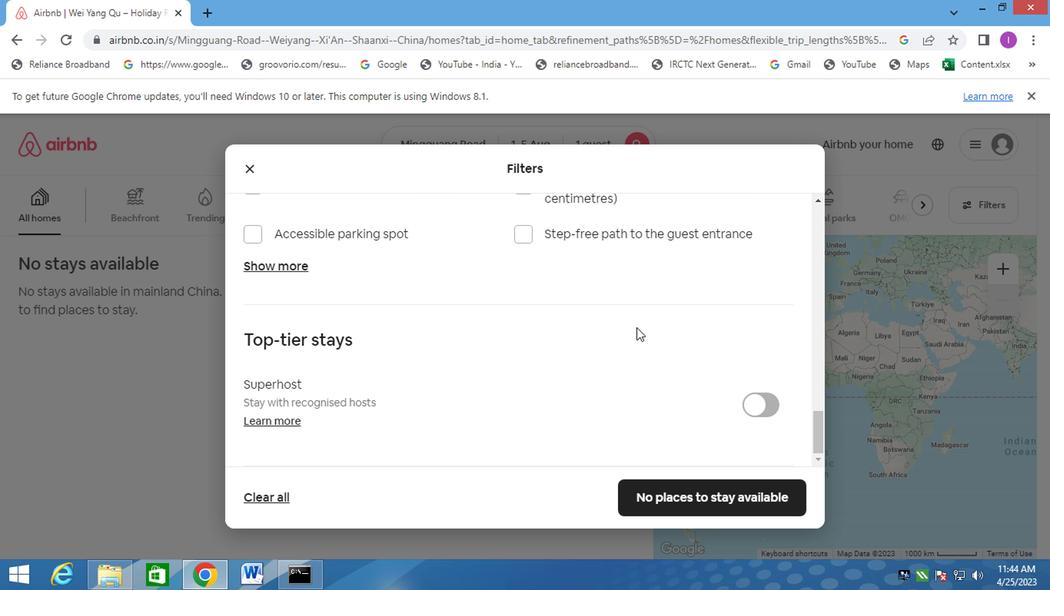 
Action: Mouse moved to (632, 326)
Screenshot: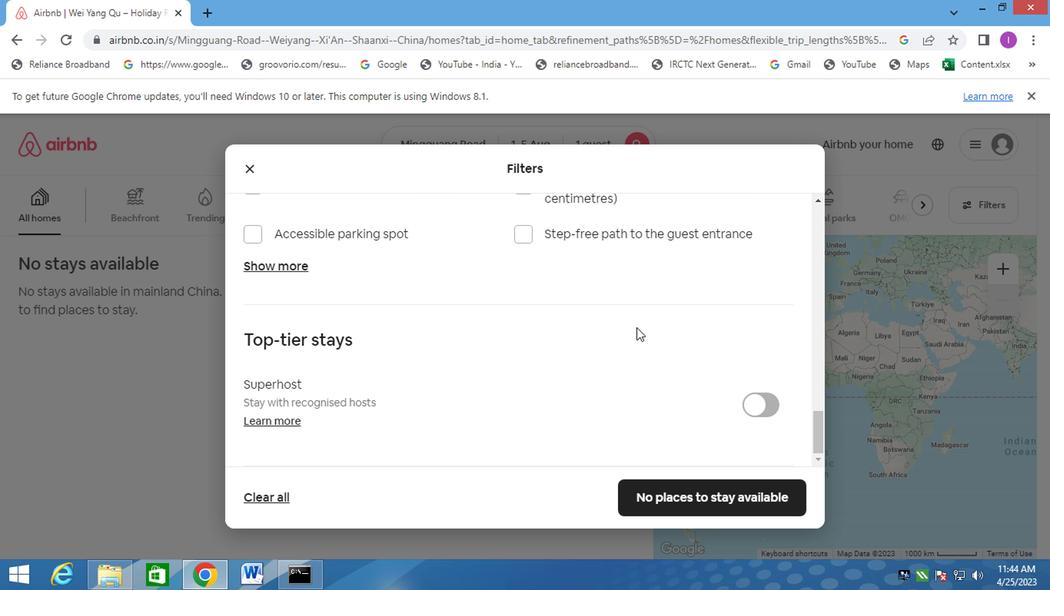 
Action: Mouse scrolled (632, 325) with delta (0, 0)
Screenshot: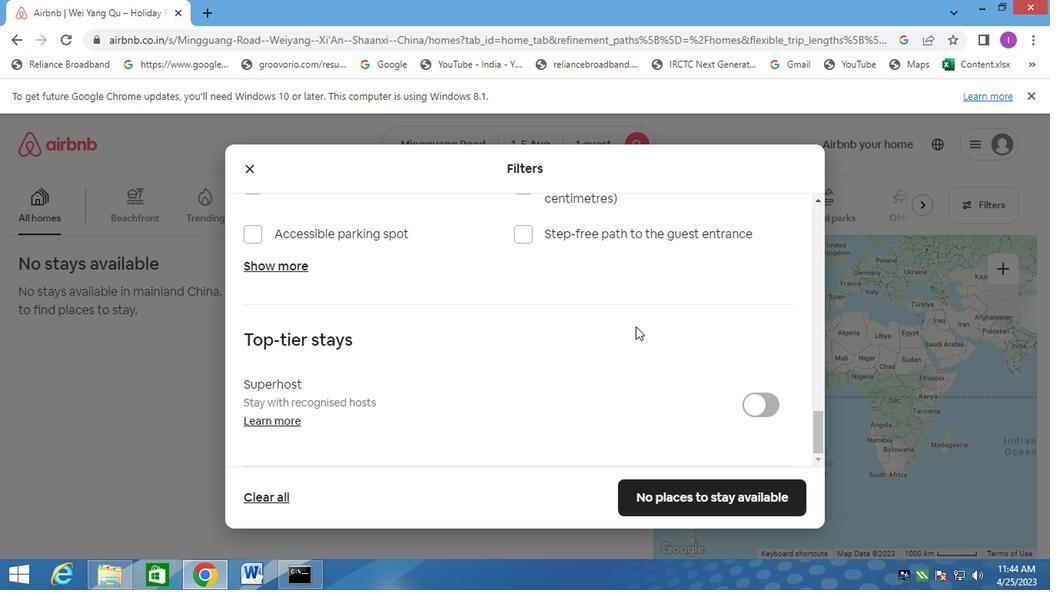
Action: Mouse moved to (631, 326)
Screenshot: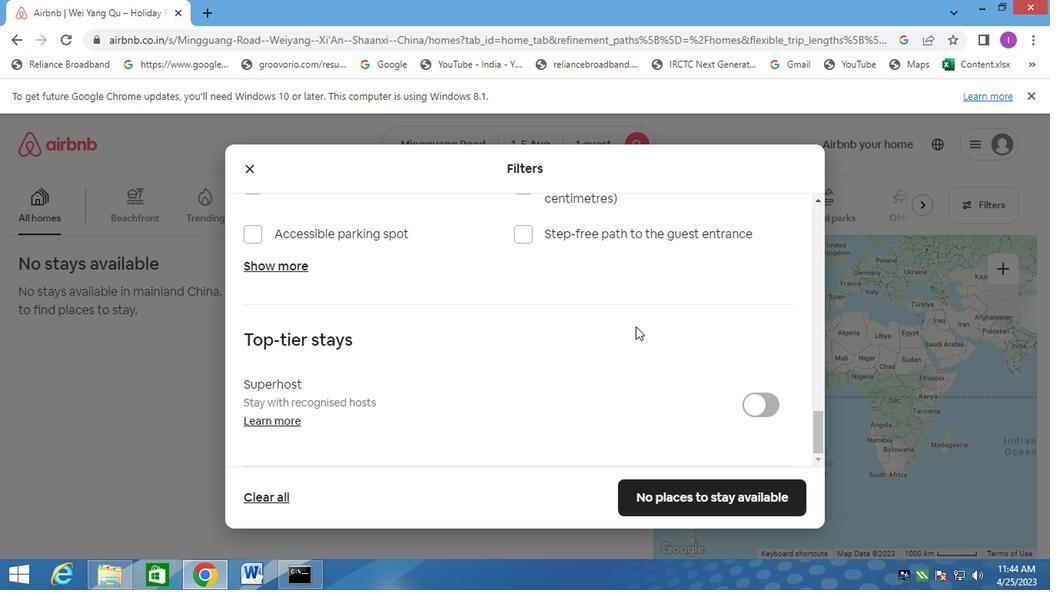 
Action: Mouse scrolled (631, 325) with delta (0, 0)
Screenshot: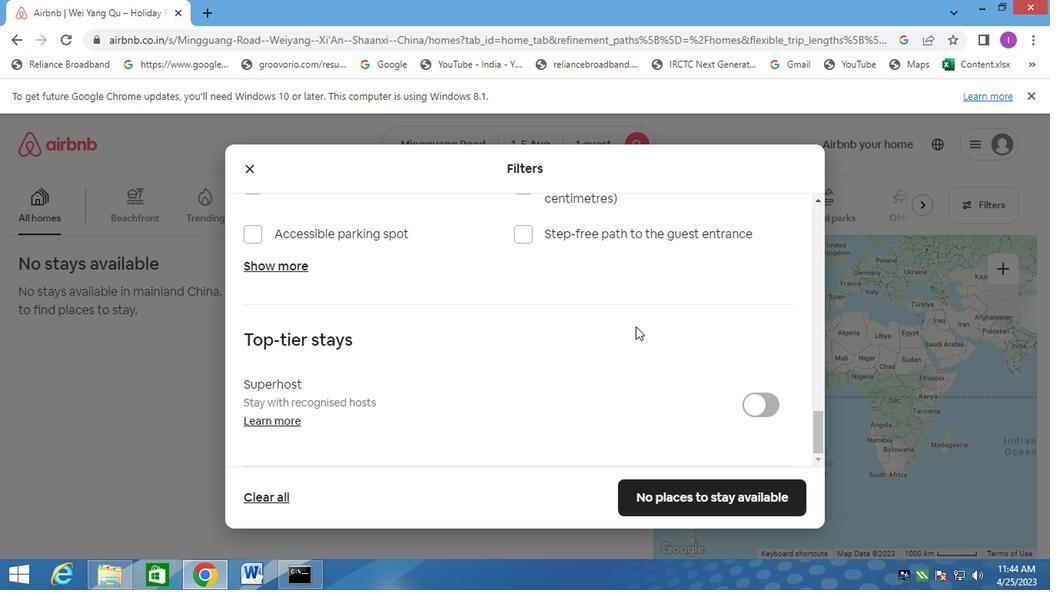 
Action: Mouse moved to (619, 324)
Screenshot: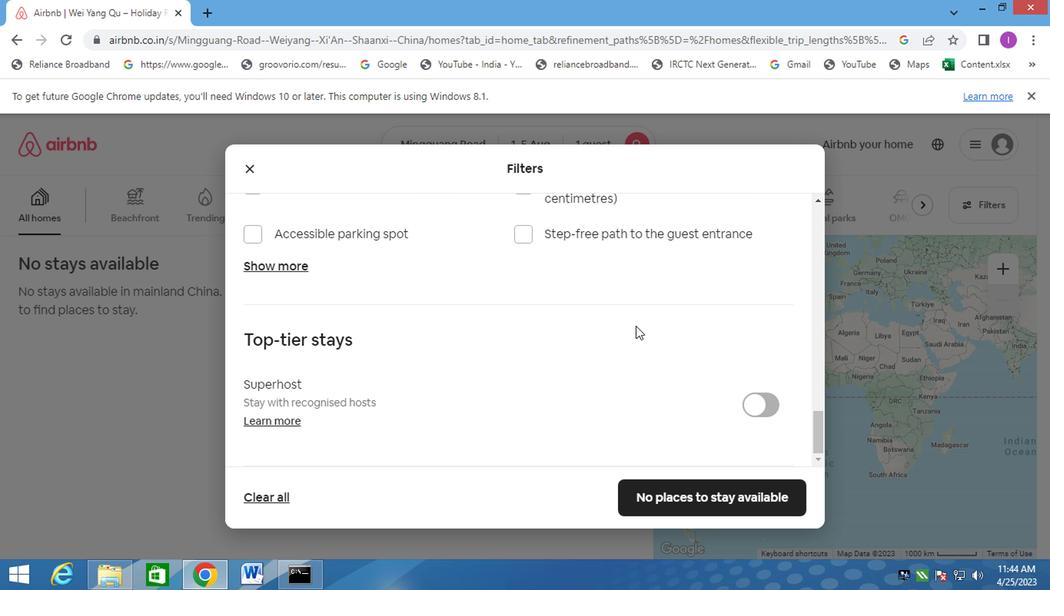 
Action: Mouse scrolled (619, 323) with delta (0, -1)
Screenshot: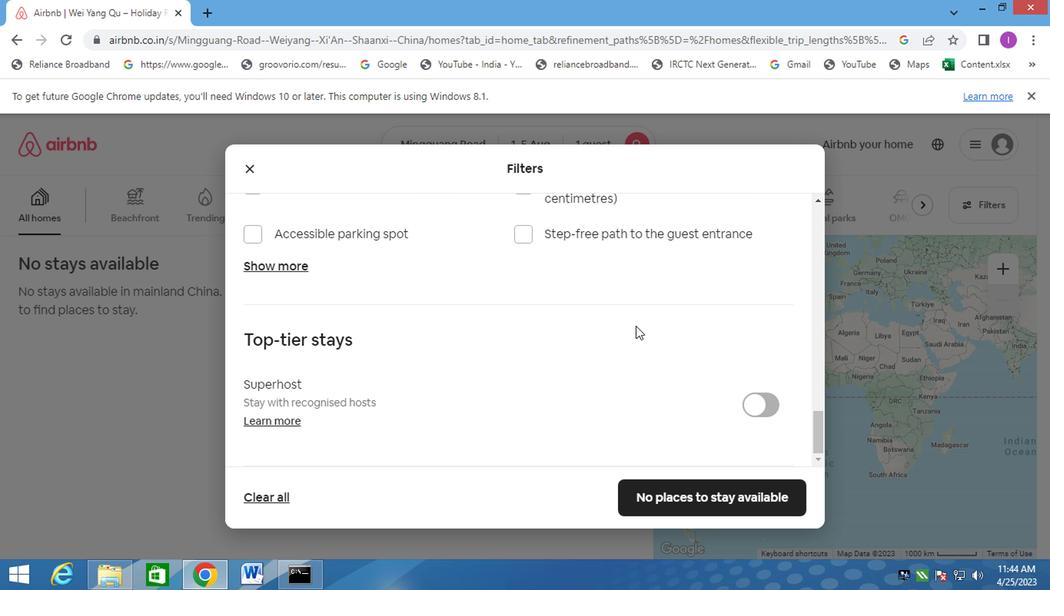 
Action: Mouse moved to (485, 321)
Screenshot: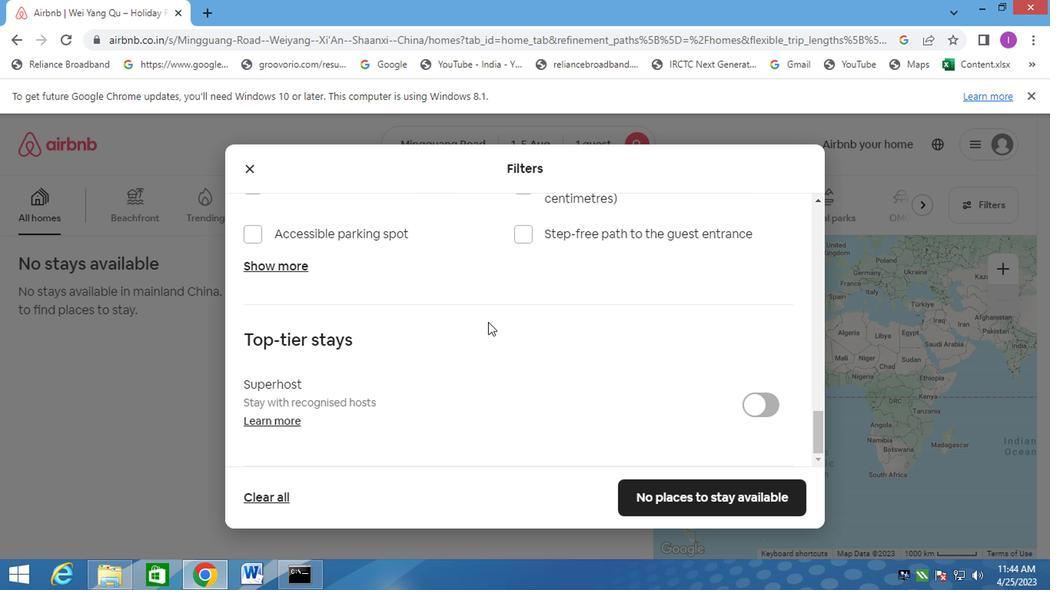 
Action: Mouse scrolled (485, 320) with delta (0, 0)
Screenshot: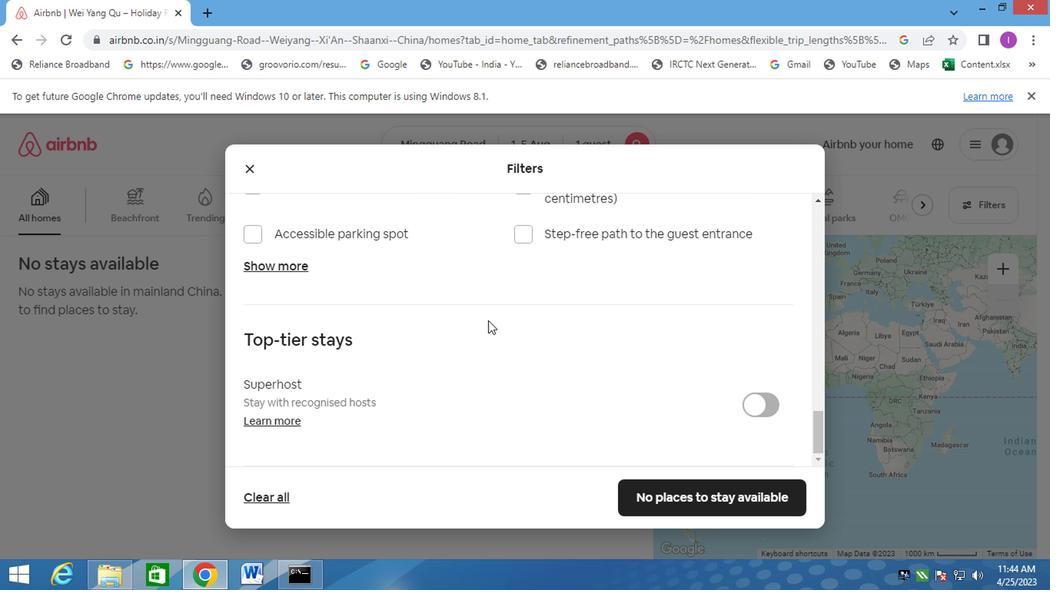 
Action: Mouse scrolled (485, 320) with delta (0, 0)
Screenshot: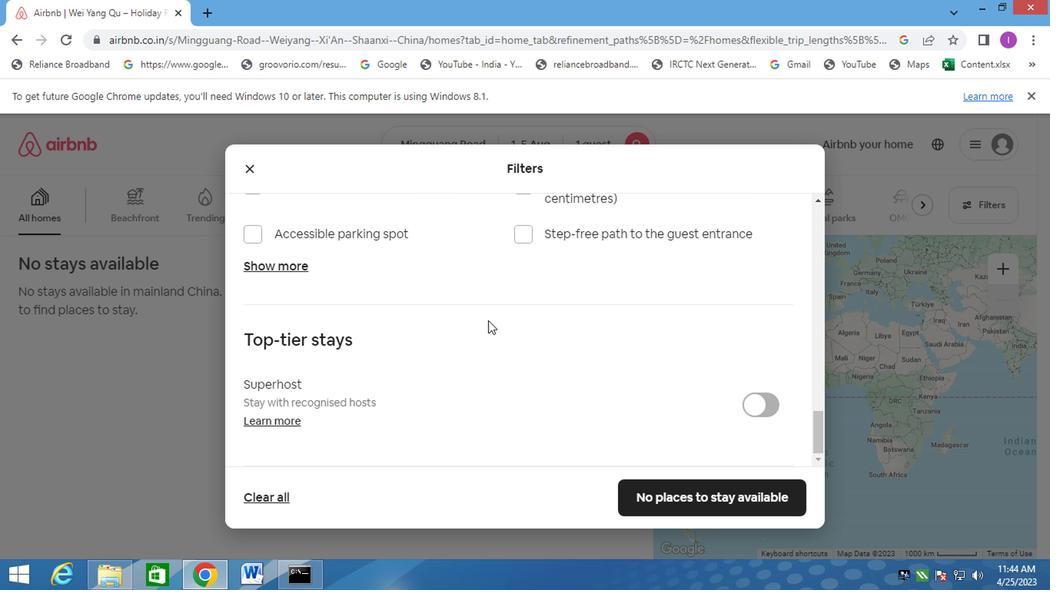 
Action: Mouse scrolled (485, 320) with delta (0, 0)
Screenshot: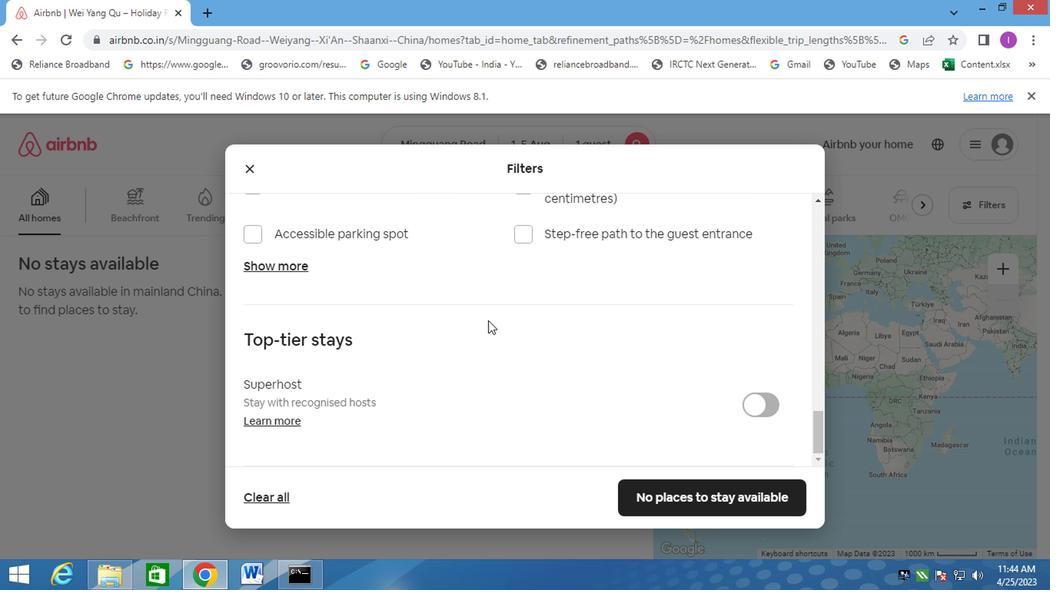 
Action: Mouse scrolled (485, 322) with delta (0, 1)
Screenshot: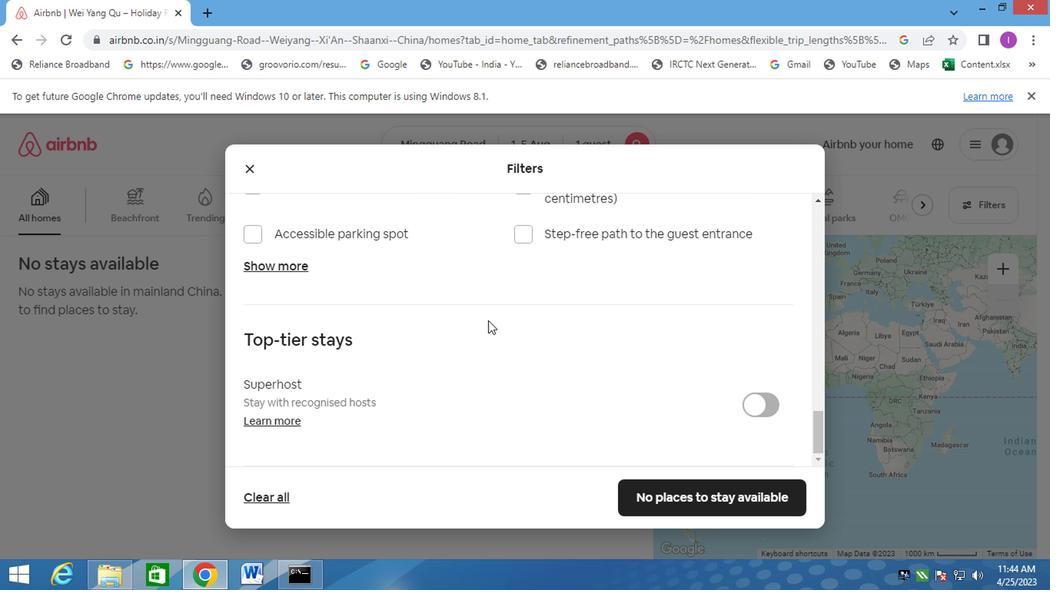 
Action: Mouse scrolled (485, 322) with delta (0, 1)
Screenshot: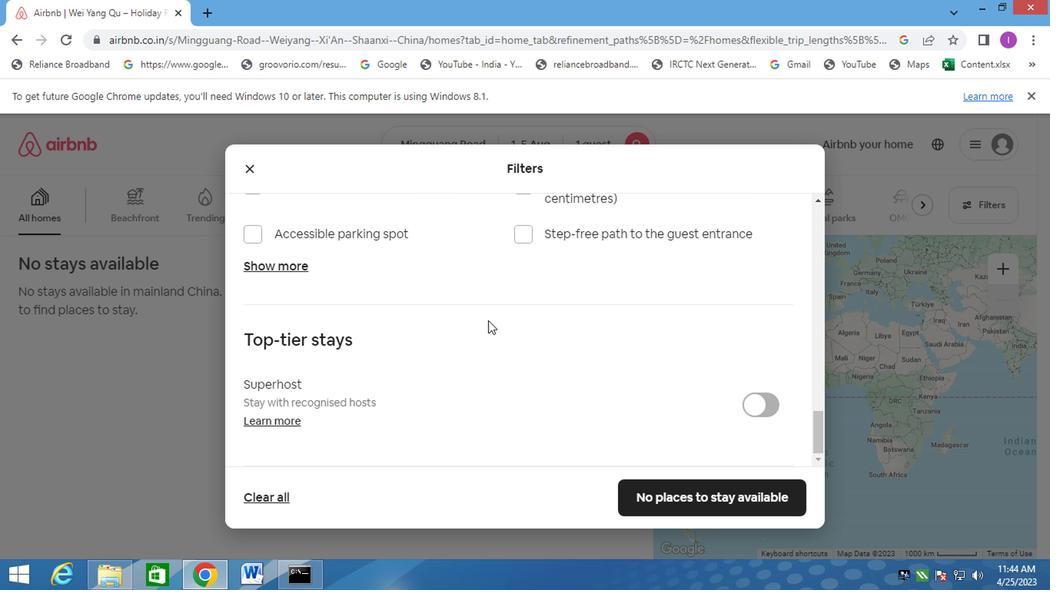 
Action: Mouse scrolled (485, 322) with delta (0, 1)
Screenshot: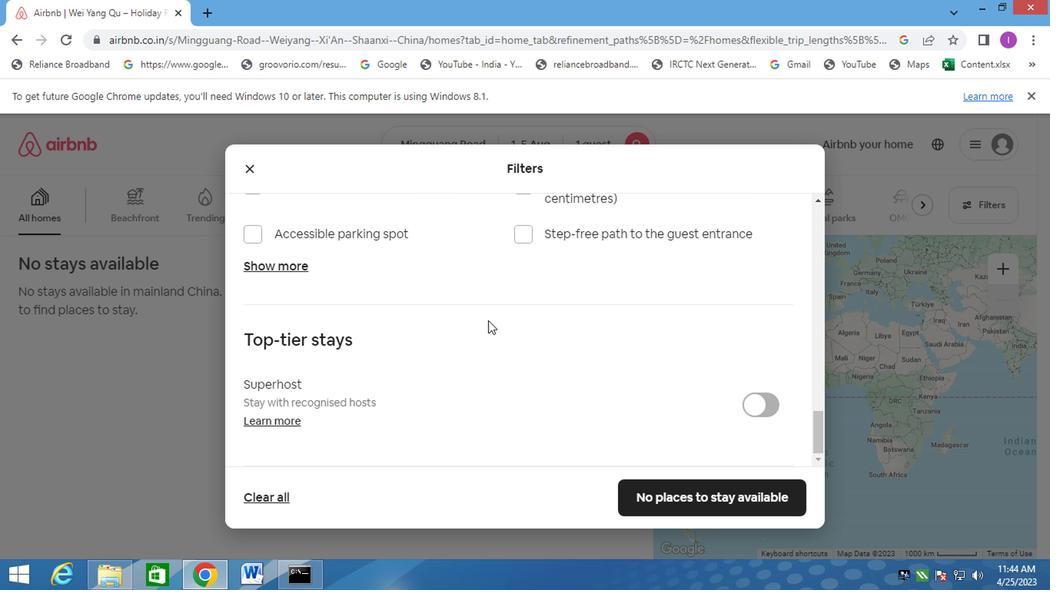 
Action: Mouse moved to (484, 320)
Screenshot: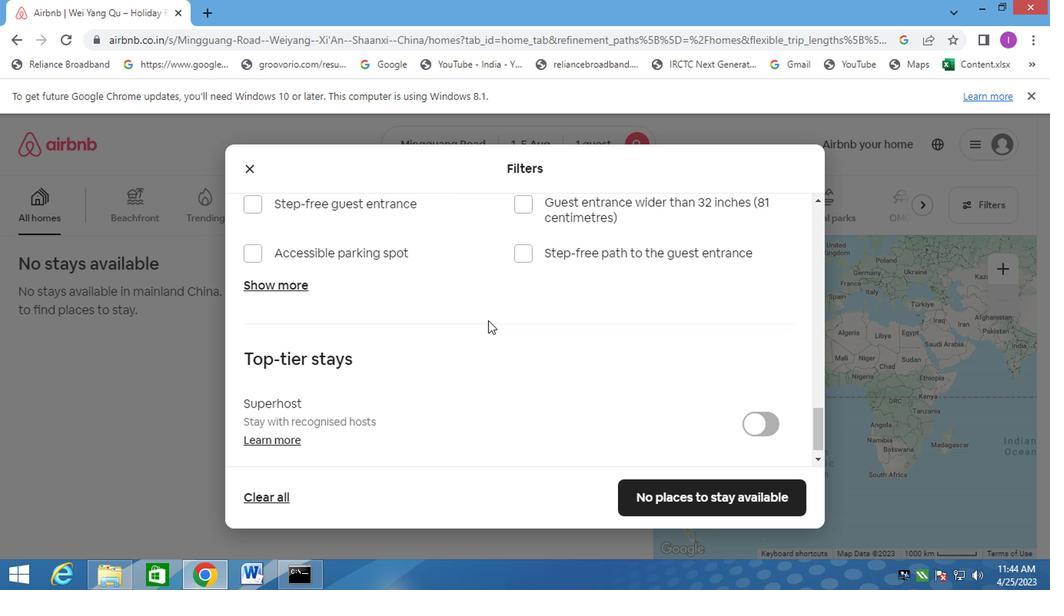 
Action: Mouse scrolled (484, 321) with delta (0, 0)
Screenshot: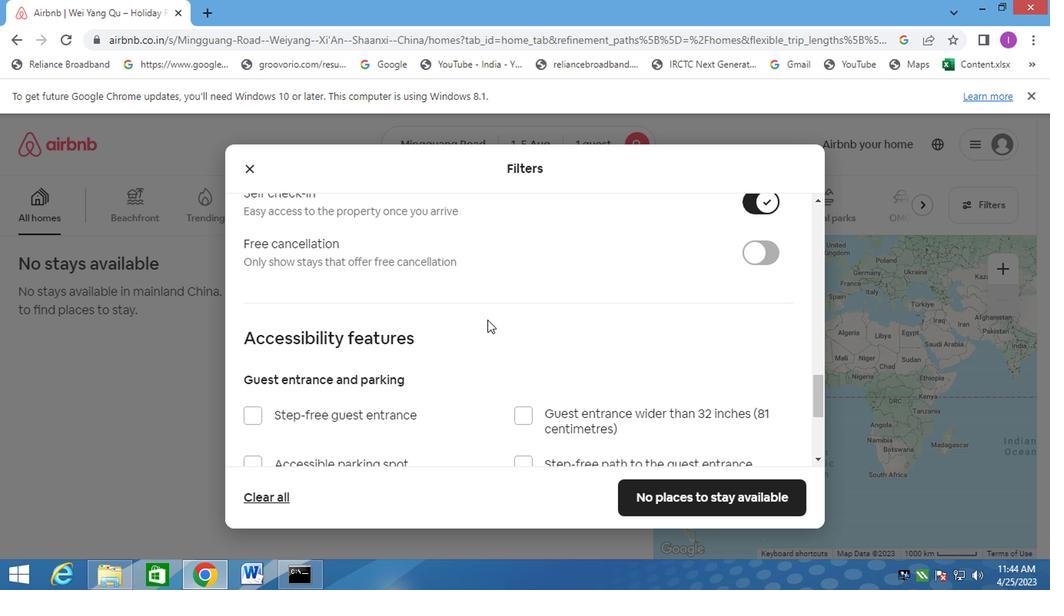 
Action: Mouse scrolled (484, 321) with delta (0, 0)
Screenshot: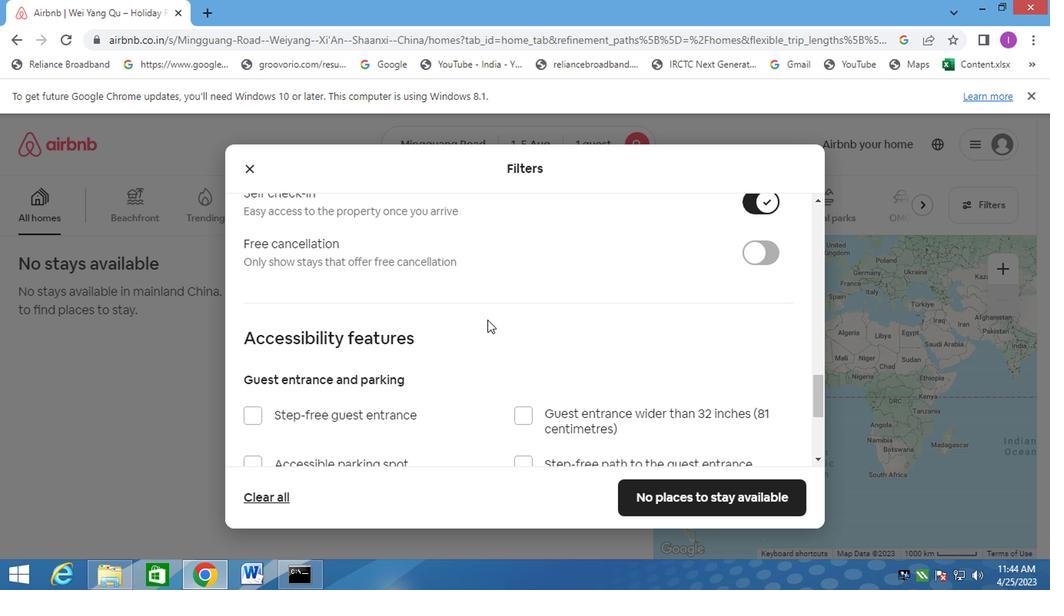 
Action: Mouse scrolled (484, 321) with delta (0, 0)
Screenshot: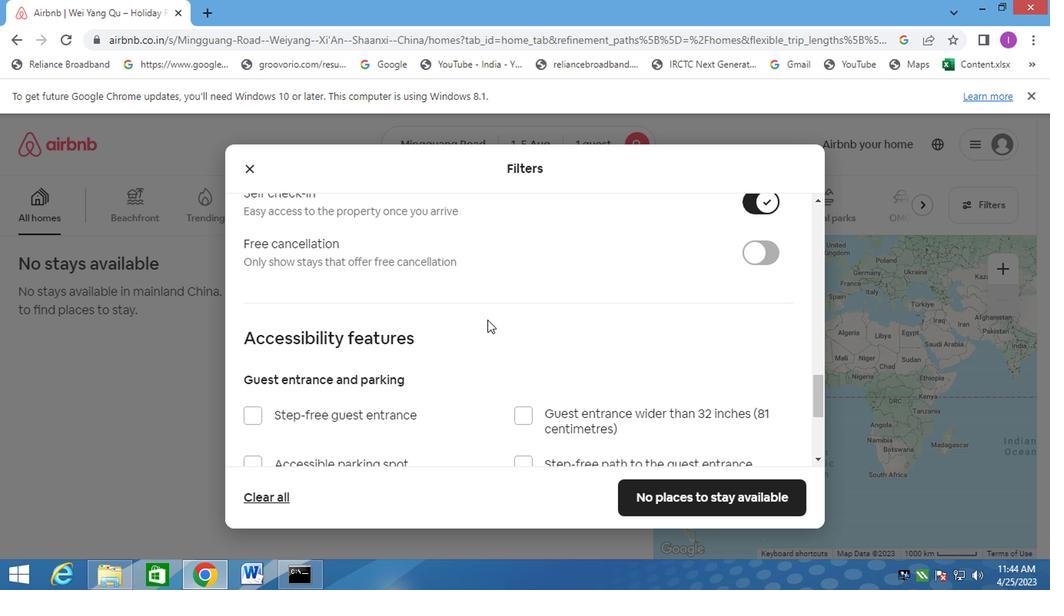 
Action: Mouse moved to (484, 319)
Screenshot: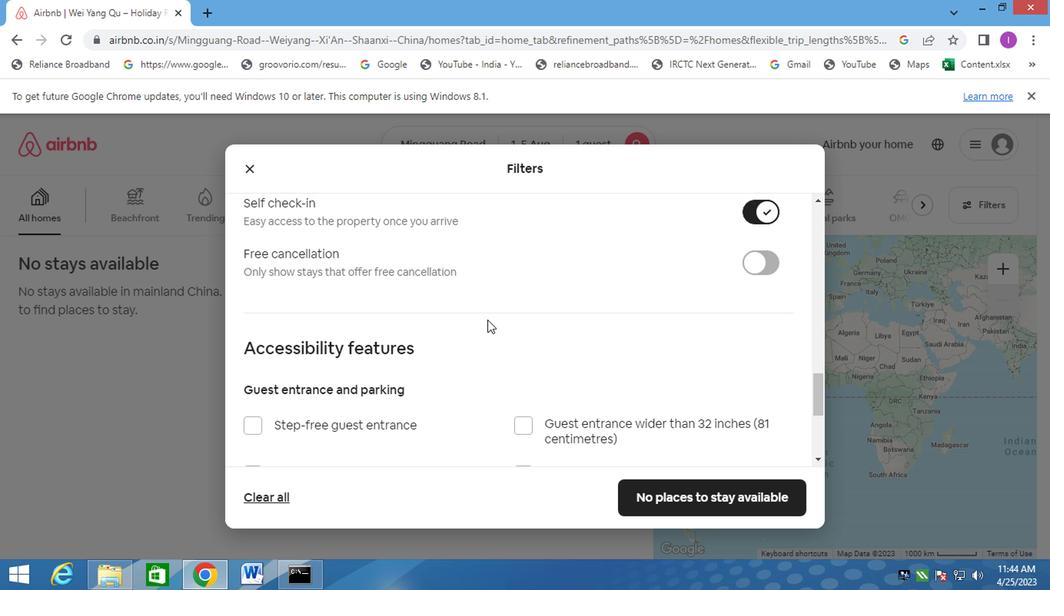 
Action: Mouse scrolled (484, 320) with delta (0, 1)
Screenshot: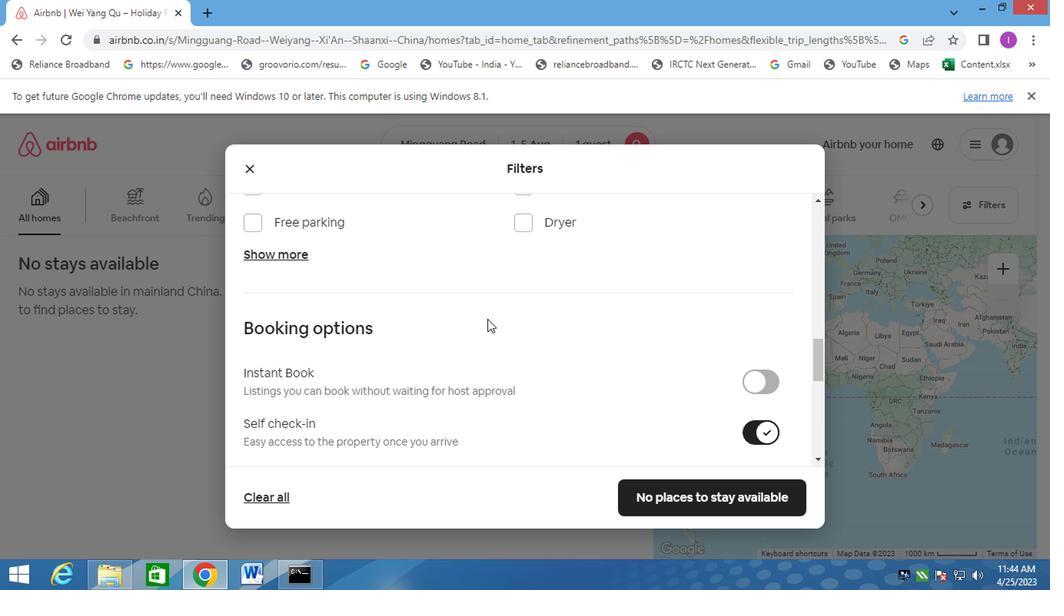 
Action: Mouse scrolled (484, 320) with delta (0, 1)
Screenshot: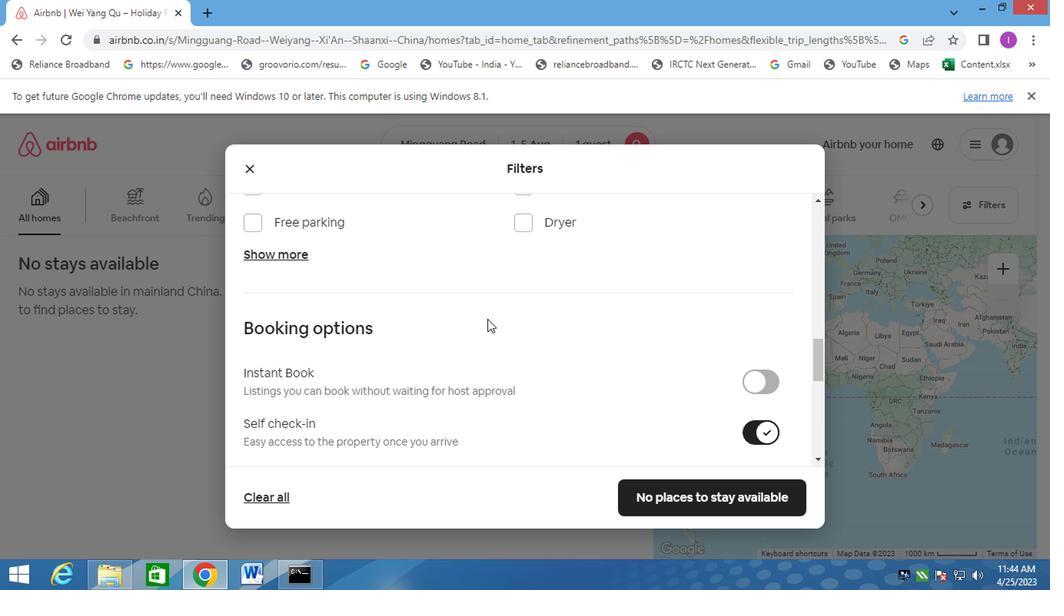 
Action: Mouse scrolled (484, 320) with delta (0, 1)
Screenshot: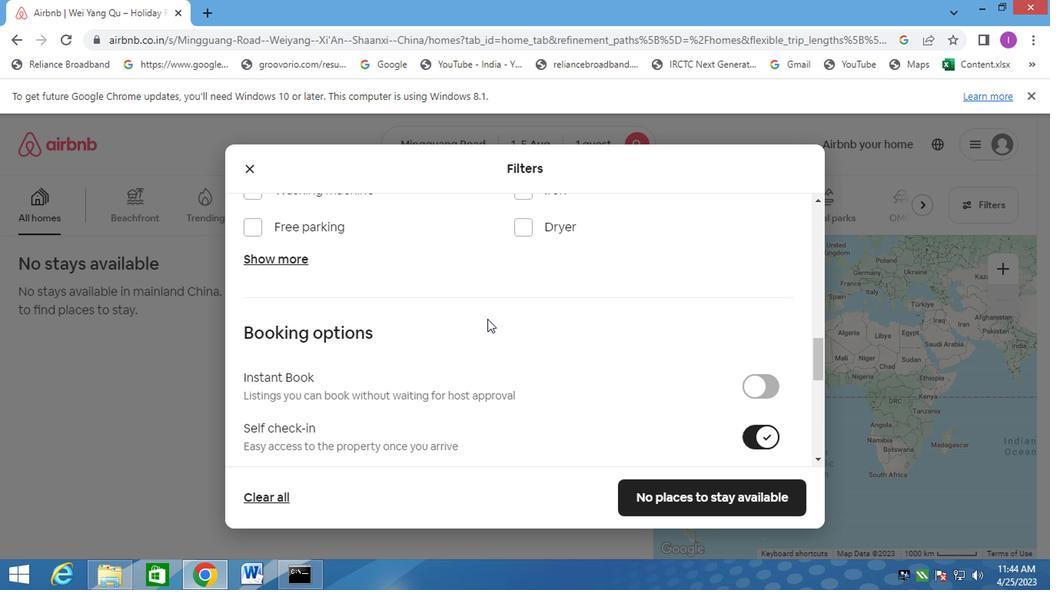 
Action: Mouse scrolled (484, 320) with delta (0, 1)
Screenshot: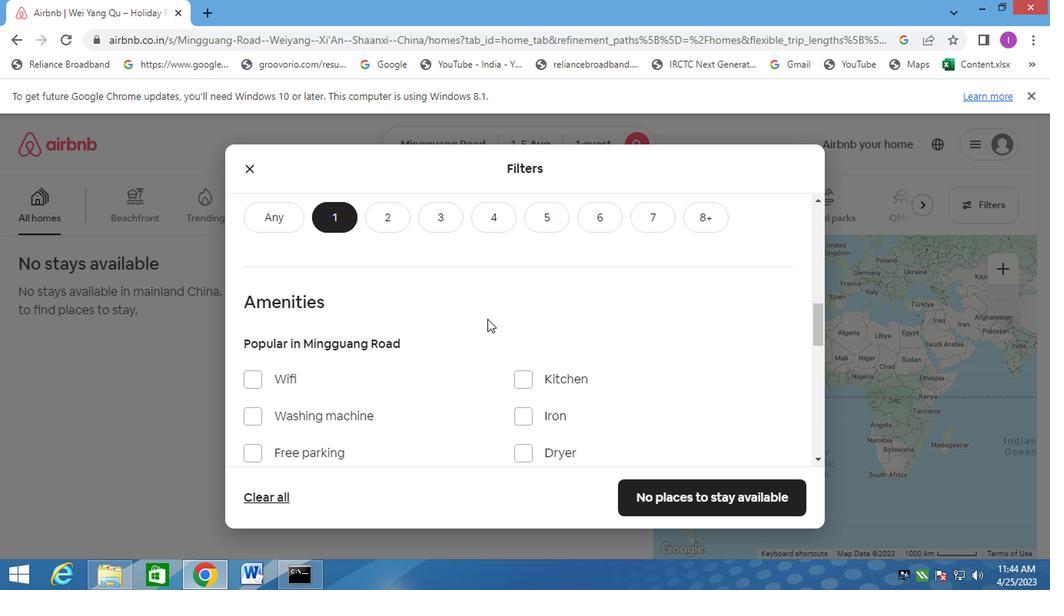 
Action: Mouse scrolled (484, 320) with delta (0, 1)
Screenshot: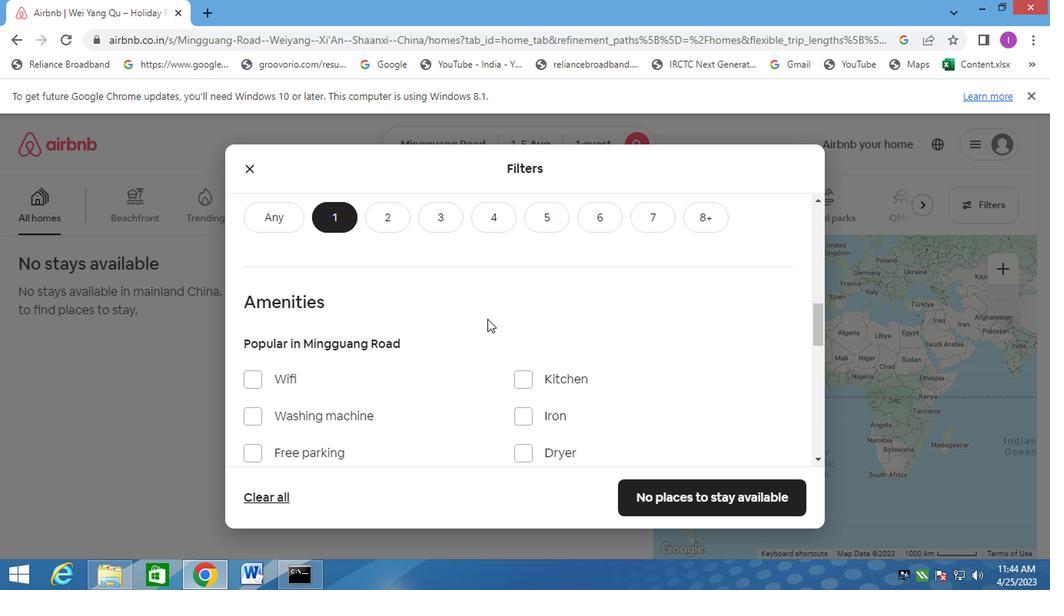 
Action: Mouse scrolled (484, 320) with delta (0, 1)
Screenshot: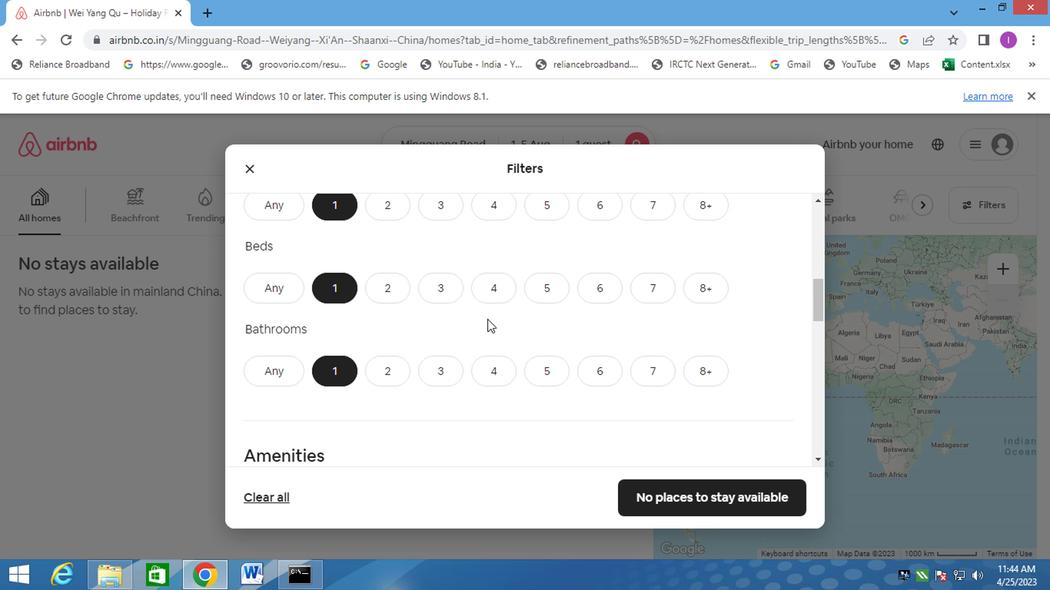 
Action: Mouse scrolled (484, 320) with delta (0, 1)
Screenshot: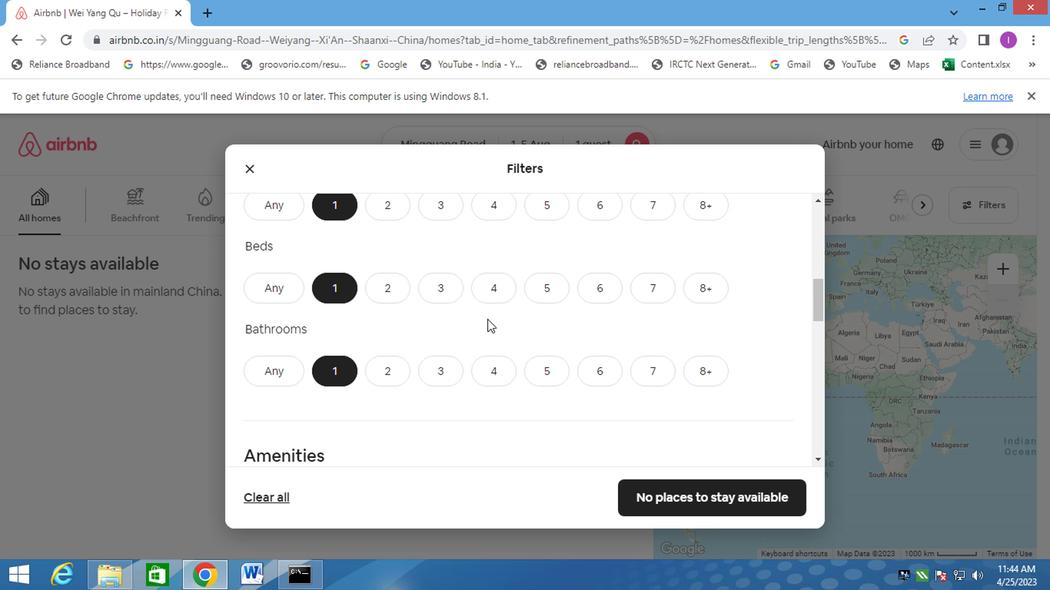 
Action: Mouse moved to (484, 318)
Screenshot: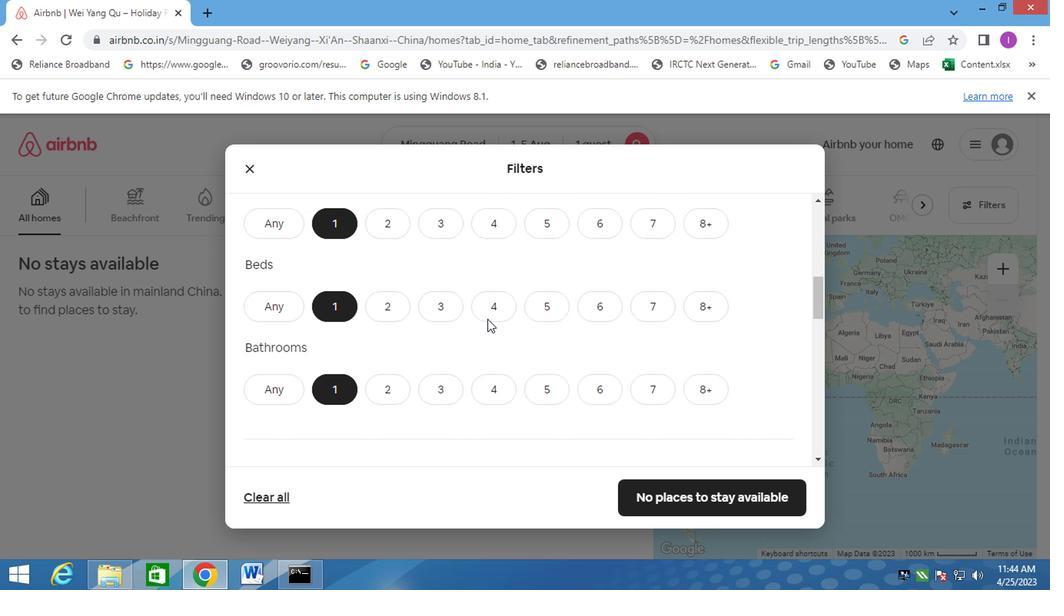 
Action: Mouse scrolled (484, 320) with delta (0, 1)
Screenshot: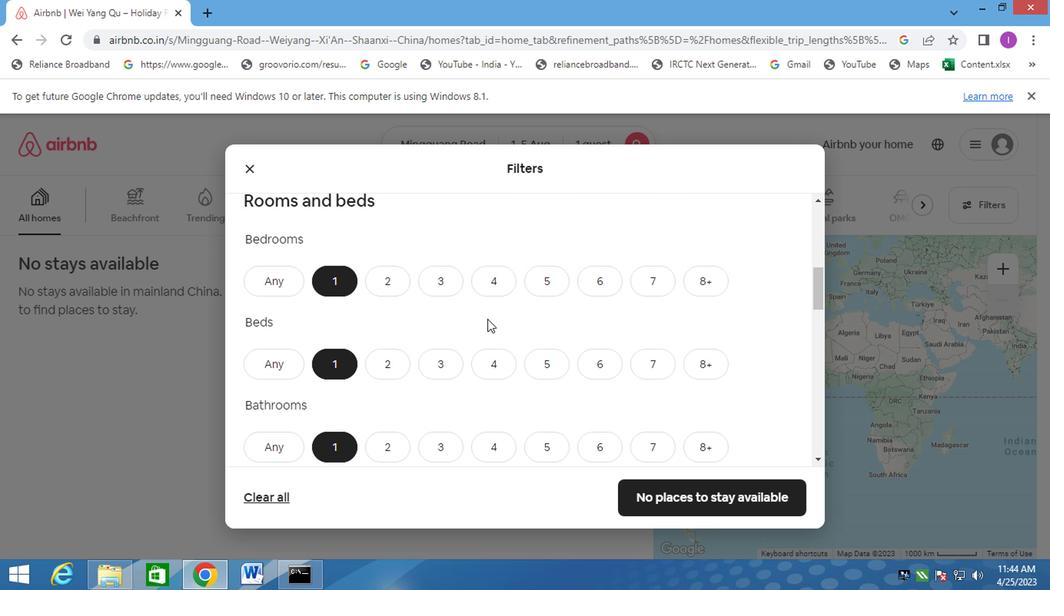 
Action: Mouse moved to (484, 318)
Screenshot: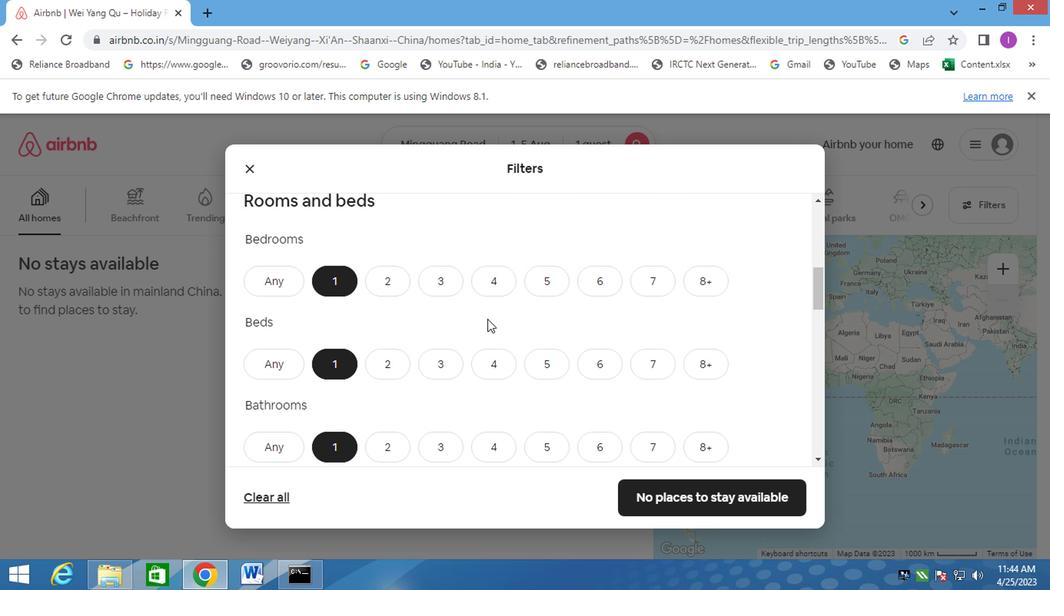 
Action: Mouse scrolled (484, 320) with delta (0, 1)
Screenshot: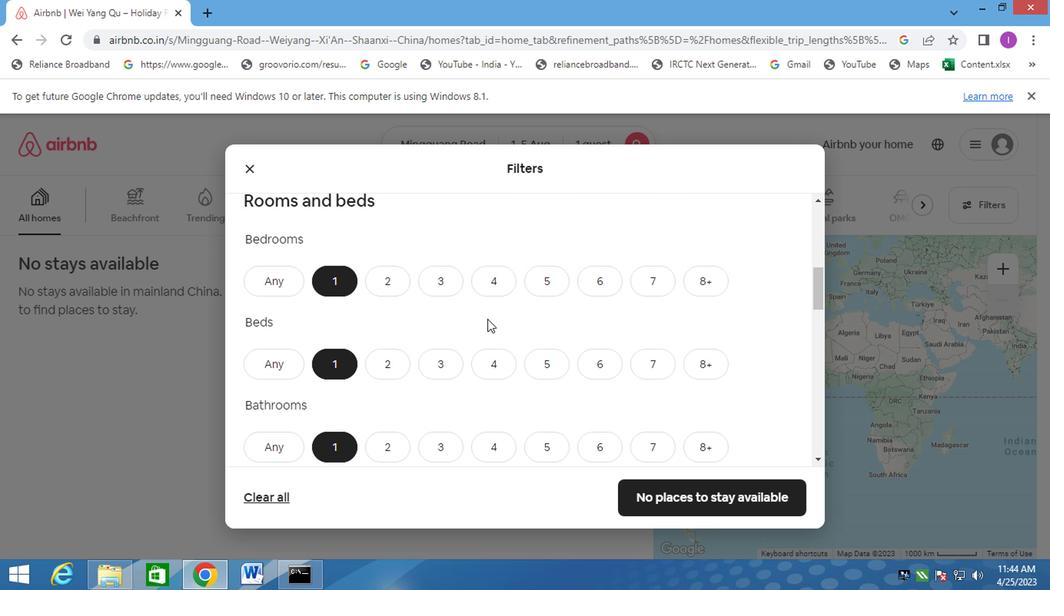 
Action: Mouse scrolled (484, 318) with delta (0, 0)
Screenshot: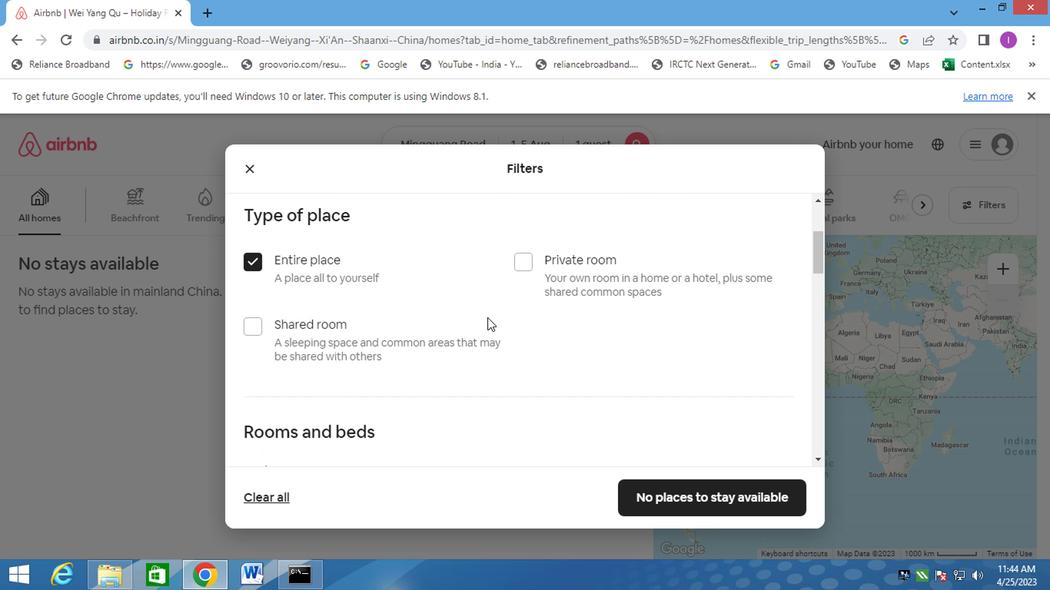 
Action: Mouse scrolled (484, 318) with delta (0, 0)
Screenshot: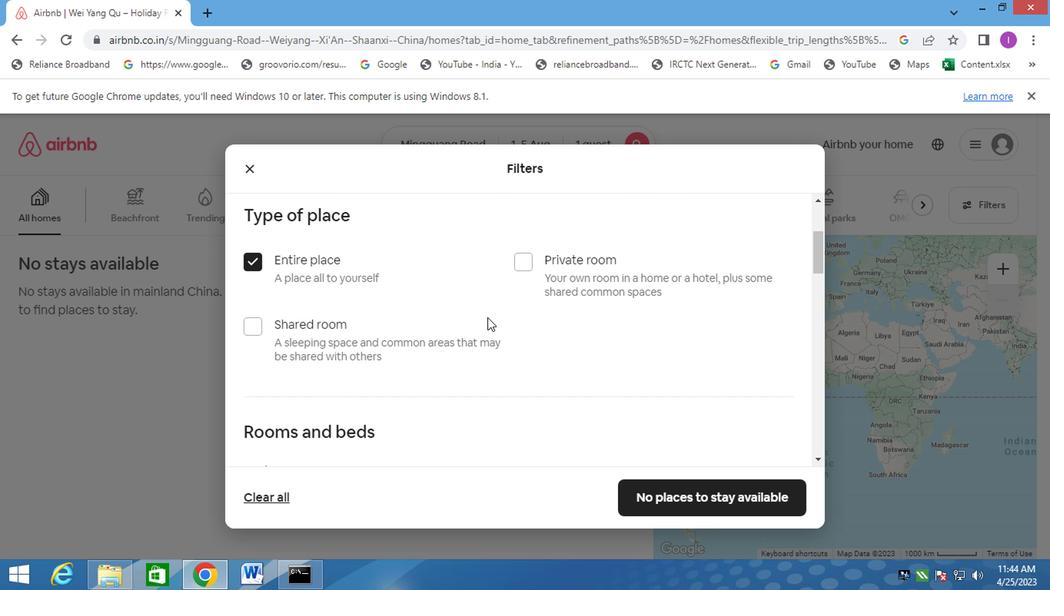 
Action: Mouse moved to (484, 318)
Screenshot: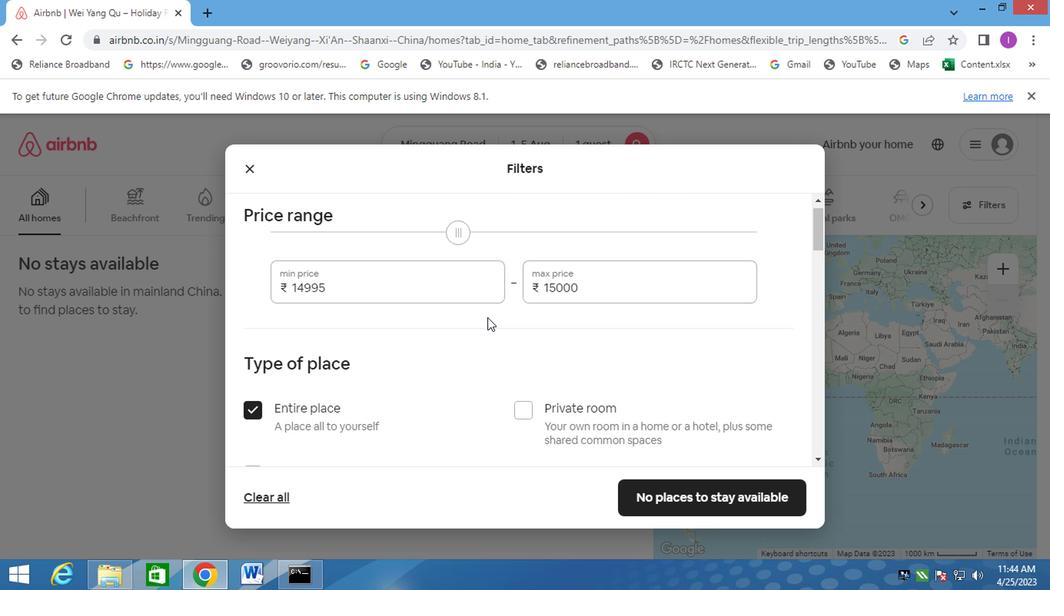 
Action: Mouse scrolled (484, 317) with delta (0, -1)
Screenshot: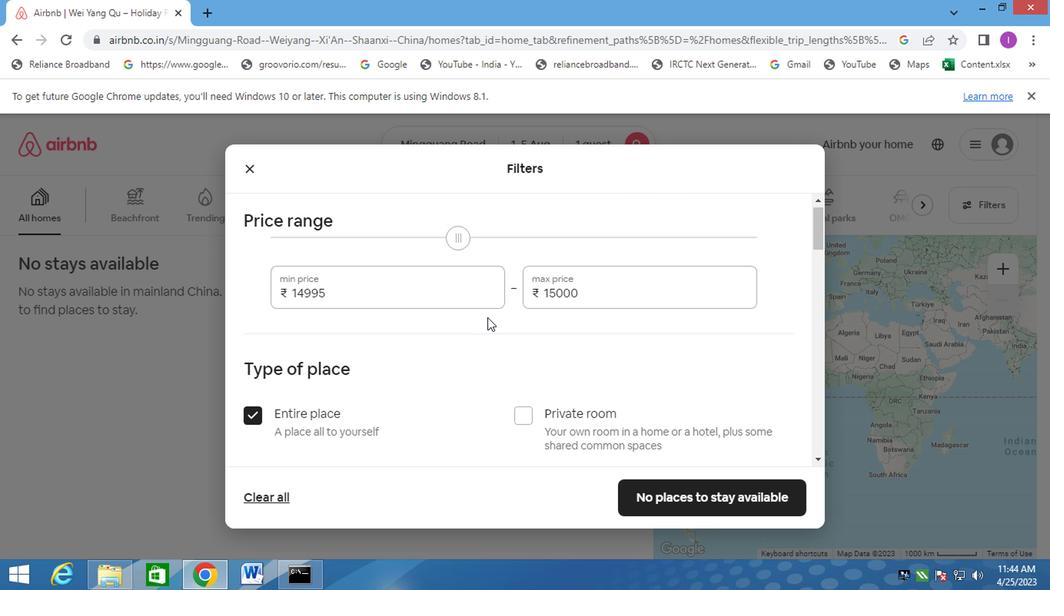 
Action: Mouse scrolled (484, 317) with delta (0, -1)
Screenshot: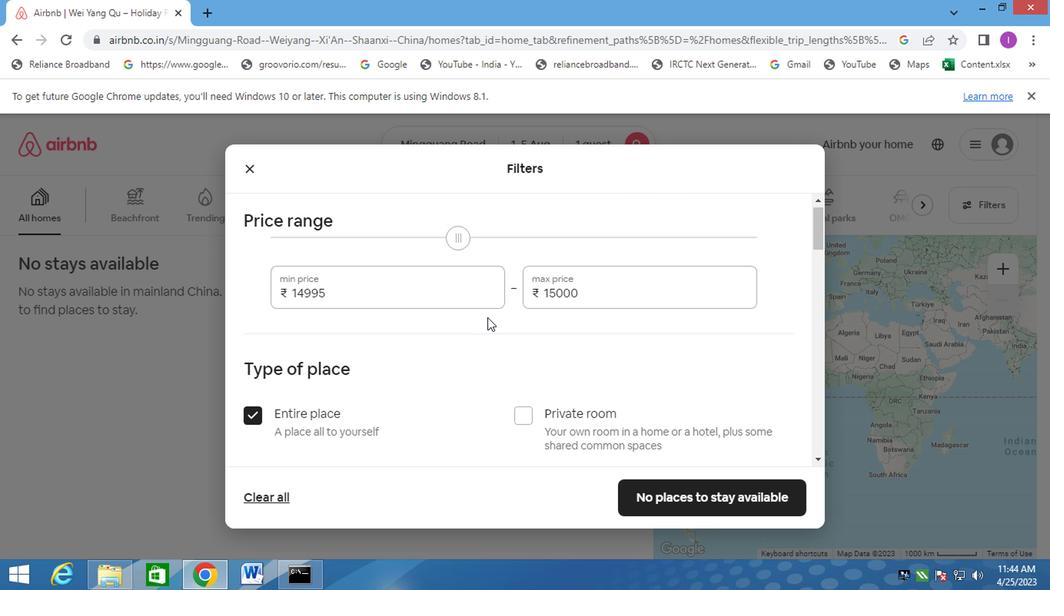 
Action: Mouse moved to (485, 316)
Screenshot: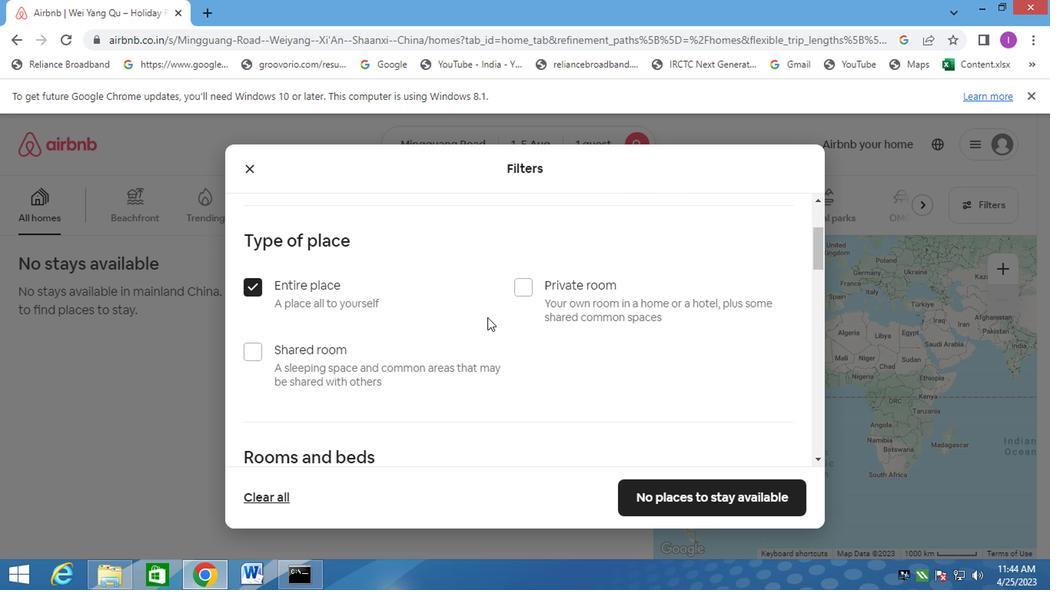 
Action: Mouse scrolled (485, 315) with delta (0, -1)
Screenshot: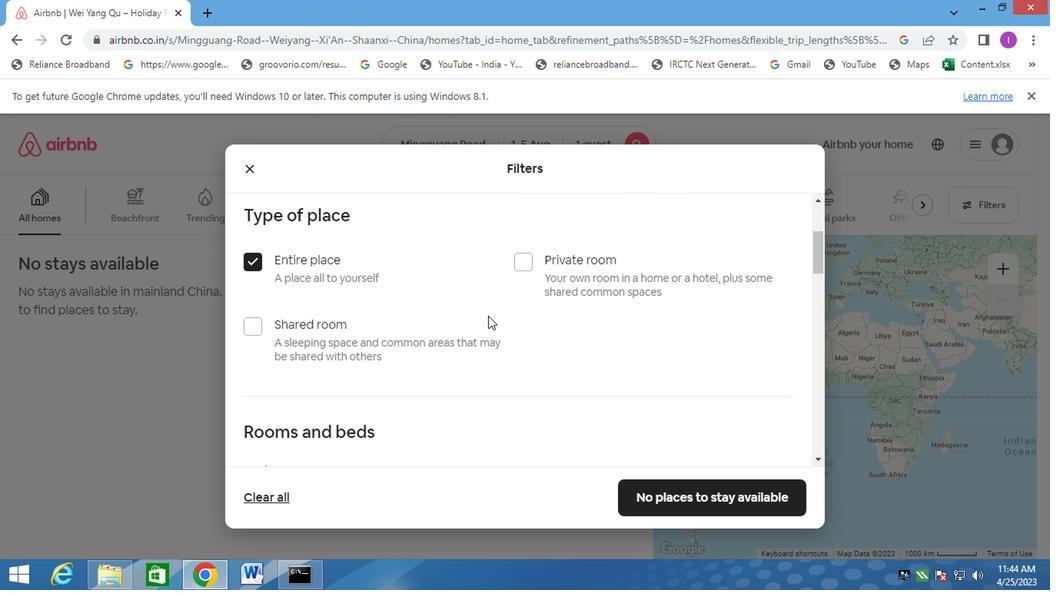 
Action: Mouse scrolled (485, 315) with delta (0, -1)
Screenshot: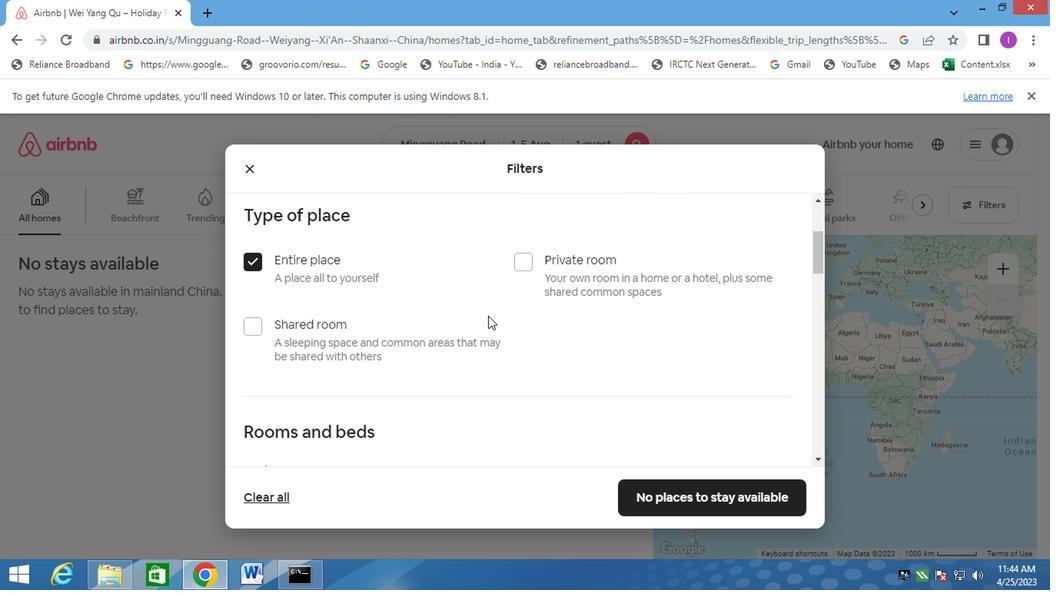 
Action: Mouse scrolled (485, 315) with delta (0, -1)
Screenshot: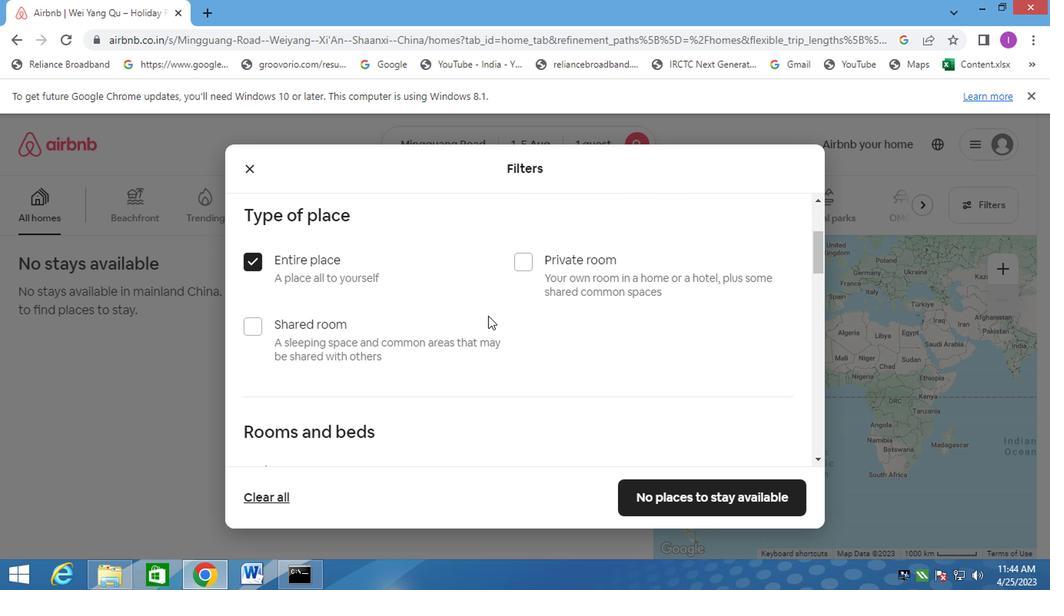 
Action: Mouse moved to (486, 318)
Screenshot: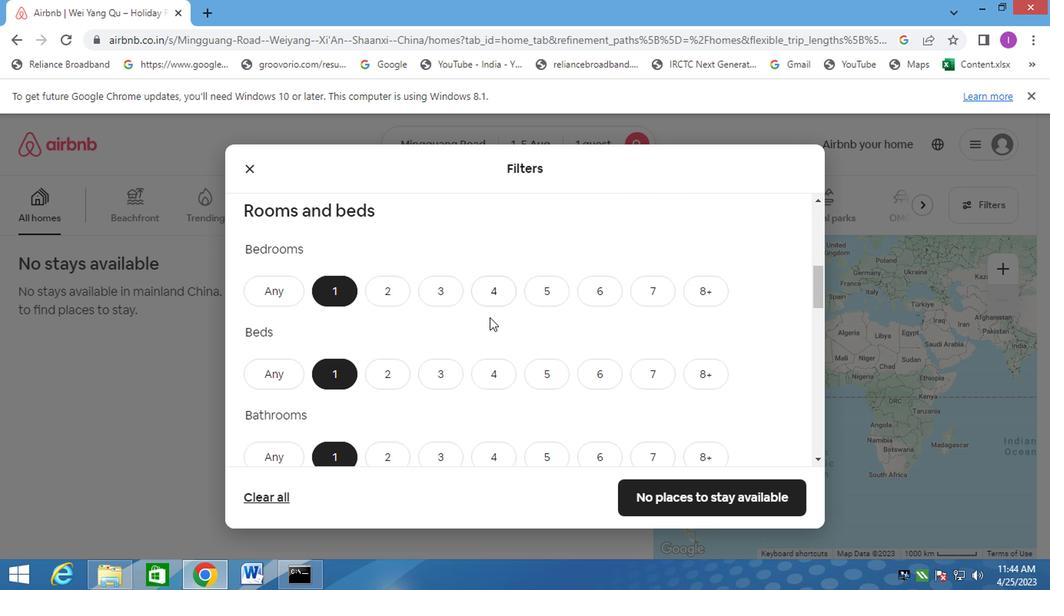 
Action: Mouse scrolled (486, 317) with delta (0, -1)
Screenshot: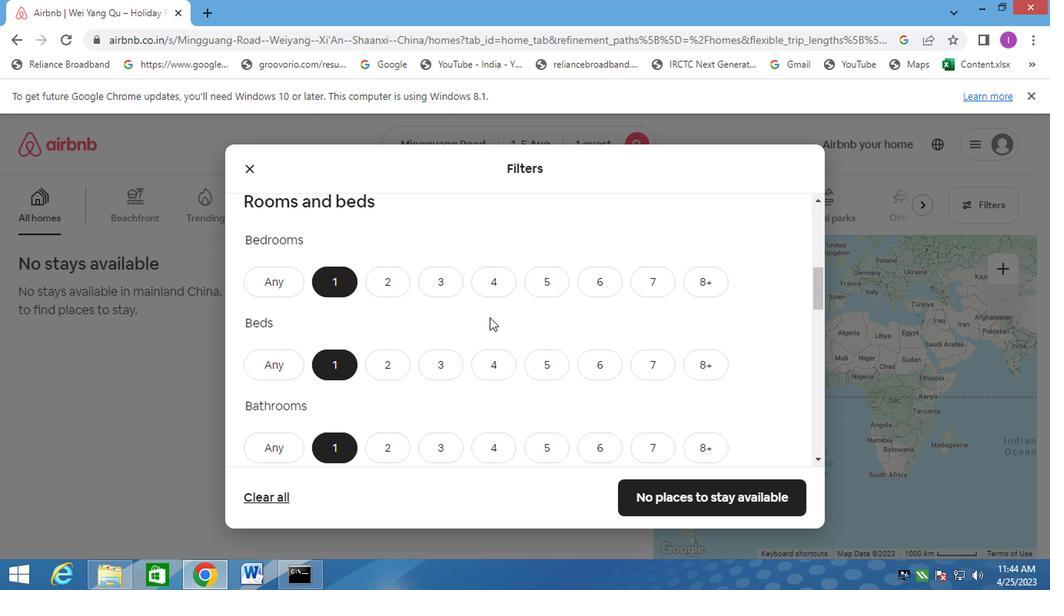 
Action: Mouse scrolled (486, 317) with delta (0, -1)
Screenshot: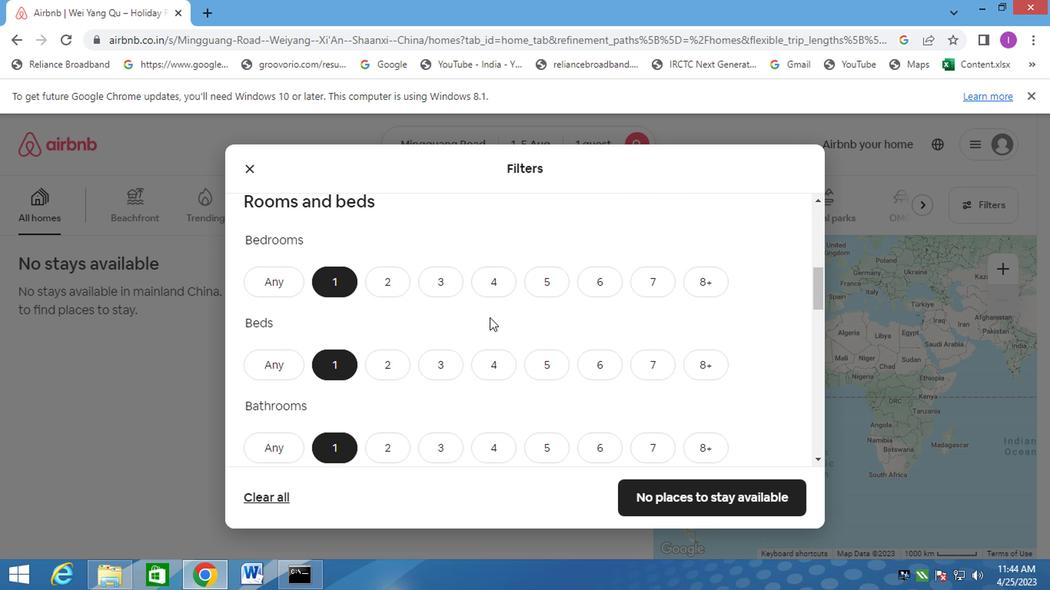 
Action: Mouse scrolled (486, 317) with delta (0, -1)
Screenshot: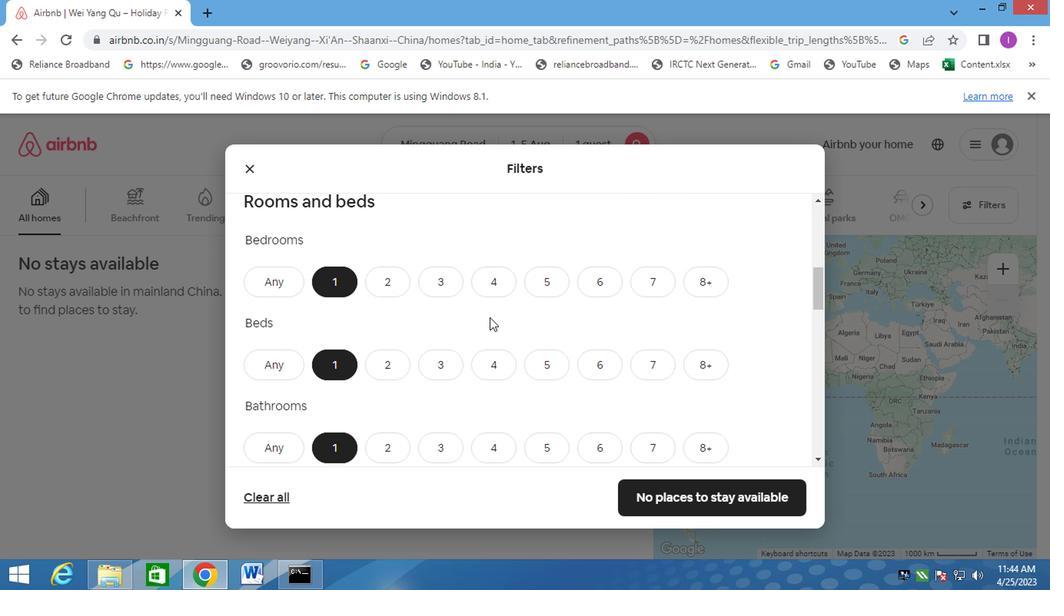 
Action: Mouse scrolled (486, 317) with delta (0, -1)
Screenshot: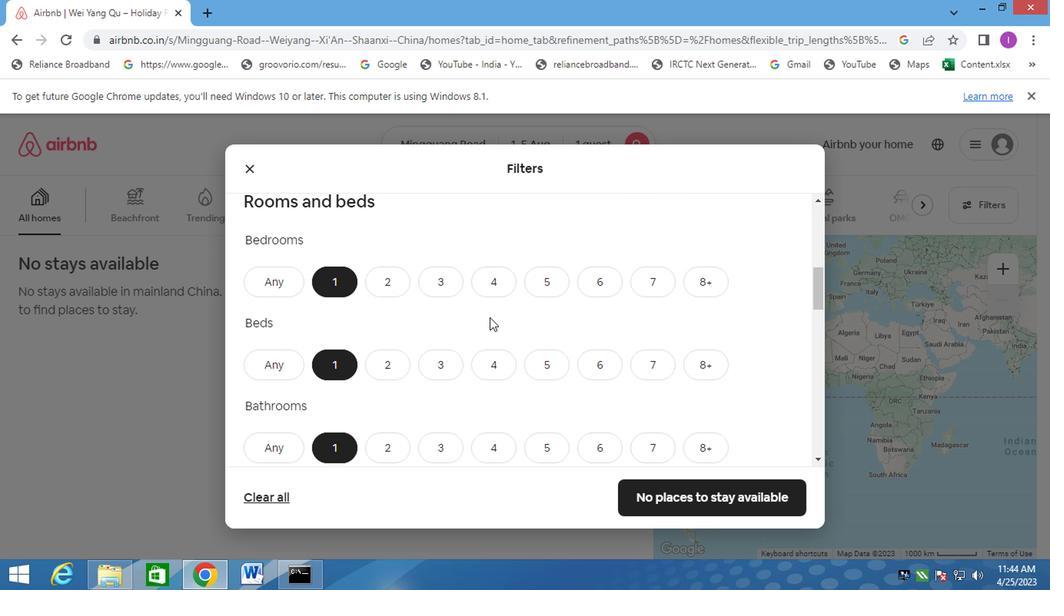 
Action: Mouse moved to (487, 318)
Screenshot: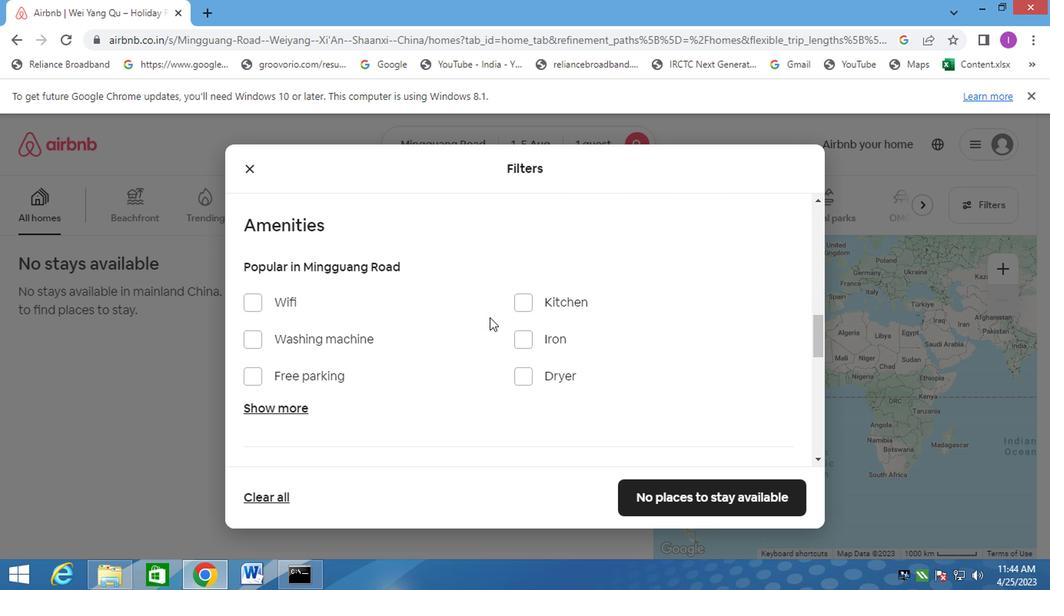 
Action: Mouse scrolled (487, 317) with delta (0, -1)
Screenshot: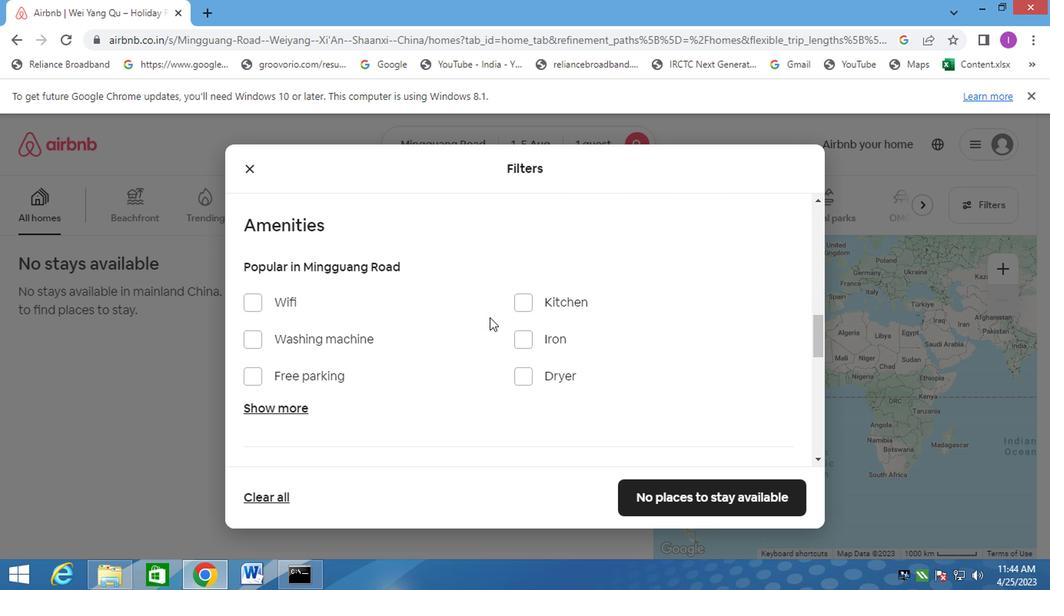 
Action: Mouse scrolled (487, 317) with delta (0, -1)
Screenshot: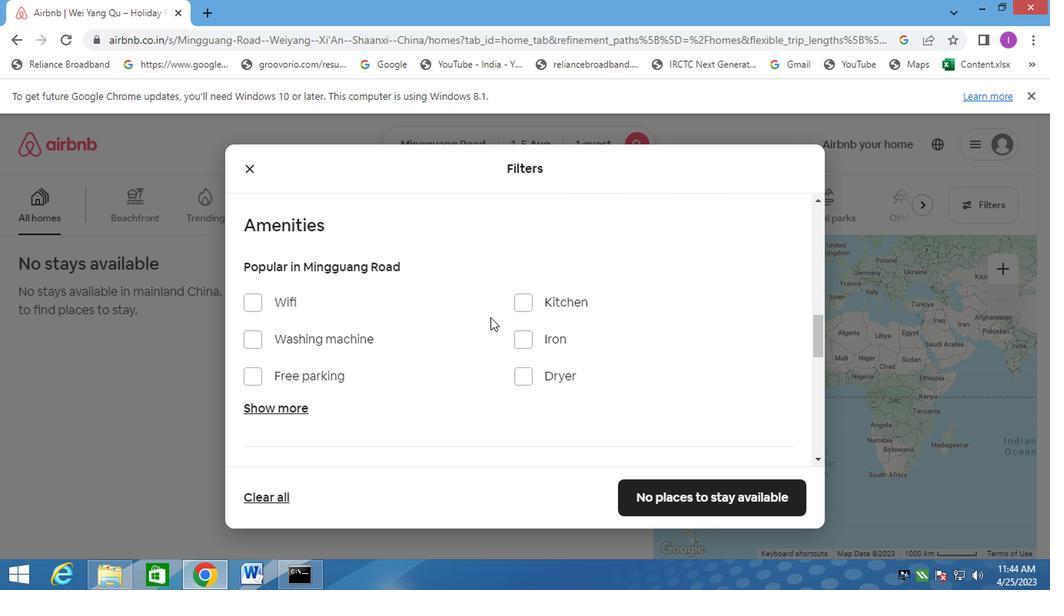 
Action: Mouse scrolled (487, 317) with delta (0, -1)
Screenshot: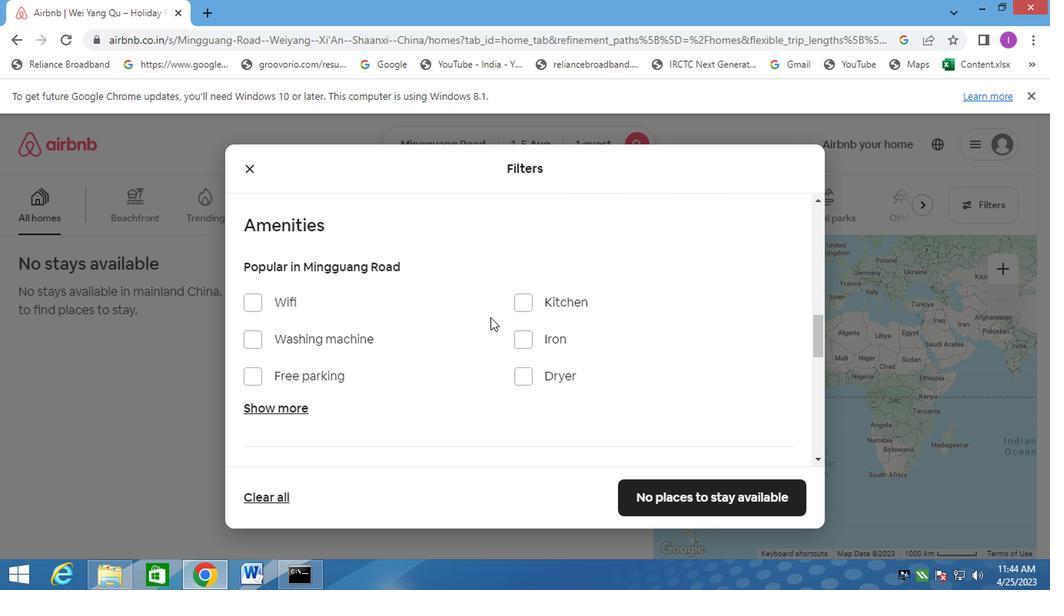 
Action: Mouse scrolled (487, 317) with delta (0, -1)
Screenshot: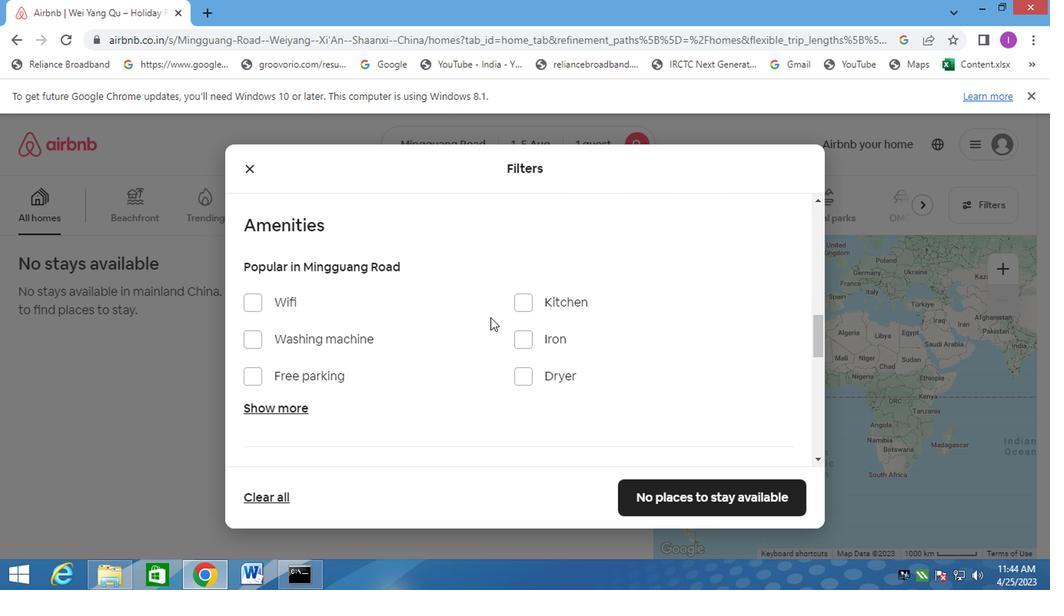 
Action: Mouse scrolled (487, 317) with delta (0, -1)
Screenshot: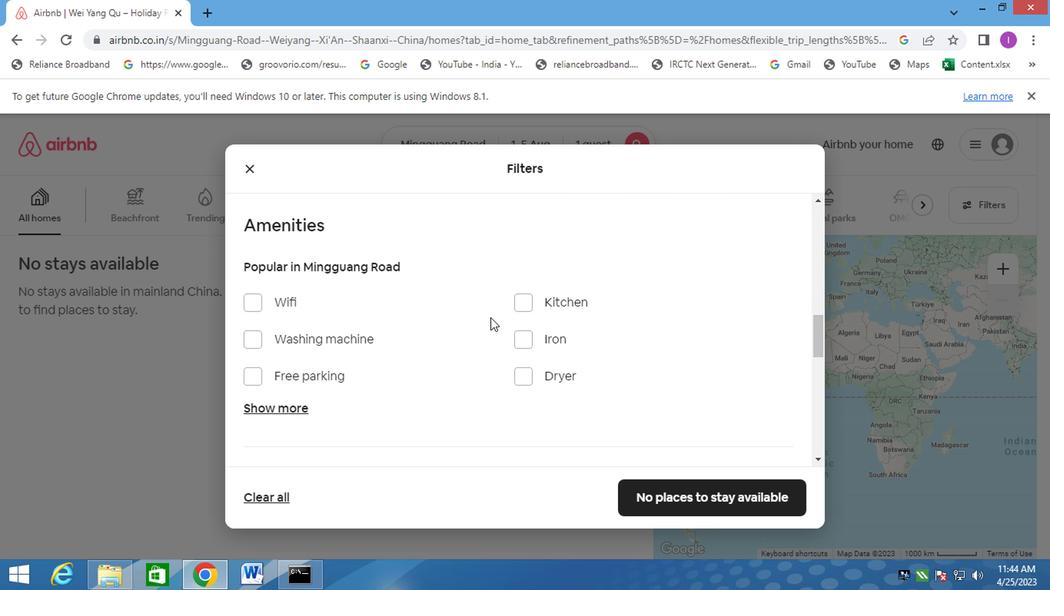 
Action: Mouse moved to (487, 316)
Screenshot: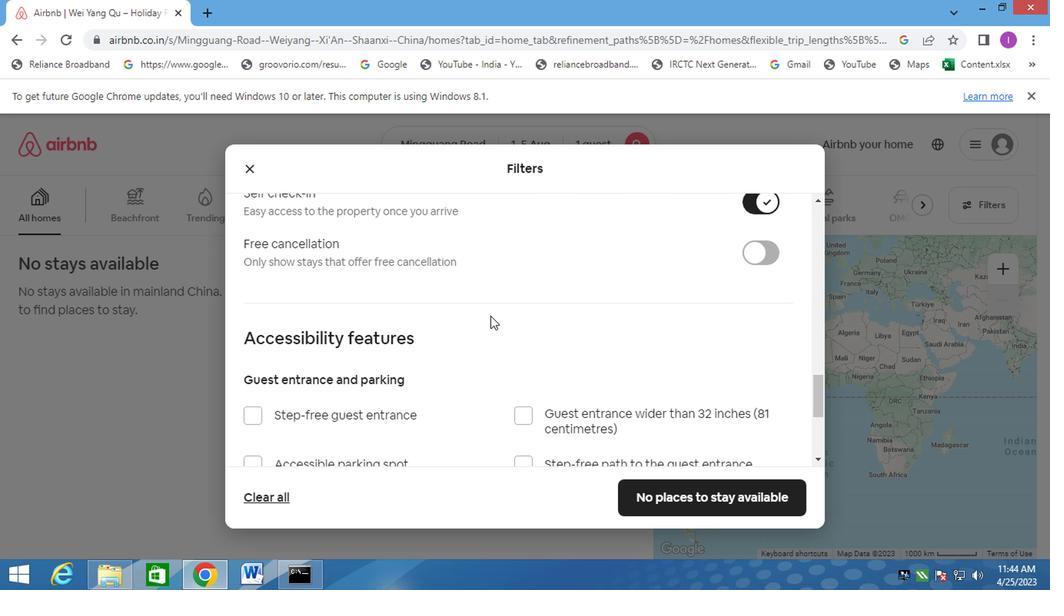 
Action: Mouse scrolled (487, 315) with delta (0, -1)
Screenshot: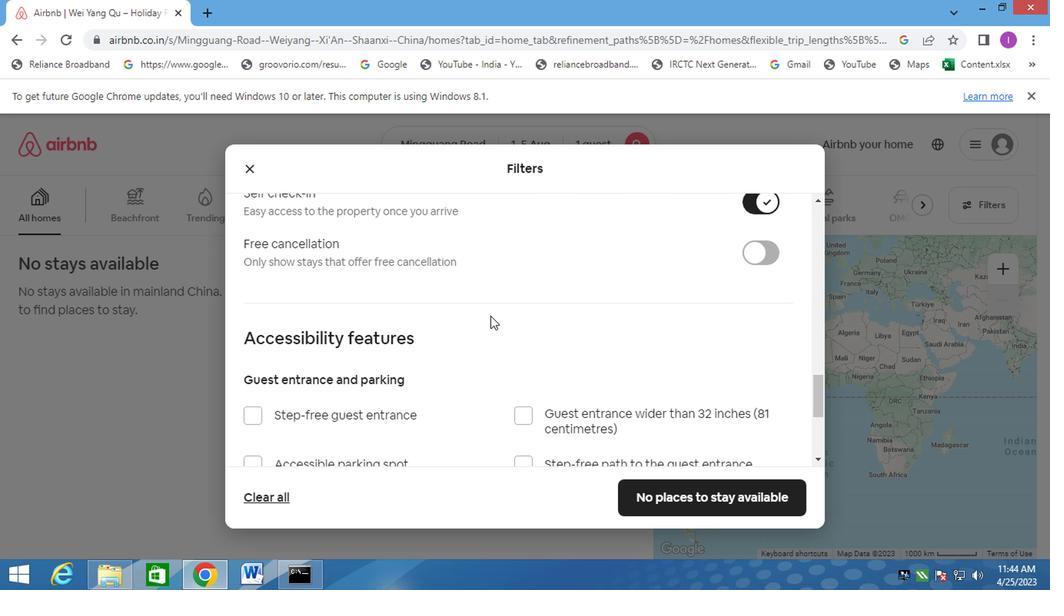 
Action: Mouse scrolled (487, 315) with delta (0, -1)
Screenshot: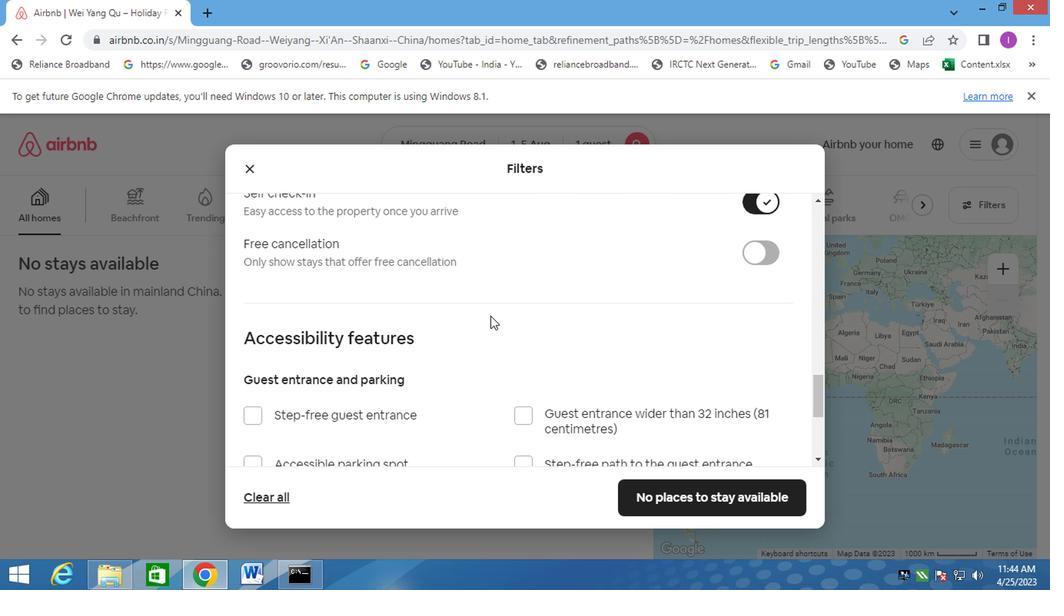
Action: Mouse moved to (487, 315)
Screenshot: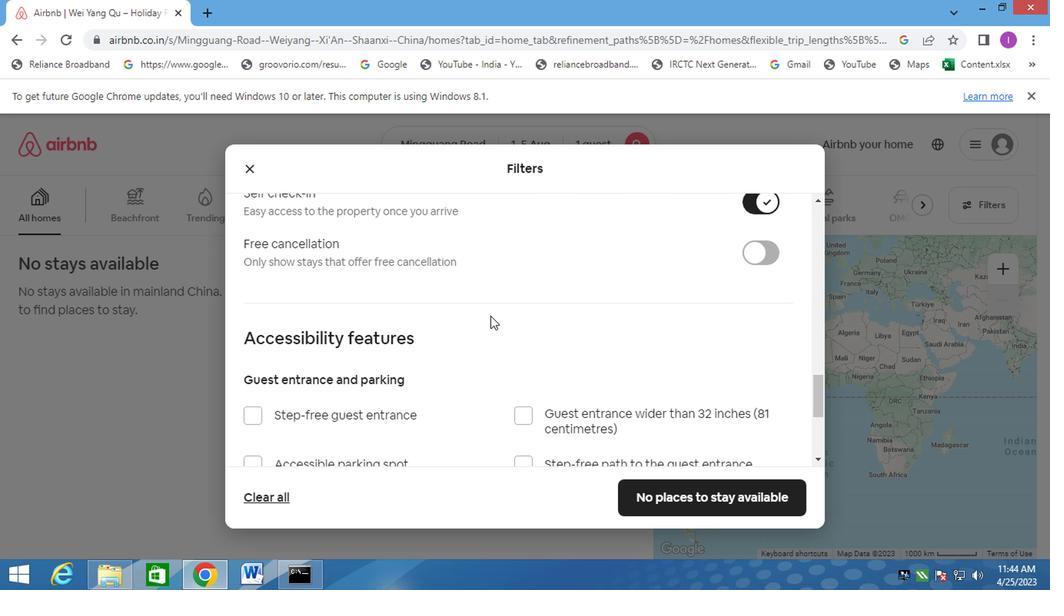 
Action: Mouse scrolled (487, 315) with delta (0, 0)
Screenshot: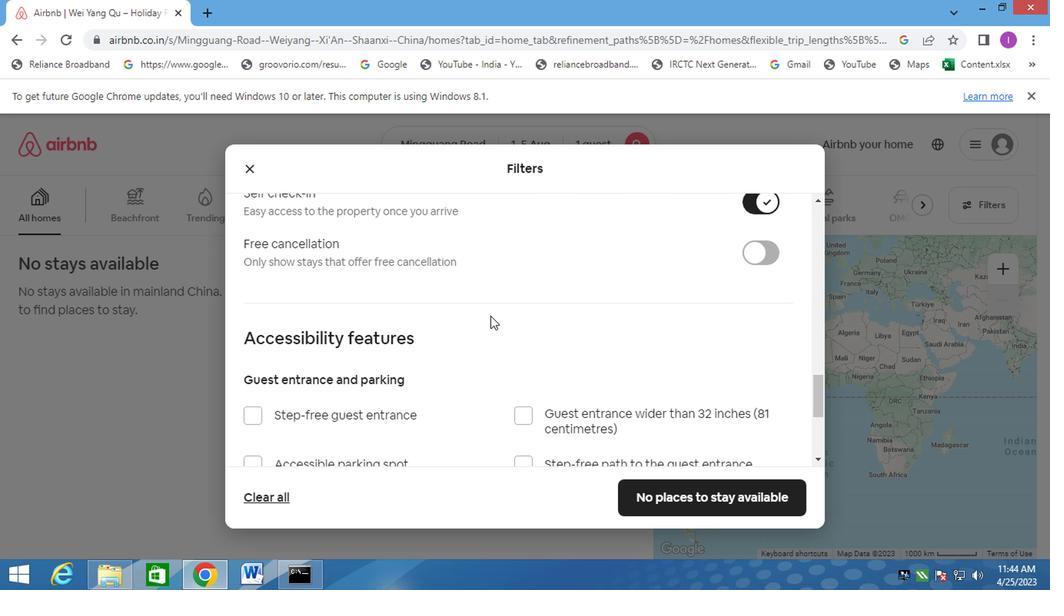 
Action: Mouse scrolled (487, 315) with delta (0, 0)
Screenshot: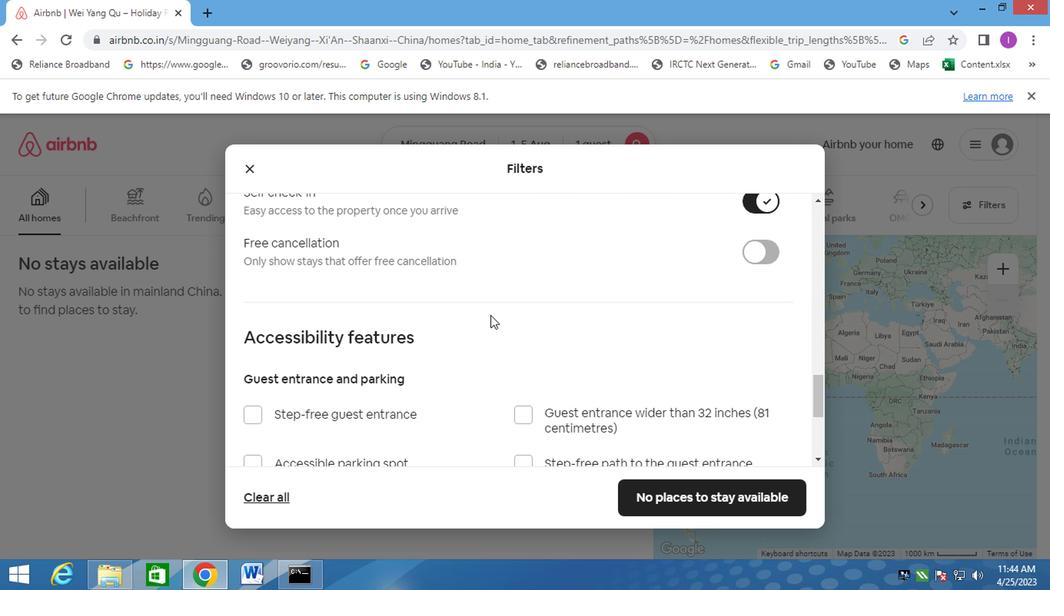 
Action: Mouse moved to (487, 311)
Screenshot: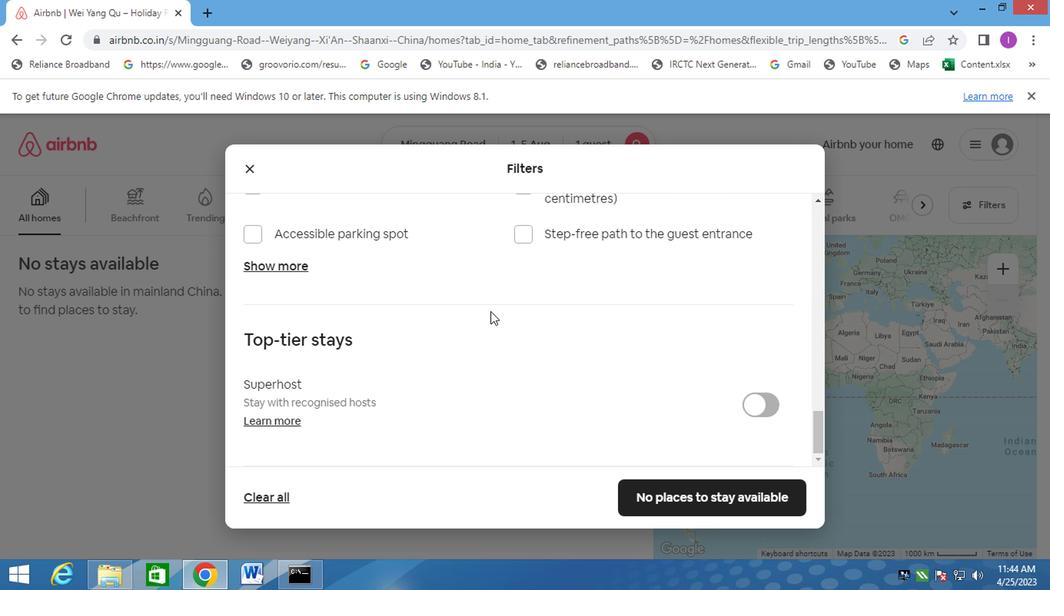 
Action: Mouse scrolled (487, 310) with delta (0, 0)
Screenshot: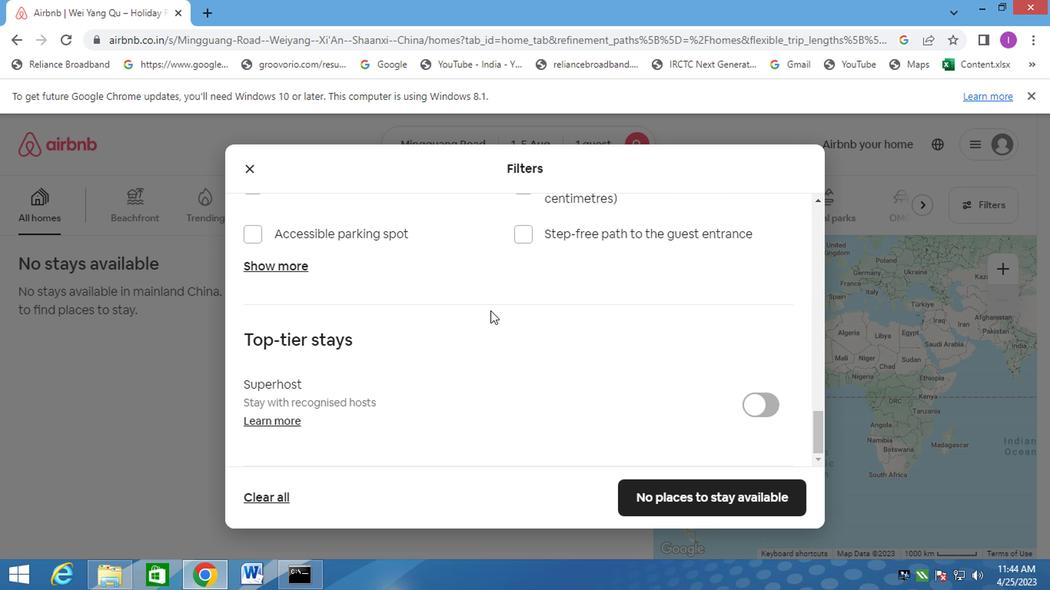 
Action: Mouse scrolled (487, 310) with delta (0, 0)
Screenshot: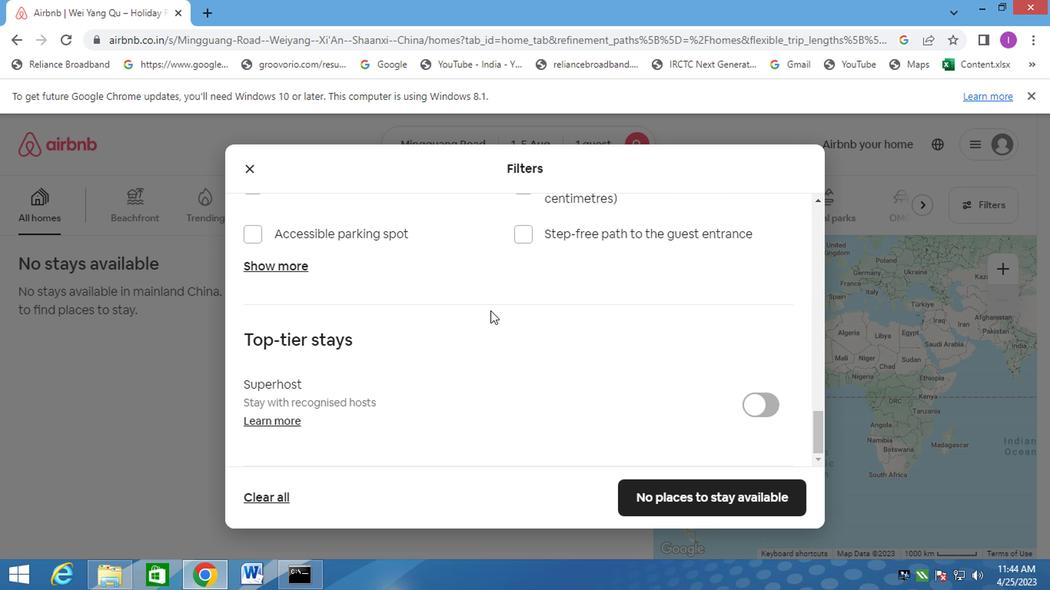 
Action: Mouse scrolled (487, 310) with delta (0, 0)
Screenshot: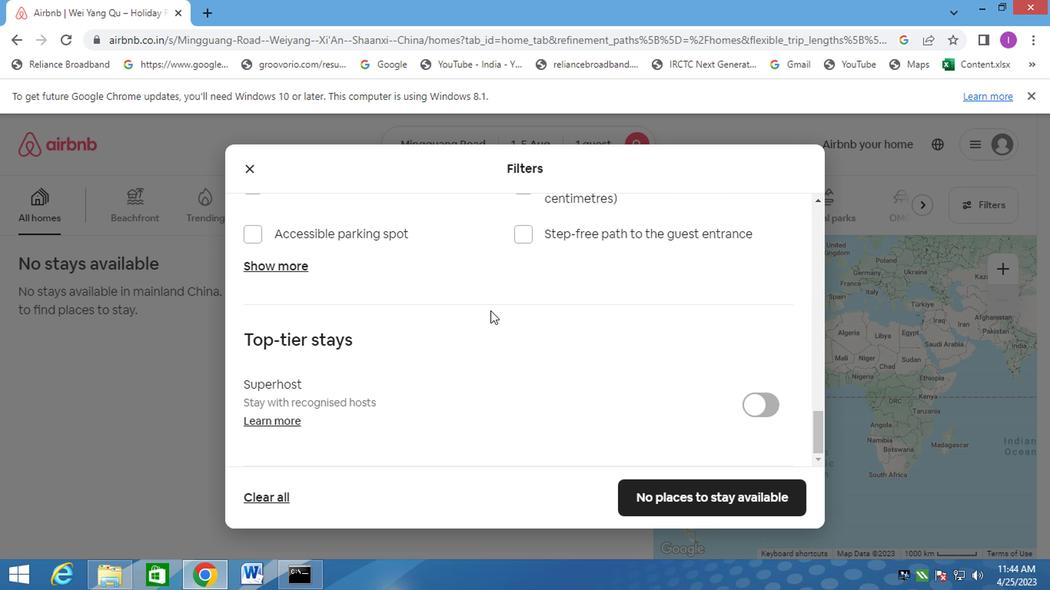 
Action: Mouse scrolled (487, 310) with delta (0, 0)
Screenshot: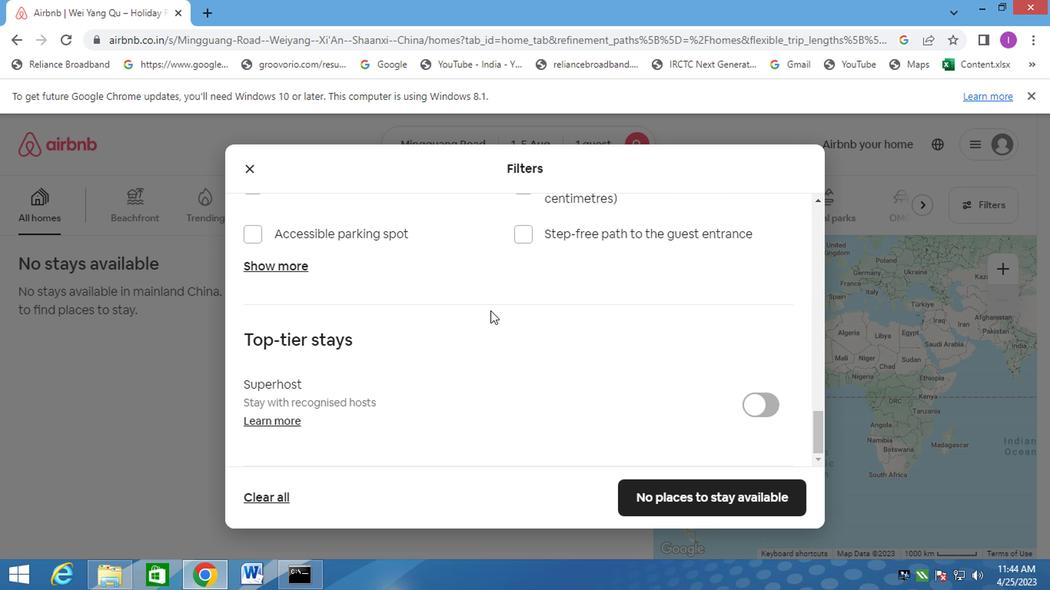 
Action: Mouse moved to (677, 497)
Screenshot: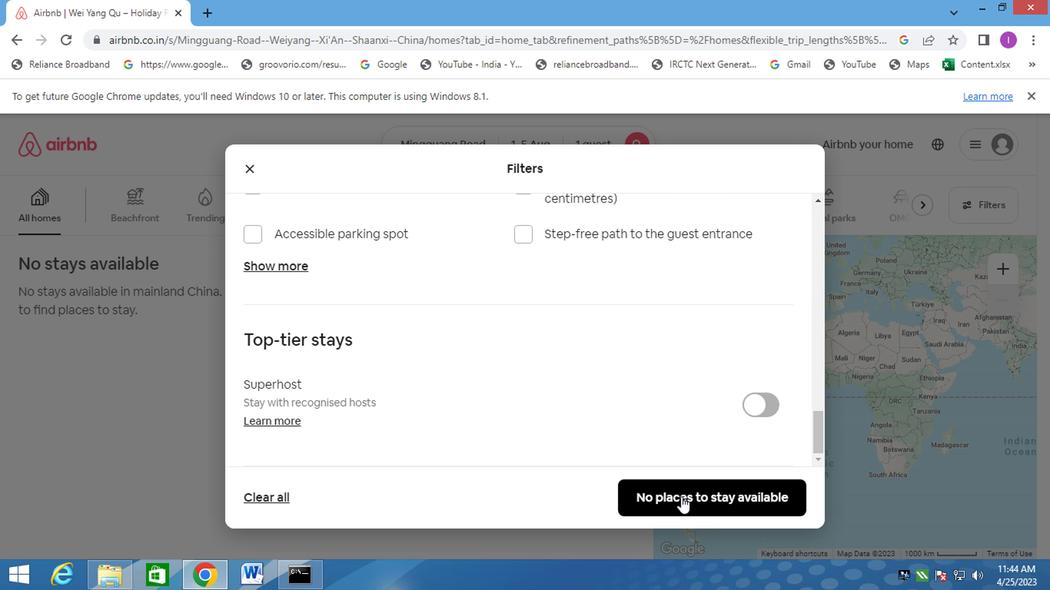 
Action: Mouse pressed left at (677, 497)
Screenshot: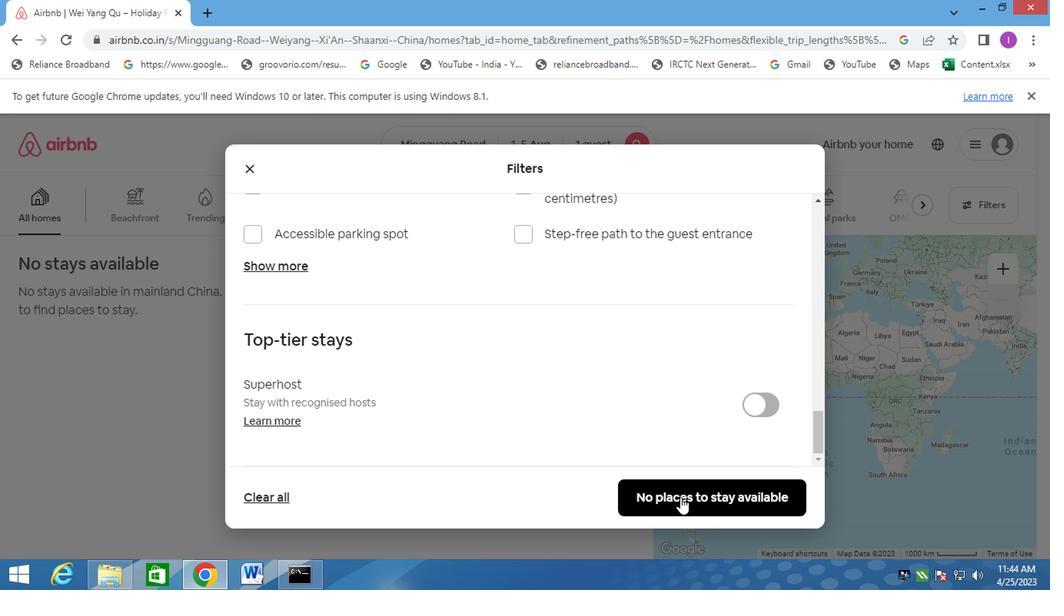 
Action: Mouse moved to (678, 481)
Screenshot: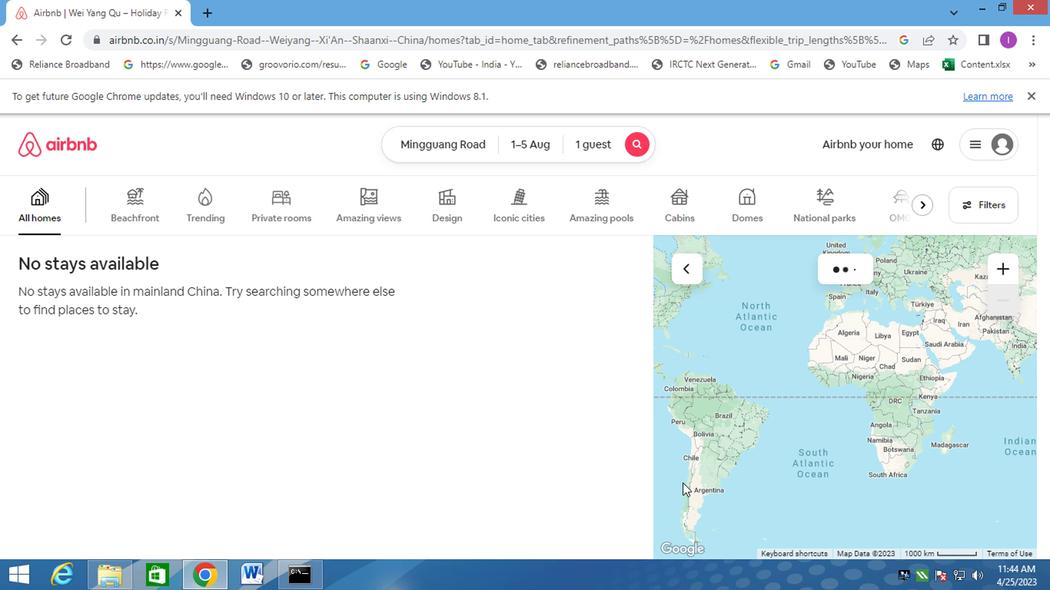 
